 Task: Find connections with filter location Hamilton with filter topic #Consultingwith filter profile language French with filter current company JBM Group with filter school K S Institute of Technology, BANGALORE with filter industry Meat Products Manufacturing with filter service category Bankruptcy Law with filter keywords title Continuous Improvement Lead
Action: Mouse moved to (670, 75)
Screenshot: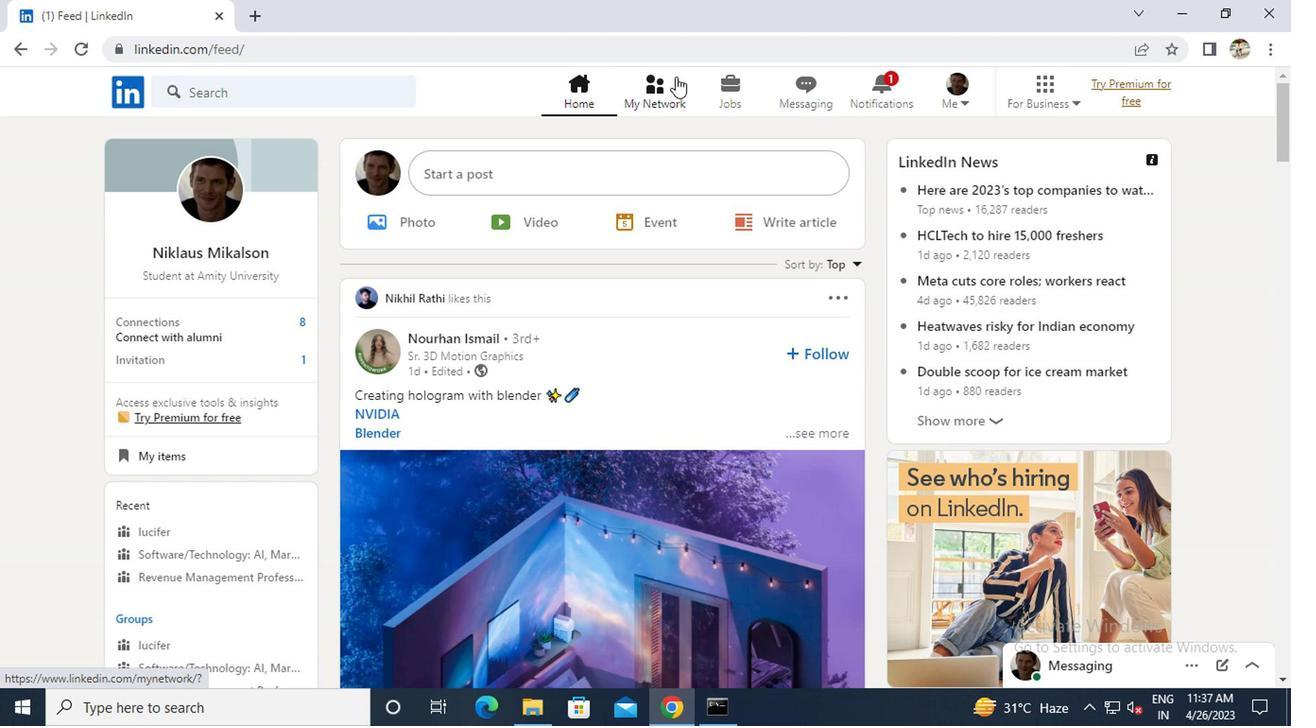 
Action: Mouse pressed left at (670, 75)
Screenshot: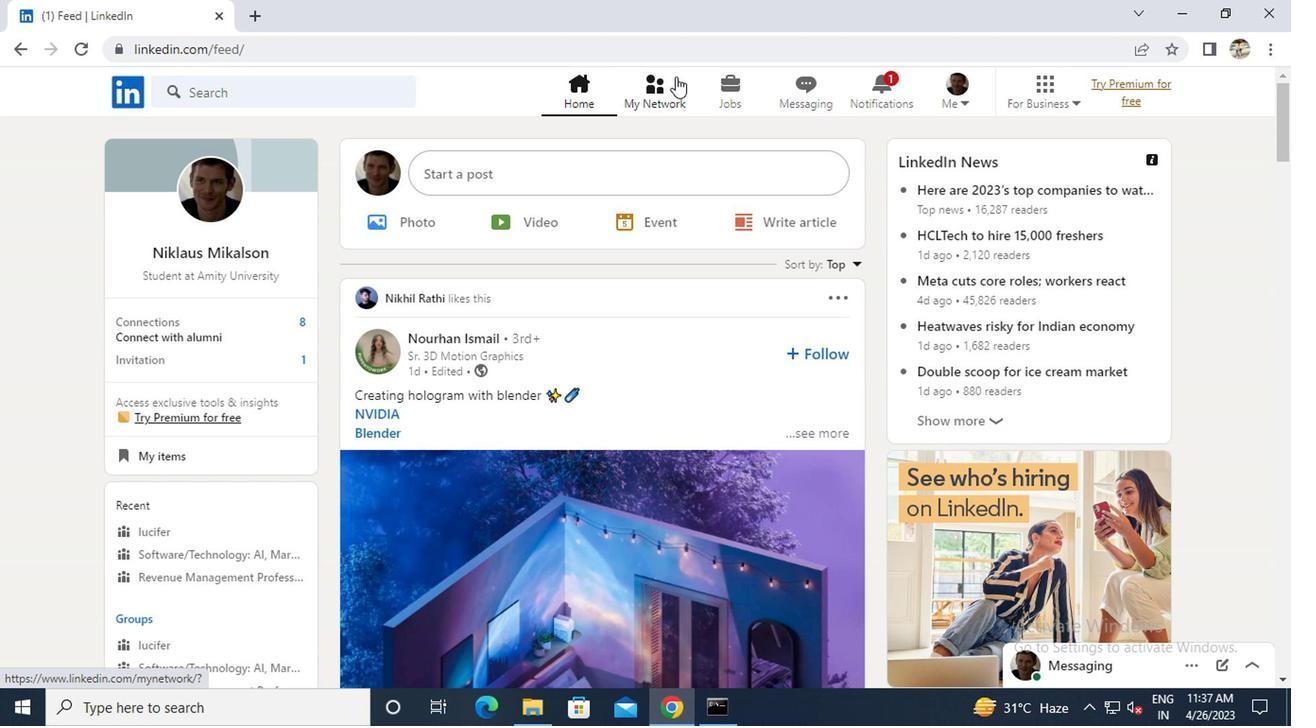 
Action: Mouse moved to (205, 194)
Screenshot: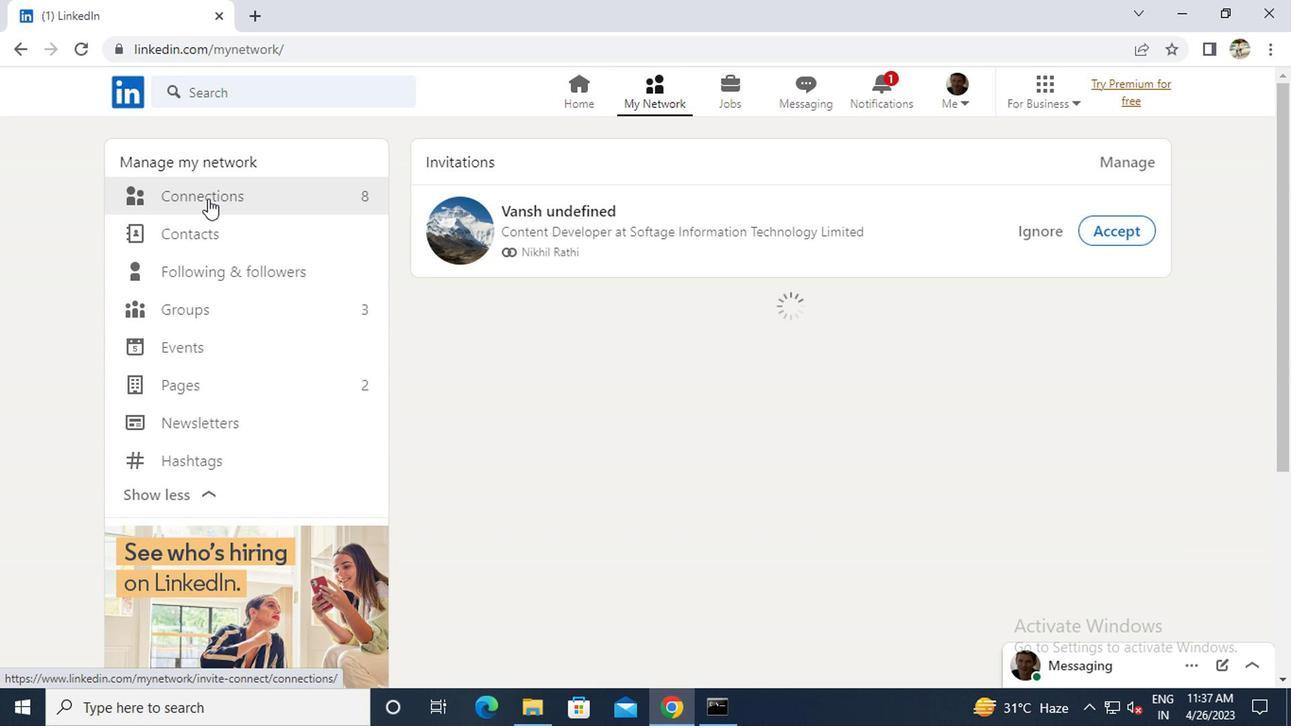 
Action: Mouse pressed left at (205, 194)
Screenshot: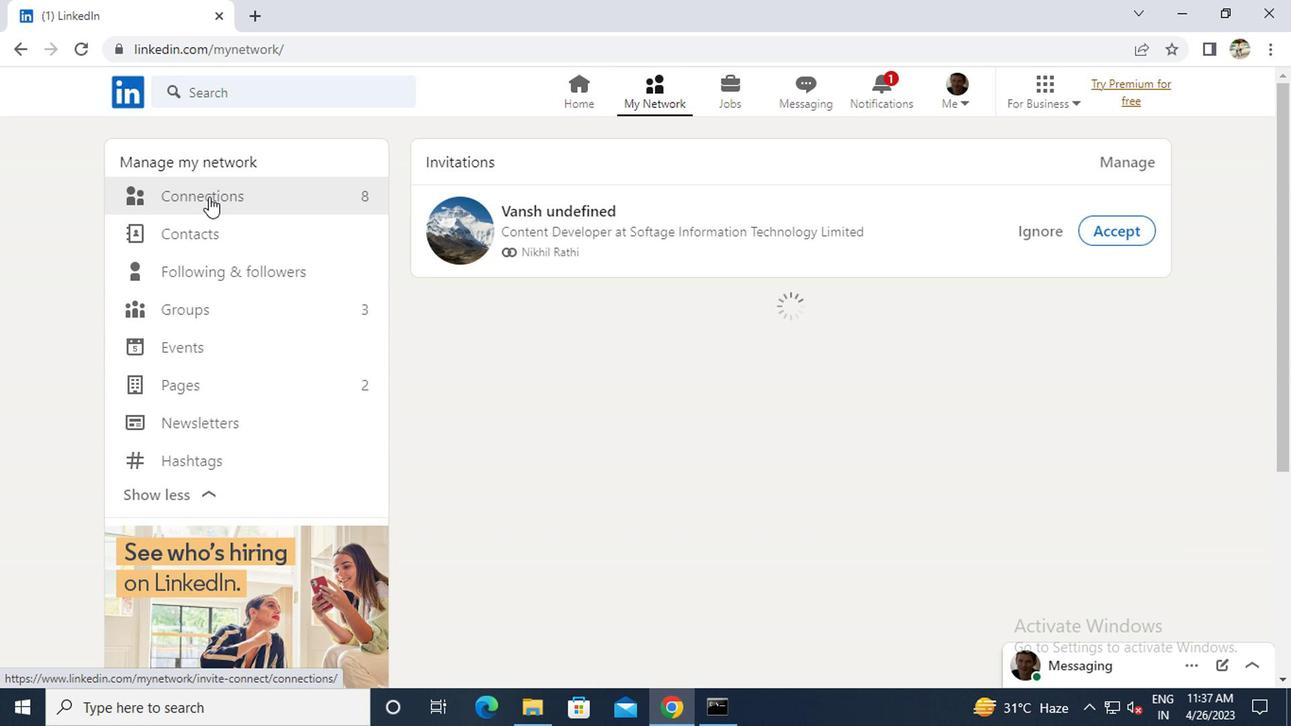 
Action: Mouse moved to (740, 191)
Screenshot: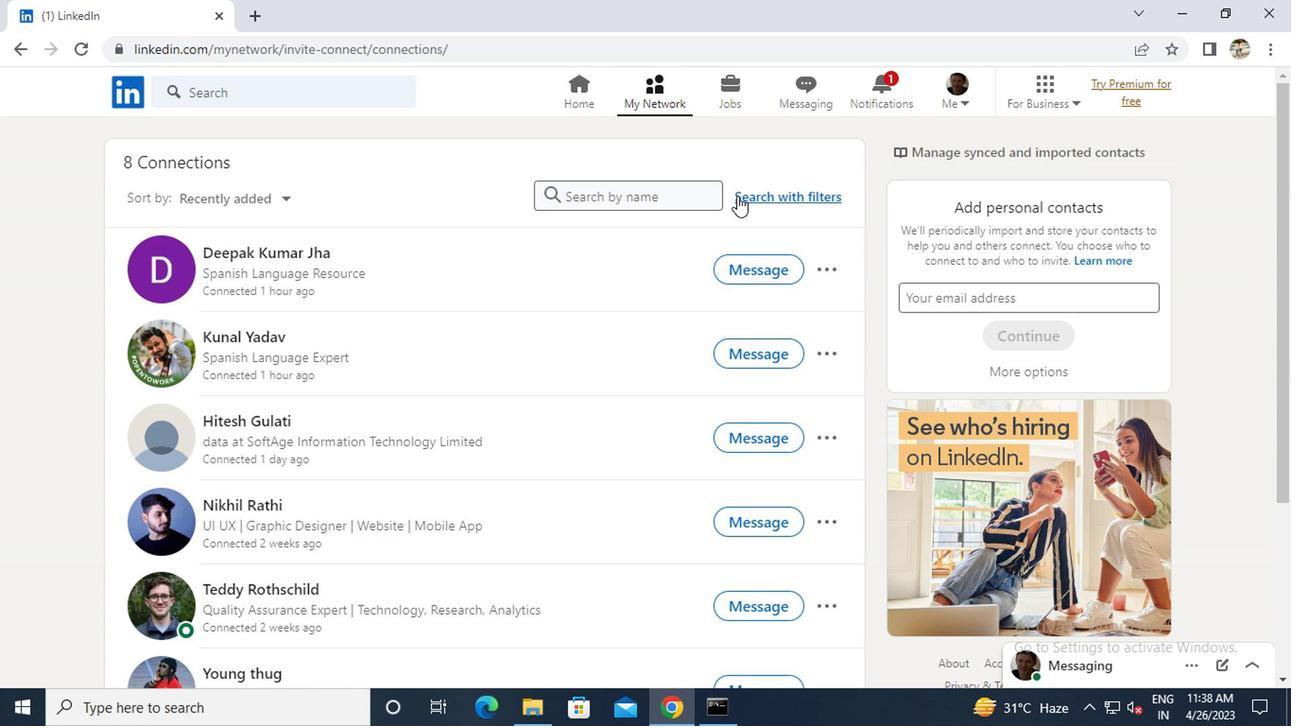 
Action: Mouse pressed left at (740, 191)
Screenshot: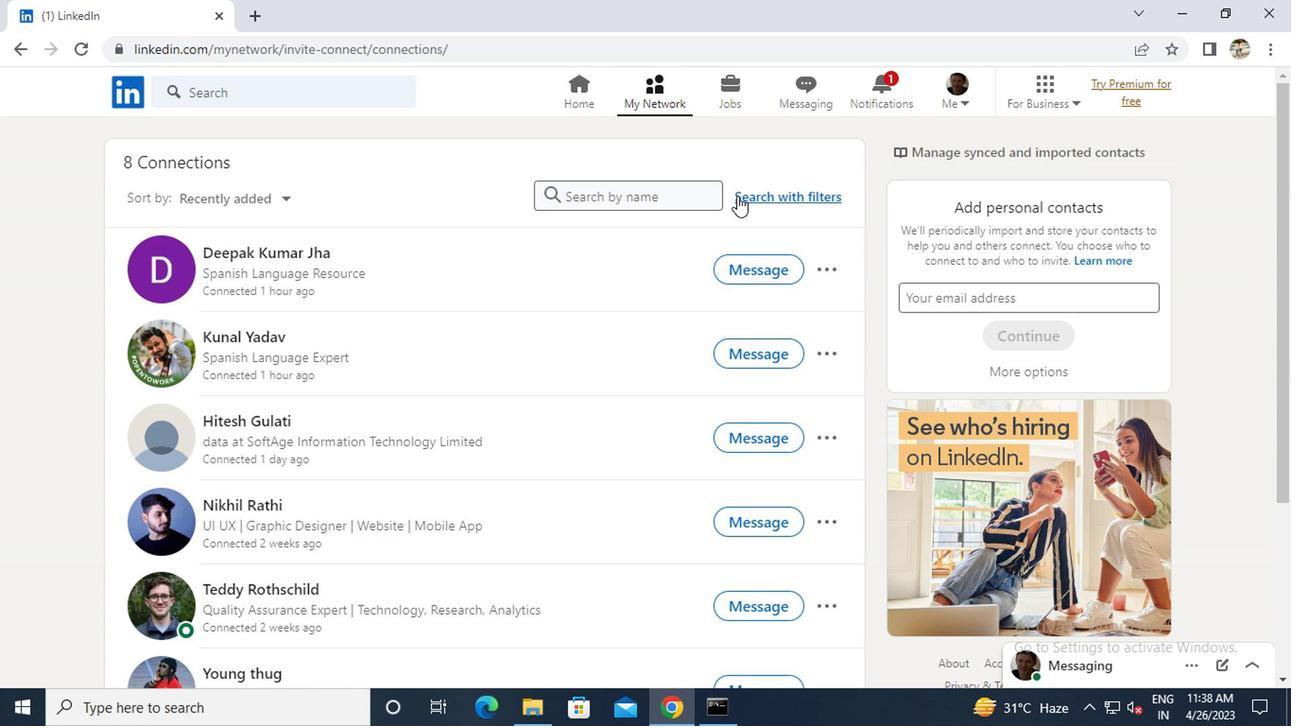 
Action: Mouse moved to (612, 139)
Screenshot: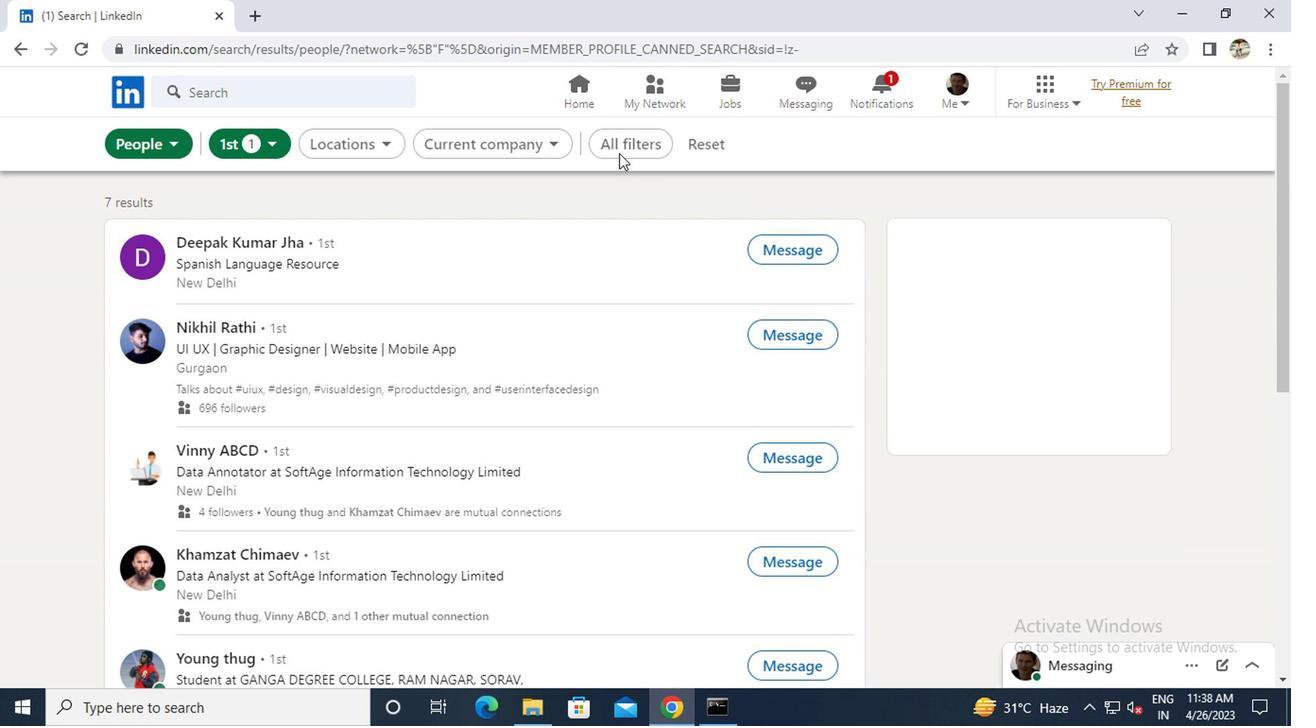 
Action: Mouse pressed left at (612, 139)
Screenshot: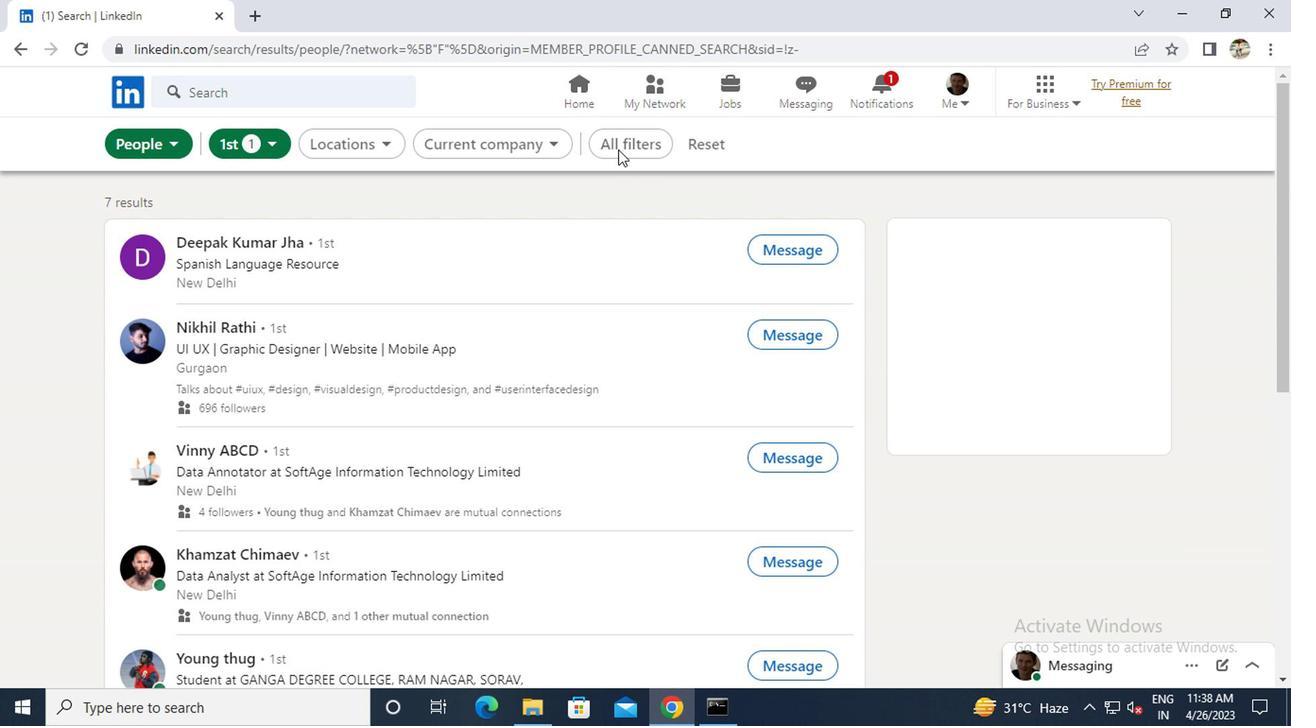 
Action: Mouse moved to (936, 333)
Screenshot: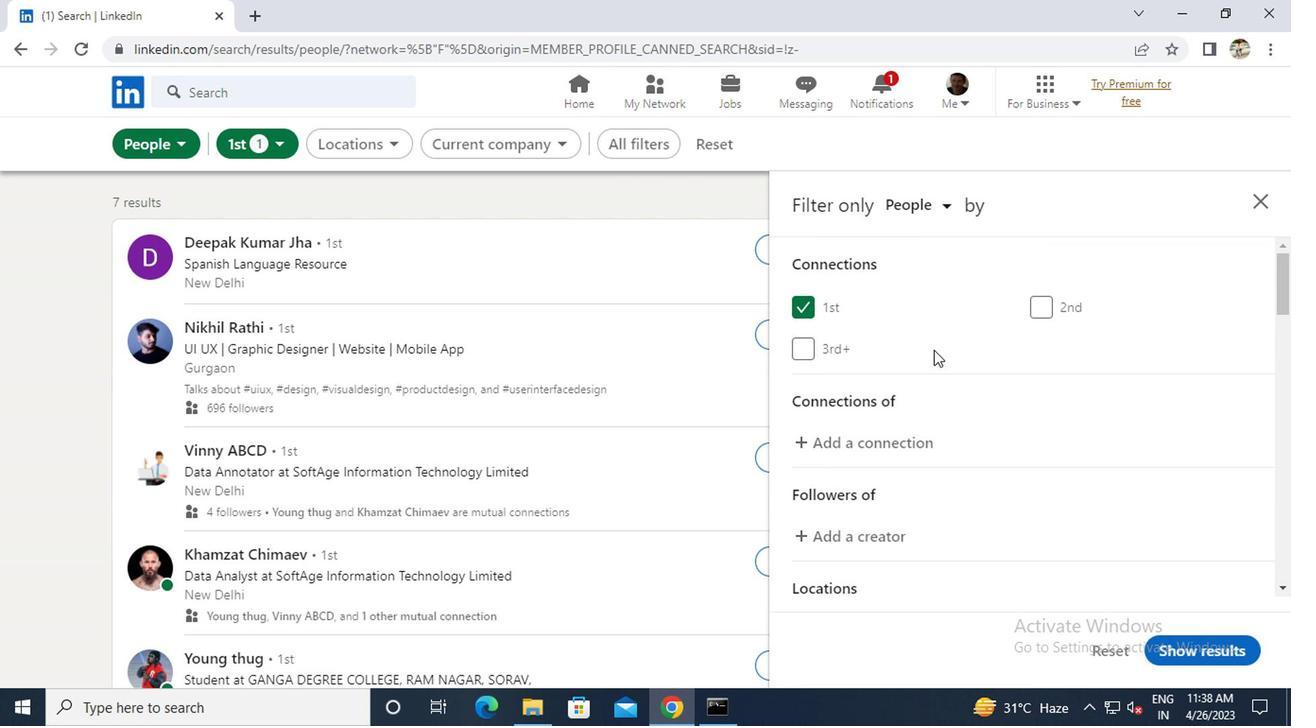 
Action: Mouse scrolled (936, 331) with delta (0, -1)
Screenshot: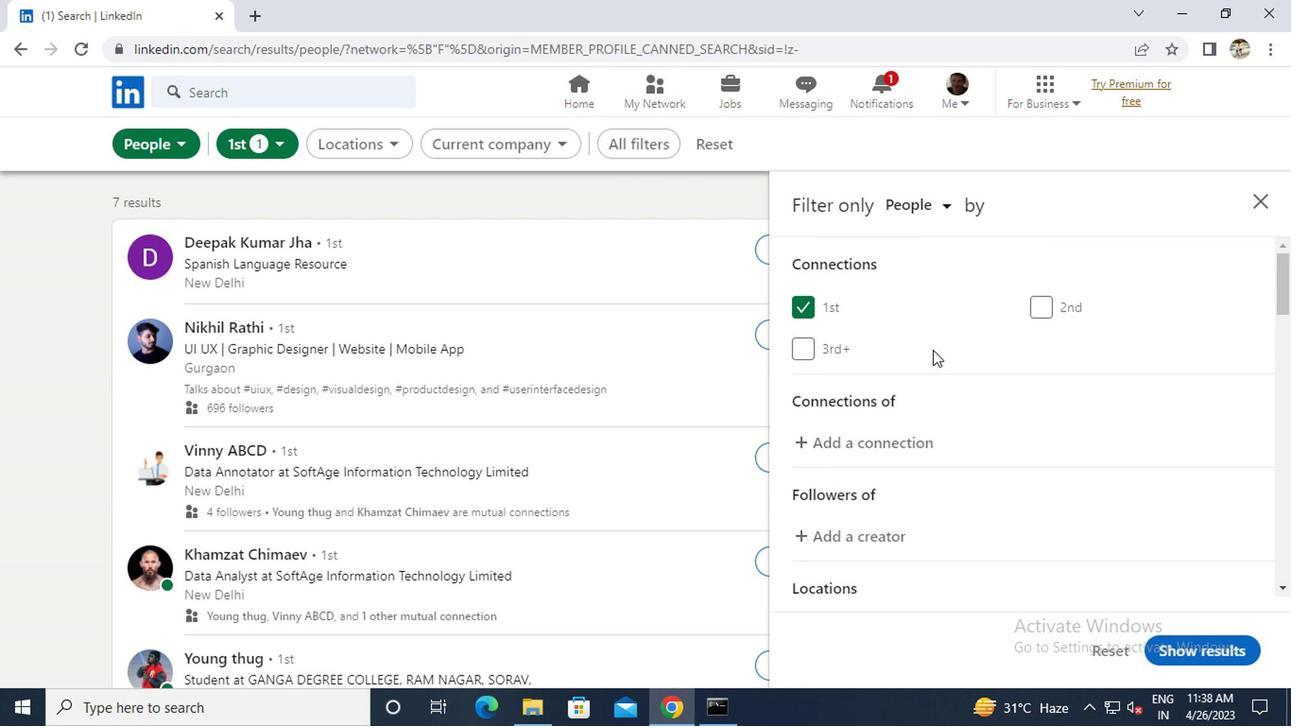 
Action: Mouse scrolled (936, 331) with delta (0, -1)
Screenshot: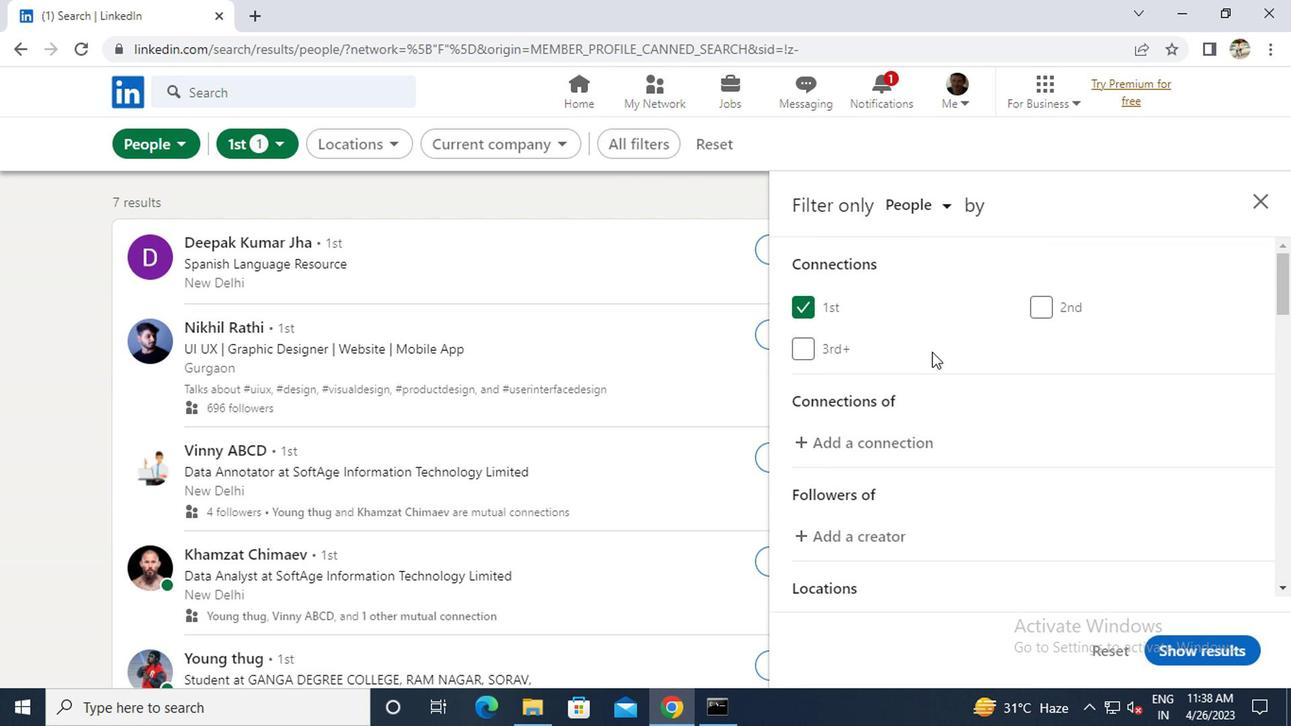 
Action: Mouse scrolled (936, 331) with delta (0, -1)
Screenshot: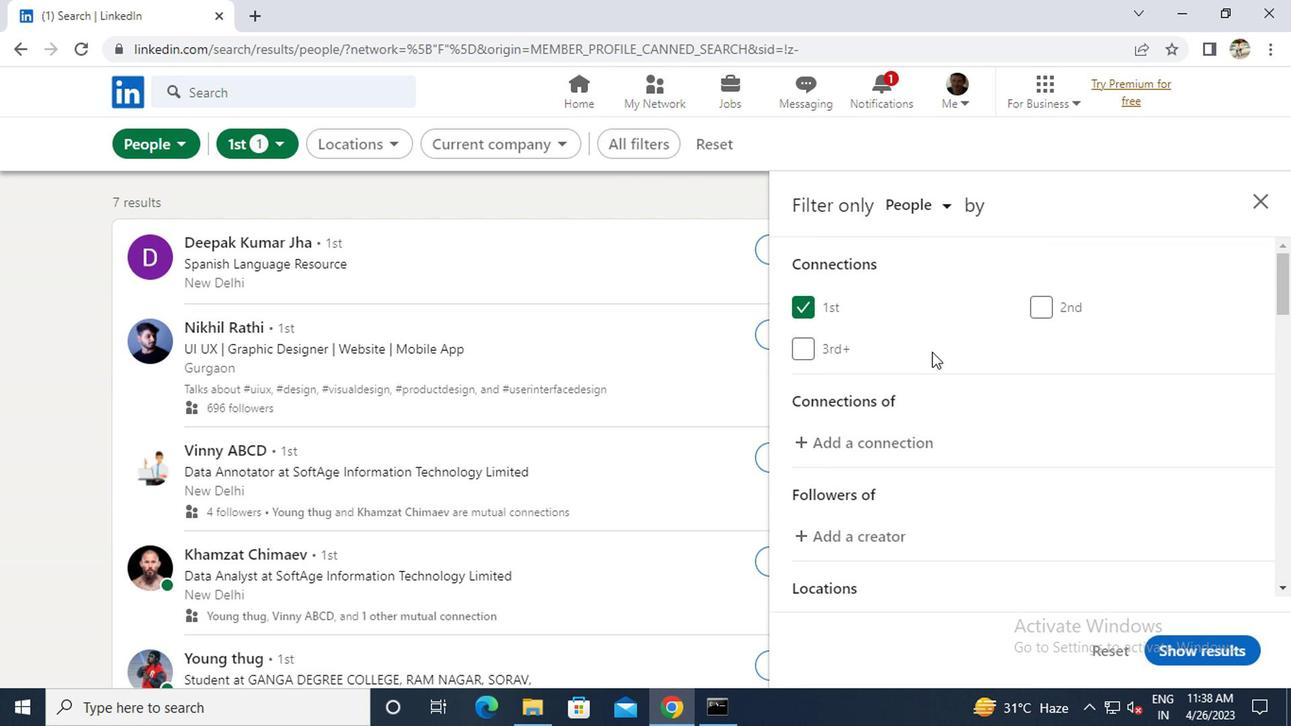 
Action: Mouse moved to (1040, 431)
Screenshot: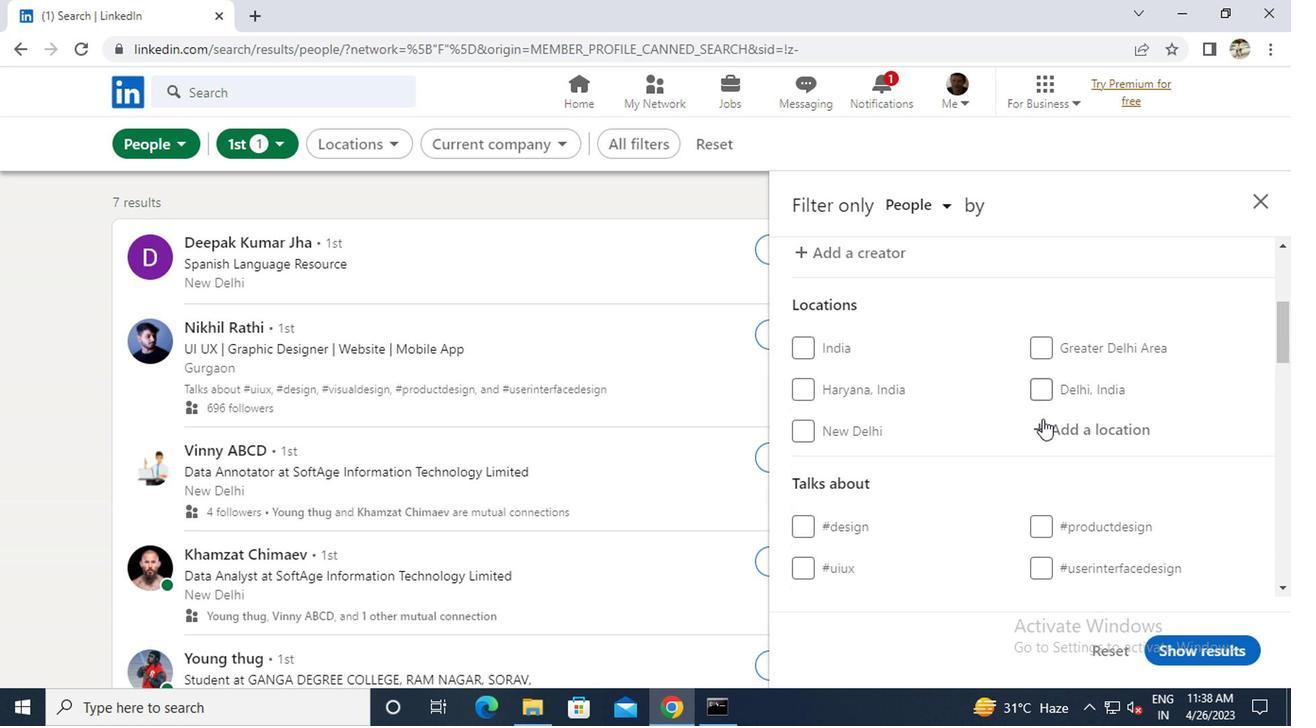 
Action: Mouse pressed left at (1040, 431)
Screenshot: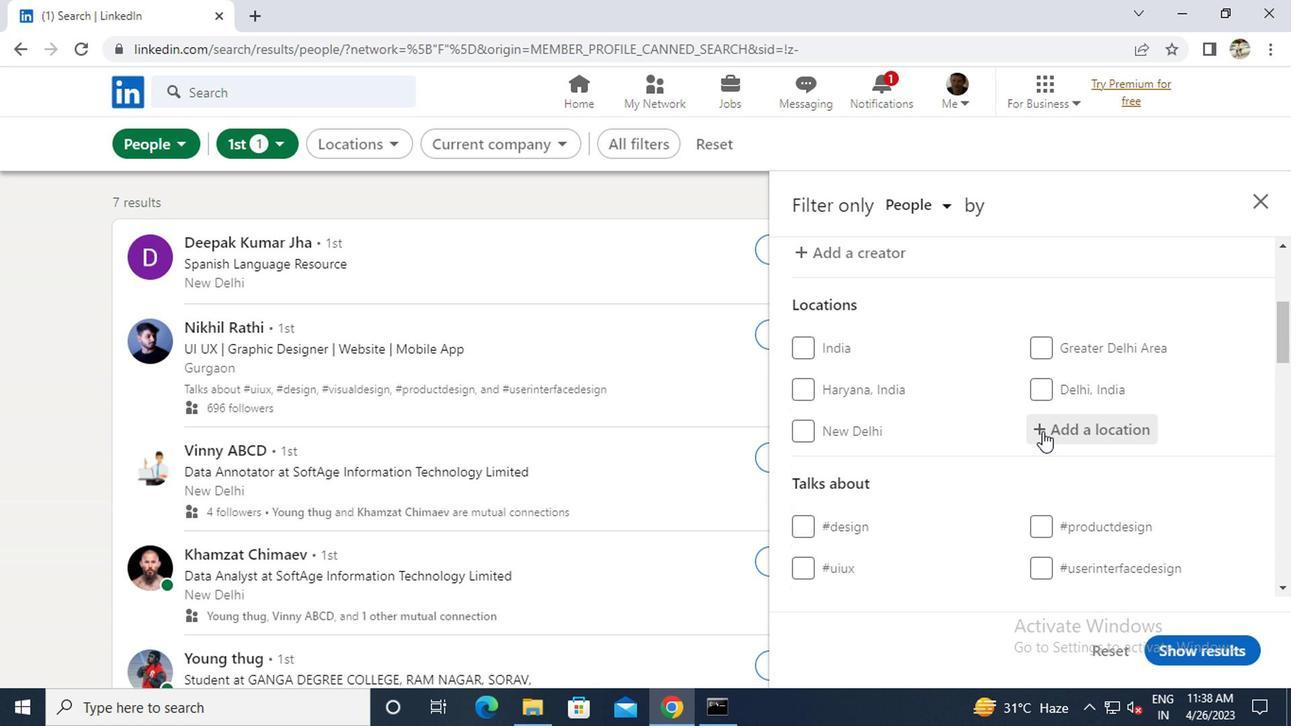 
Action: Key pressed <Key.caps_lock>h<Key.caps_lock>a
Screenshot: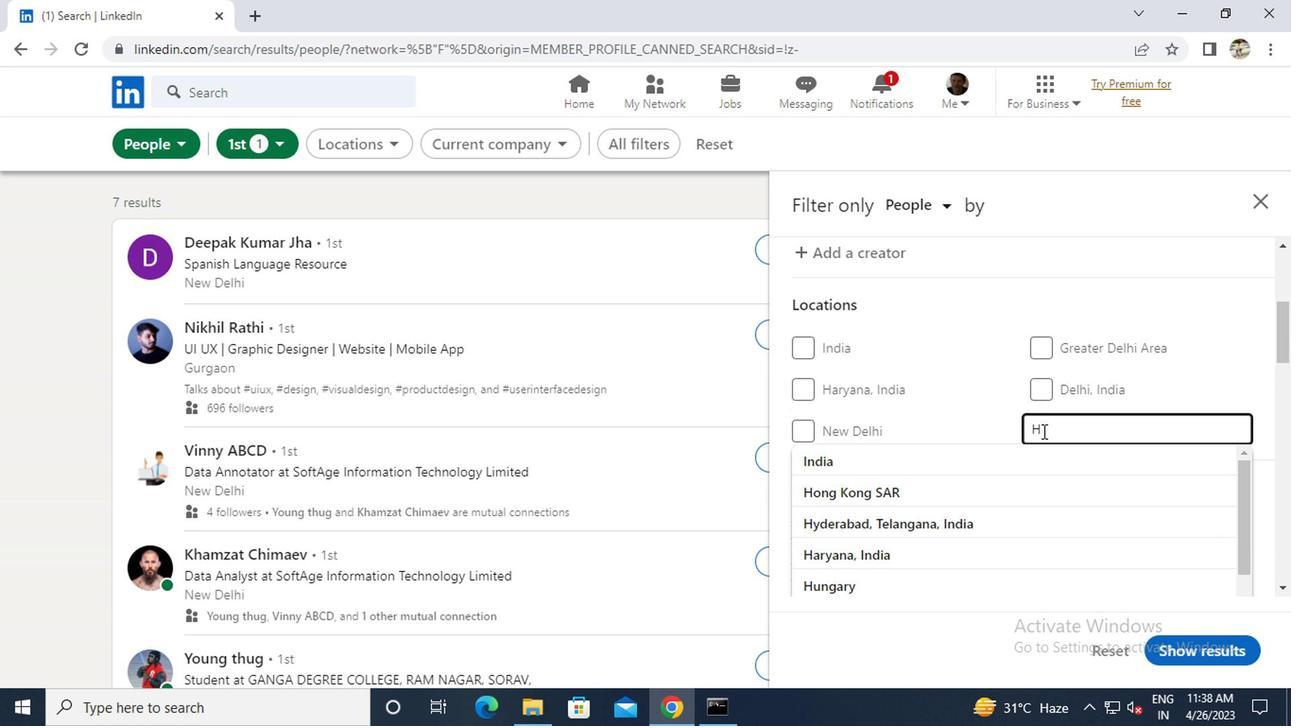 
Action: Mouse moved to (1083, 402)
Screenshot: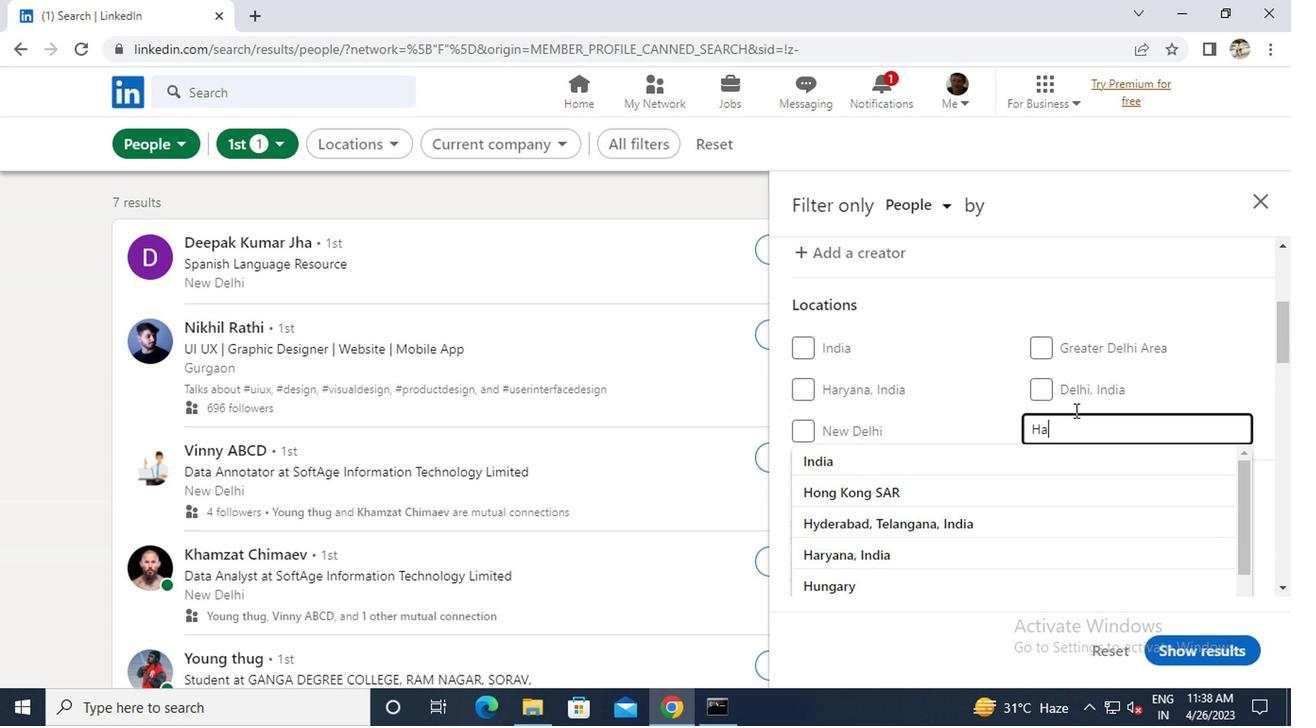 
Action: Key pressed milton
Screenshot: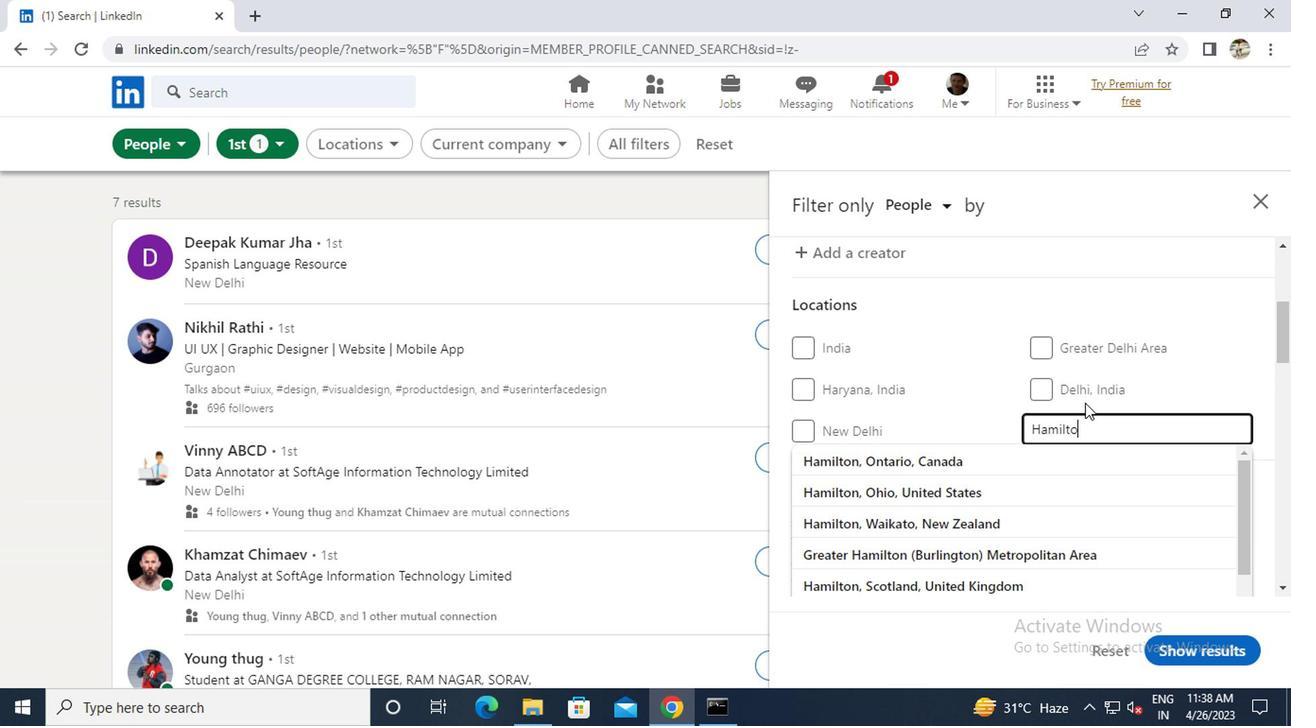 
Action: Mouse moved to (1110, 401)
Screenshot: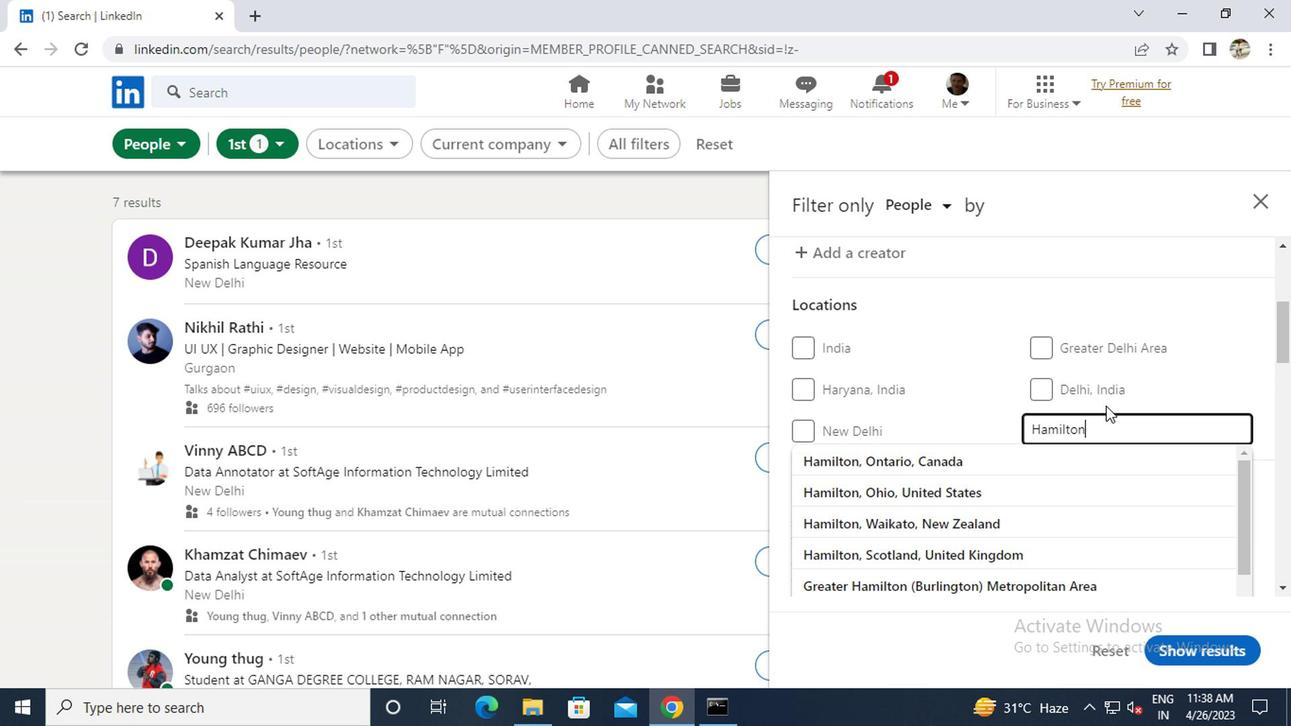 
Action: Key pressed <Key.enter>
Screenshot: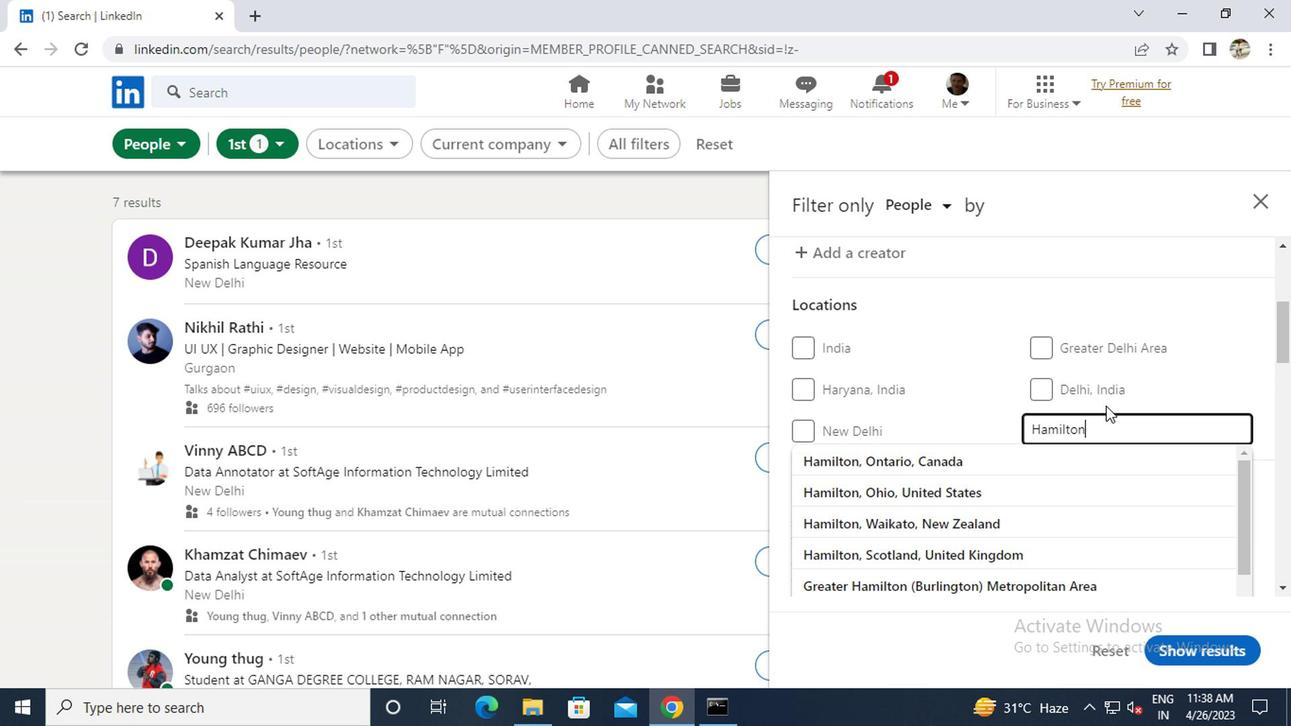 
Action: Mouse moved to (1080, 403)
Screenshot: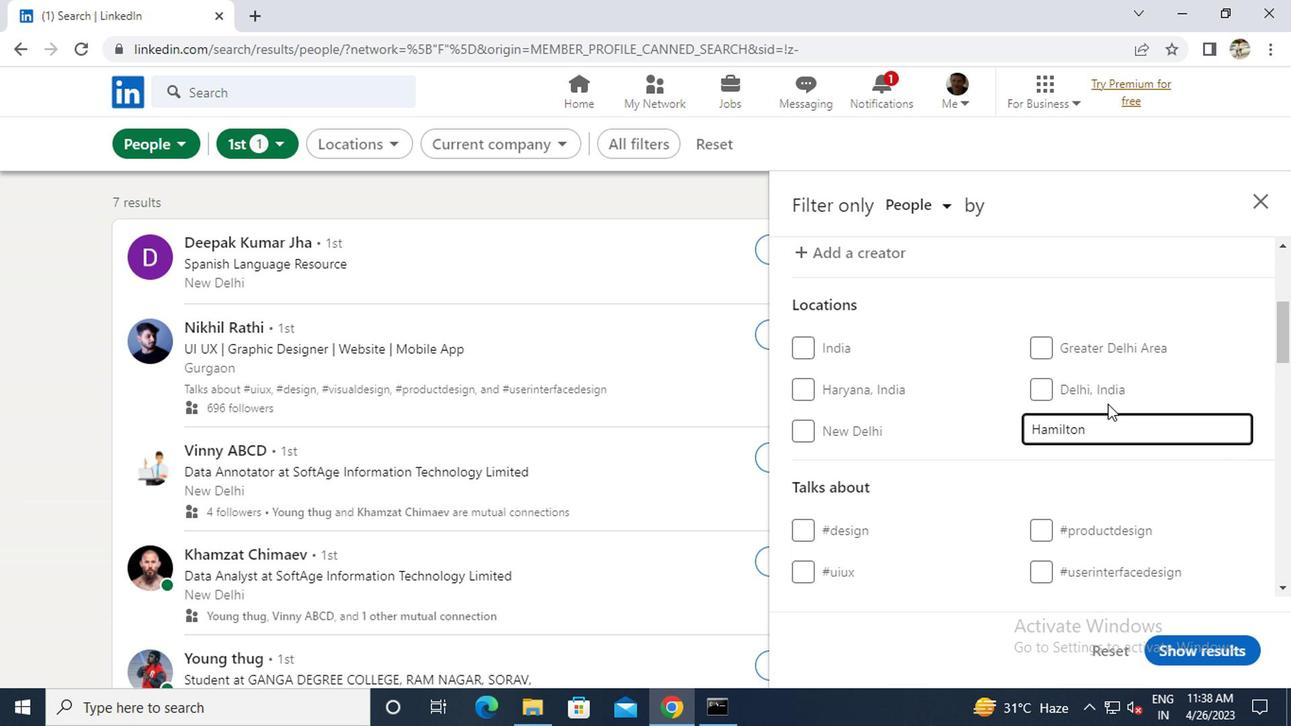 
Action: Mouse scrolled (1080, 402) with delta (0, -1)
Screenshot: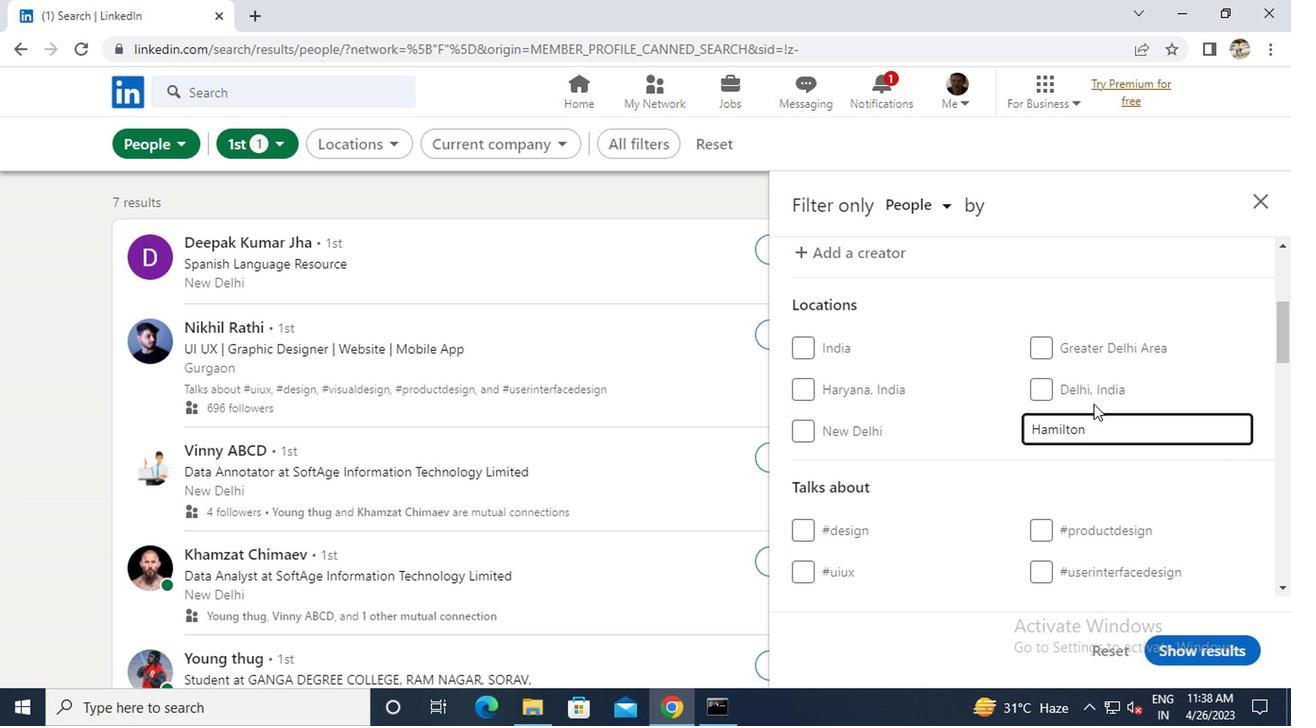 
Action: Mouse moved to (1046, 518)
Screenshot: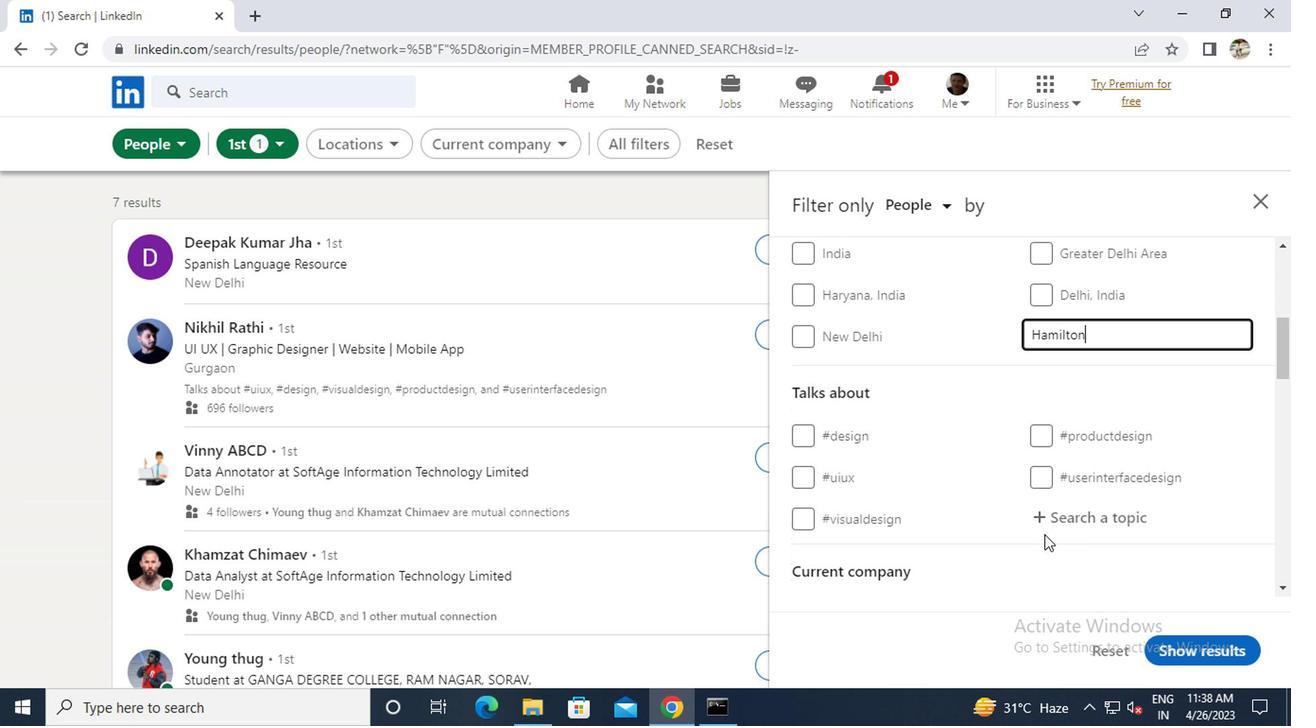 
Action: Mouse pressed left at (1046, 518)
Screenshot: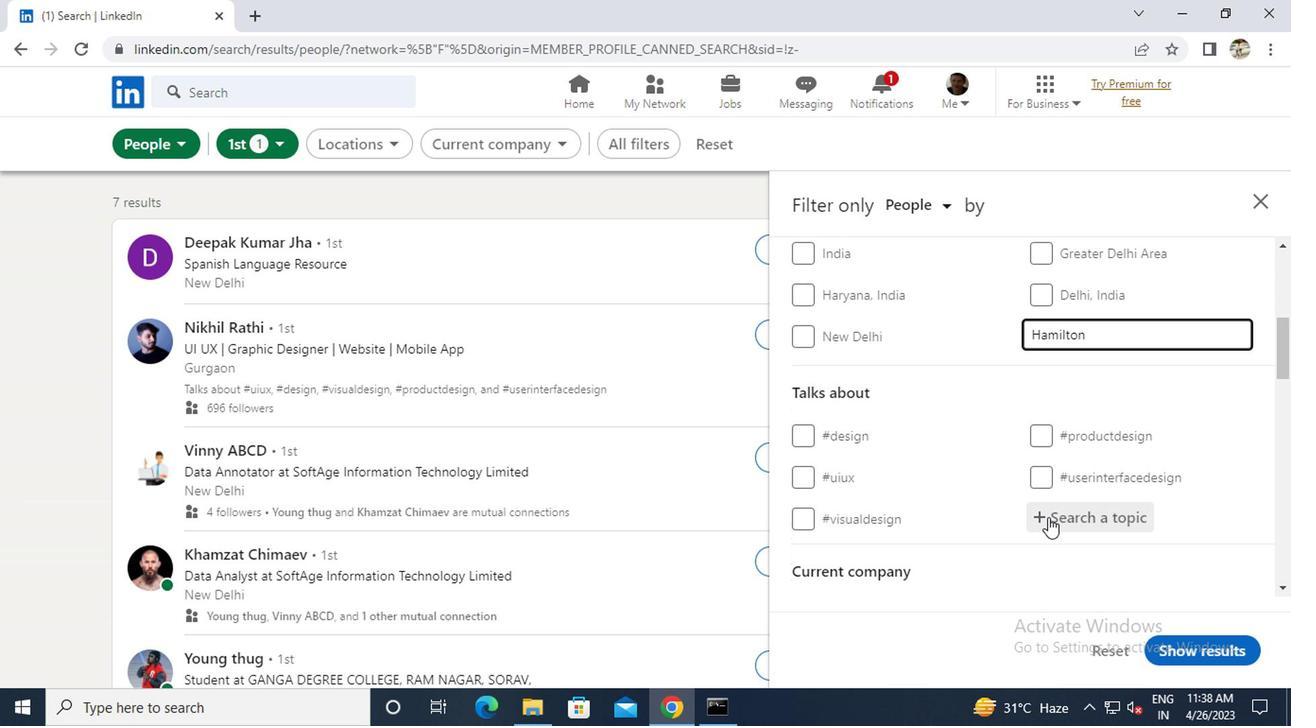 
Action: Mouse moved to (1048, 516)
Screenshot: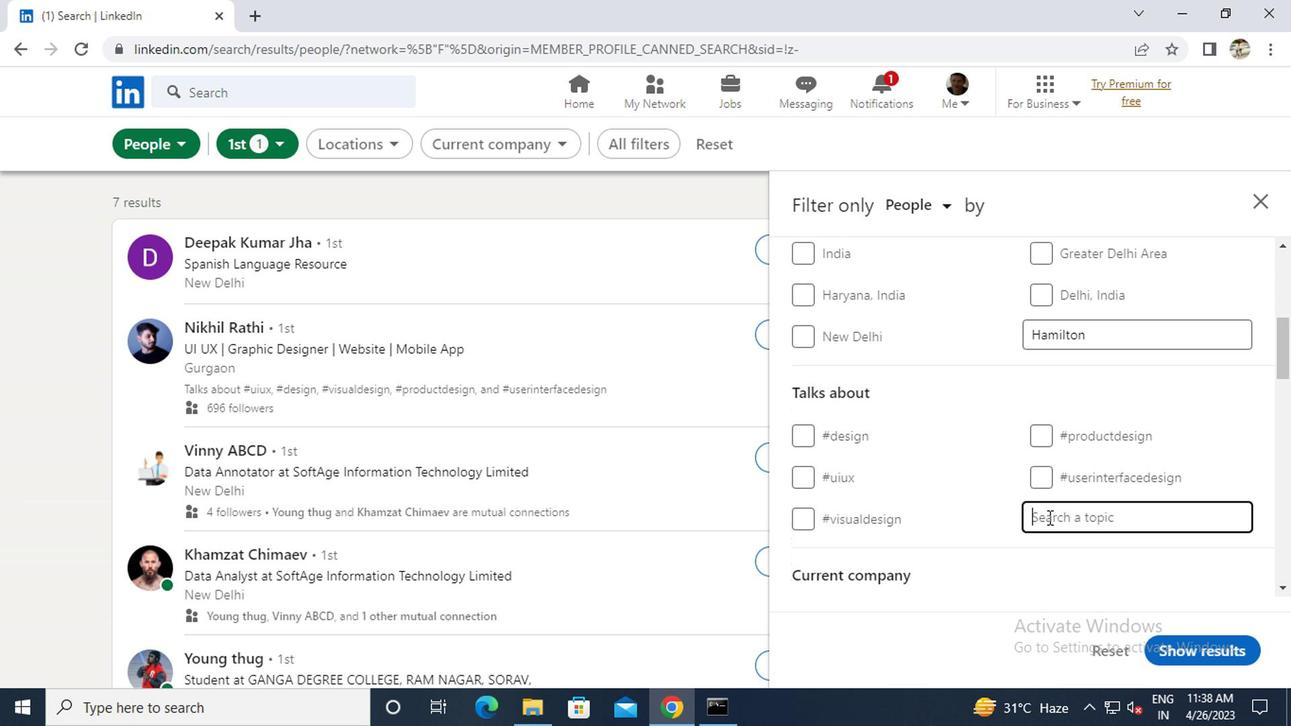 
Action: Key pressed <Key.shift>#<Key.caps_lock>C<Key.caps_lock>ONSULTING
Screenshot: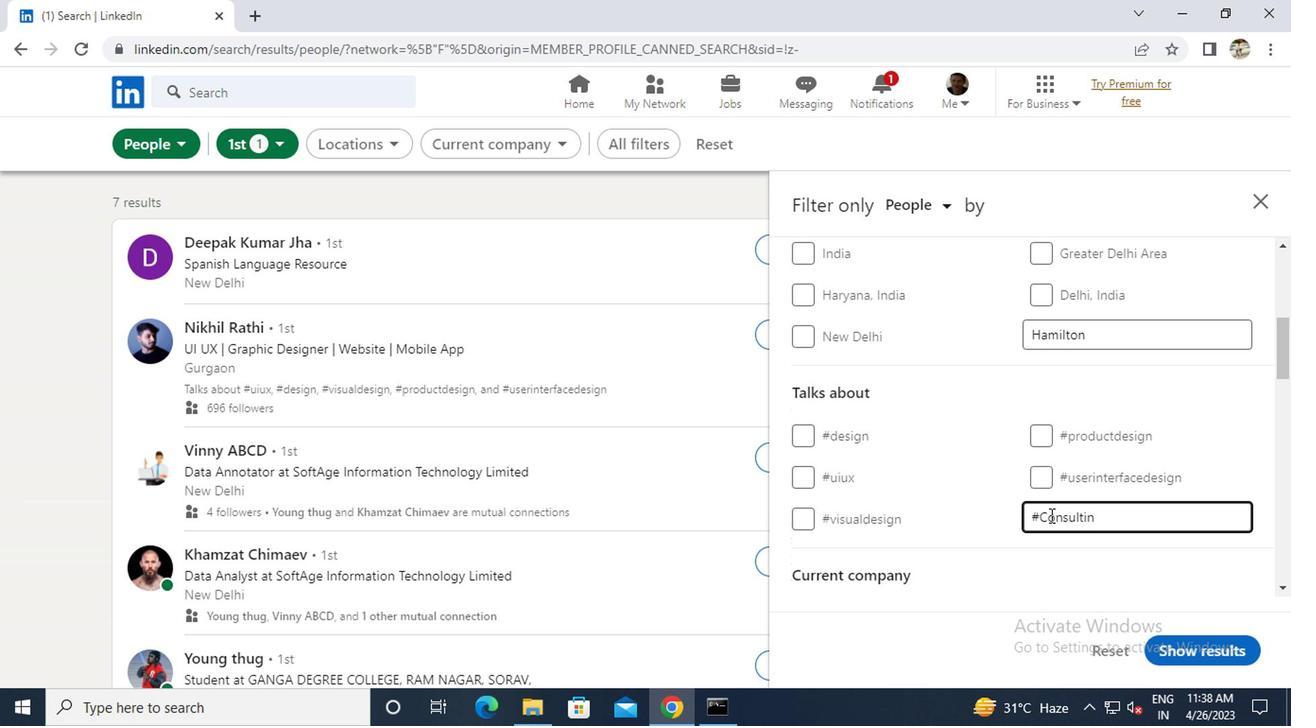 
Action: Mouse moved to (1056, 509)
Screenshot: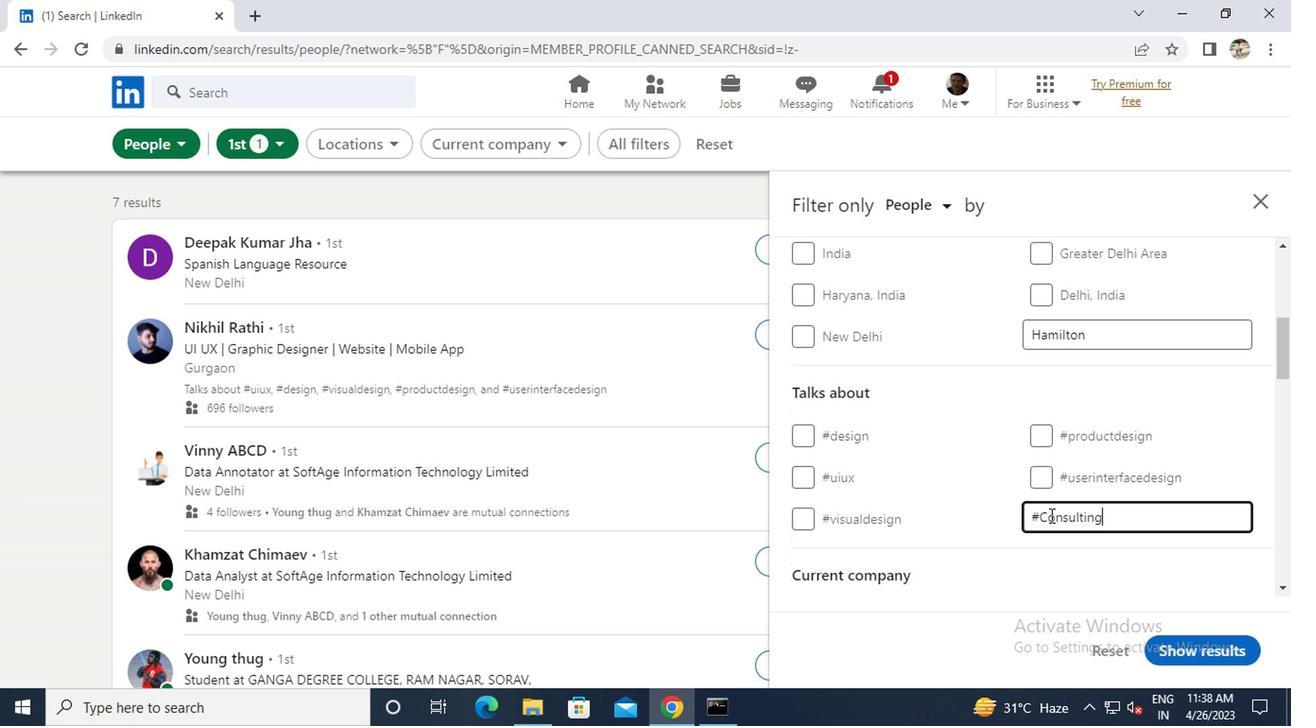 
Action: Mouse scrolled (1056, 508) with delta (0, 0)
Screenshot: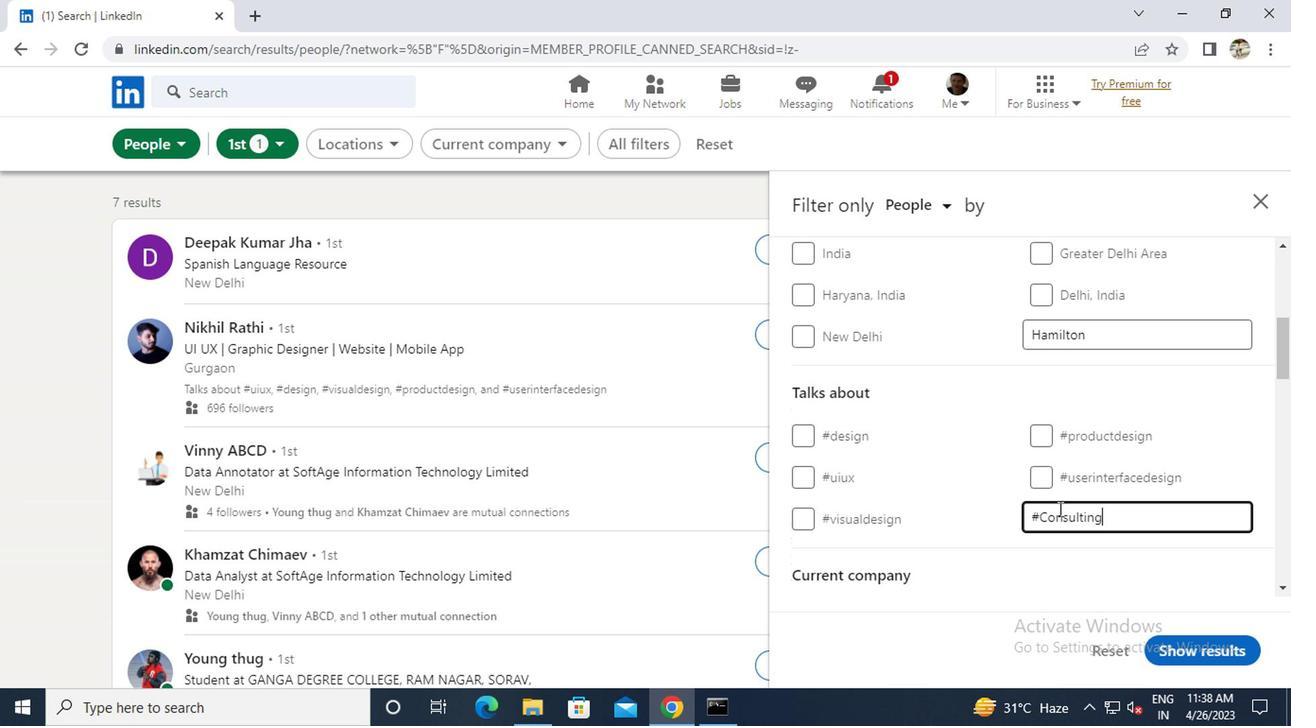 
Action: Mouse scrolled (1056, 508) with delta (0, 0)
Screenshot: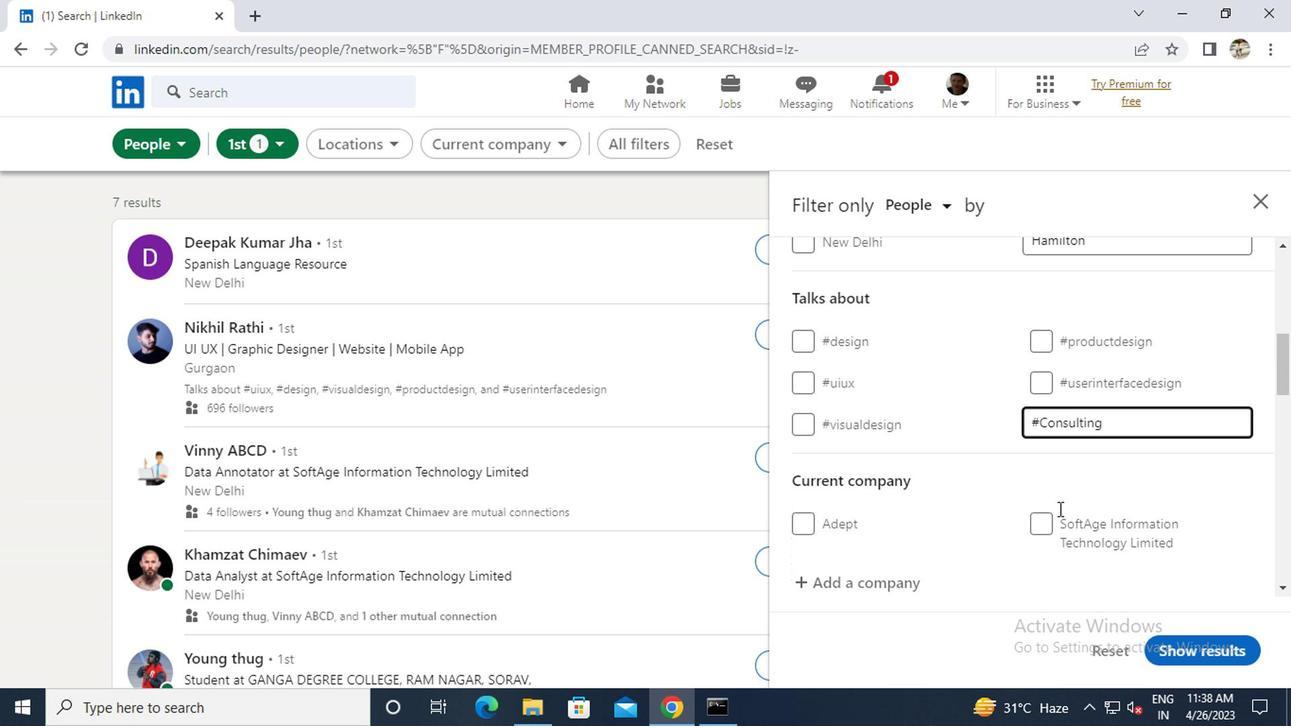 
Action: Mouse scrolled (1056, 508) with delta (0, 0)
Screenshot: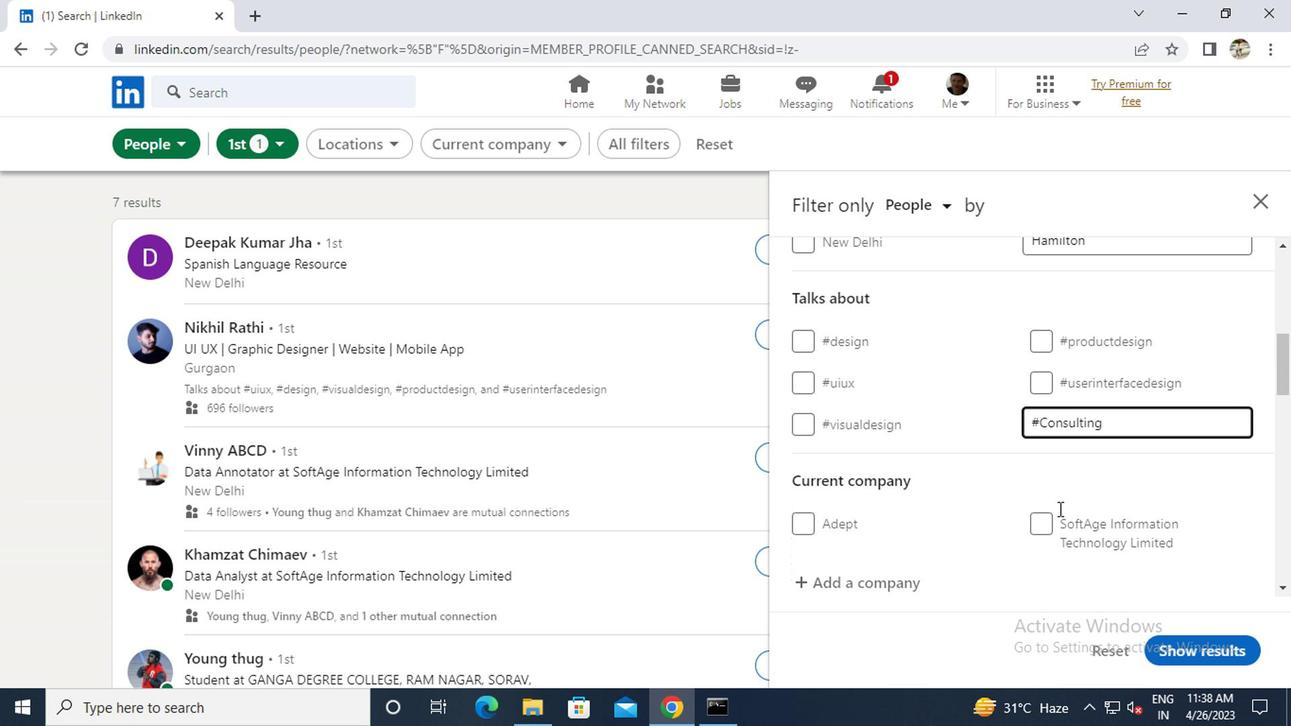 
Action: Mouse scrolled (1056, 508) with delta (0, 0)
Screenshot: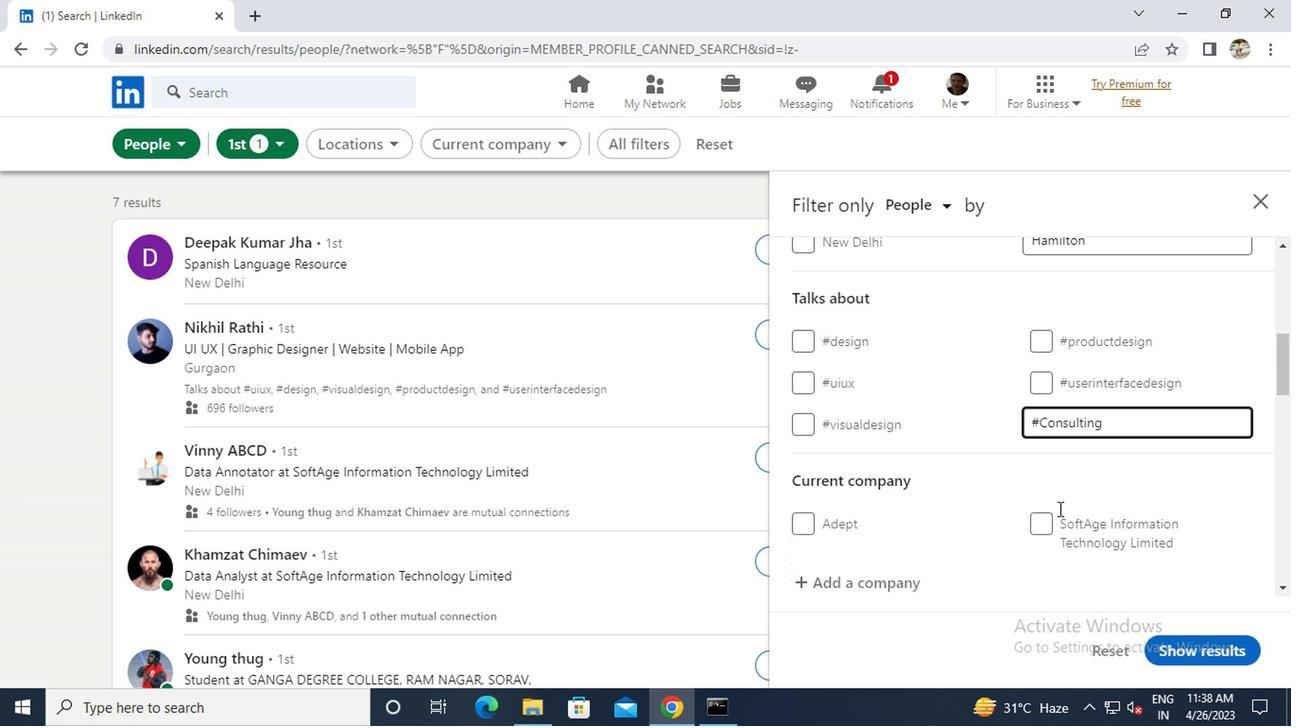 
Action: Mouse scrolled (1056, 508) with delta (0, 0)
Screenshot: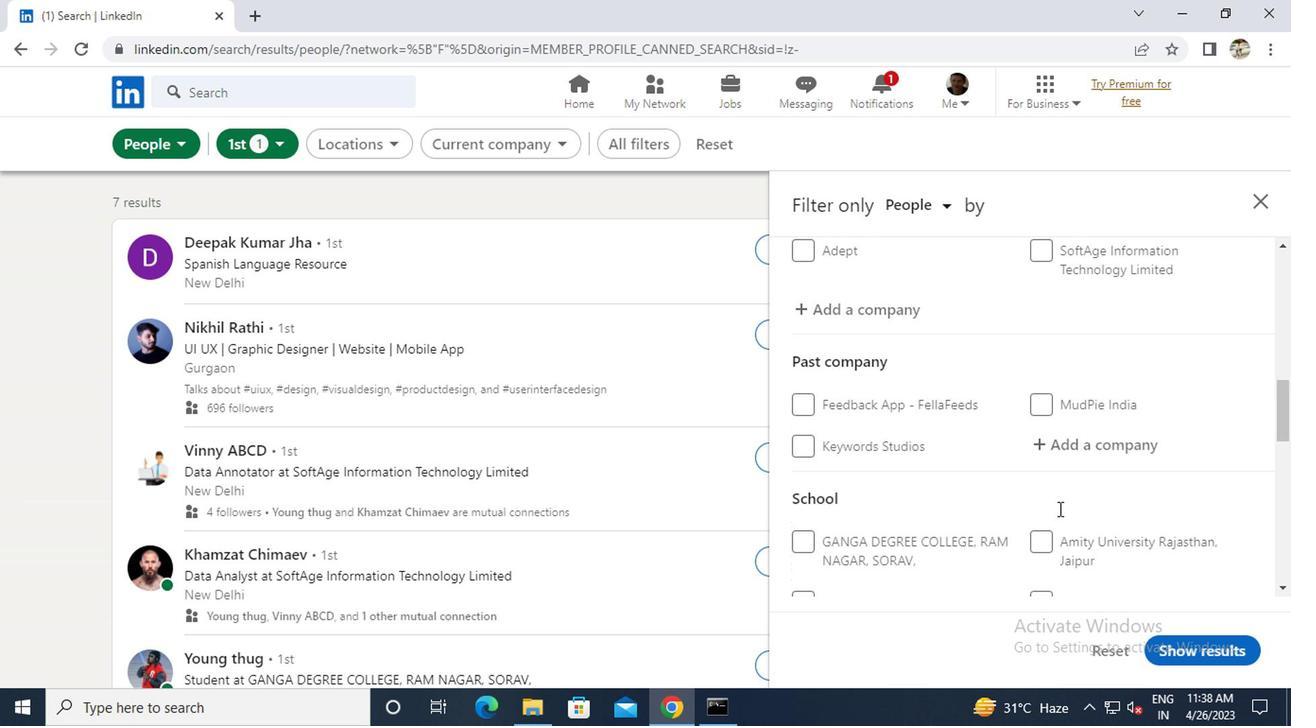 
Action: Mouse scrolled (1056, 508) with delta (0, 0)
Screenshot: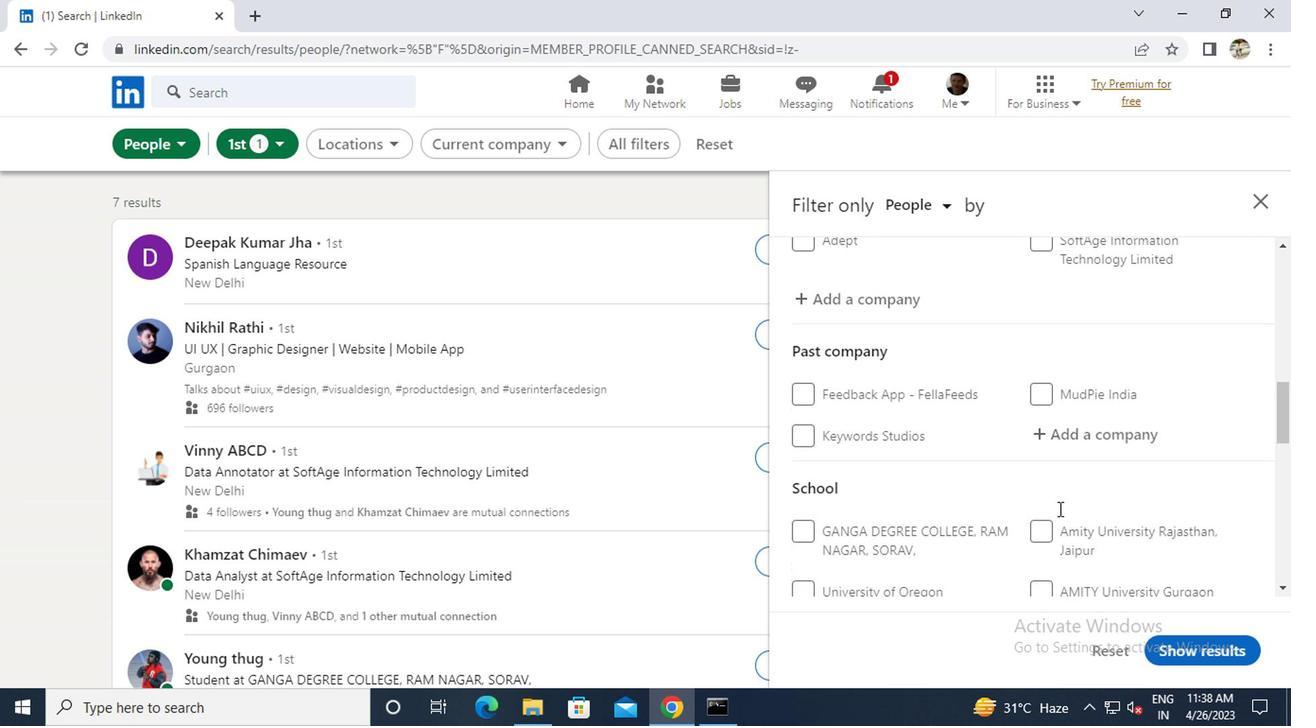 
Action: Mouse scrolled (1056, 508) with delta (0, 0)
Screenshot: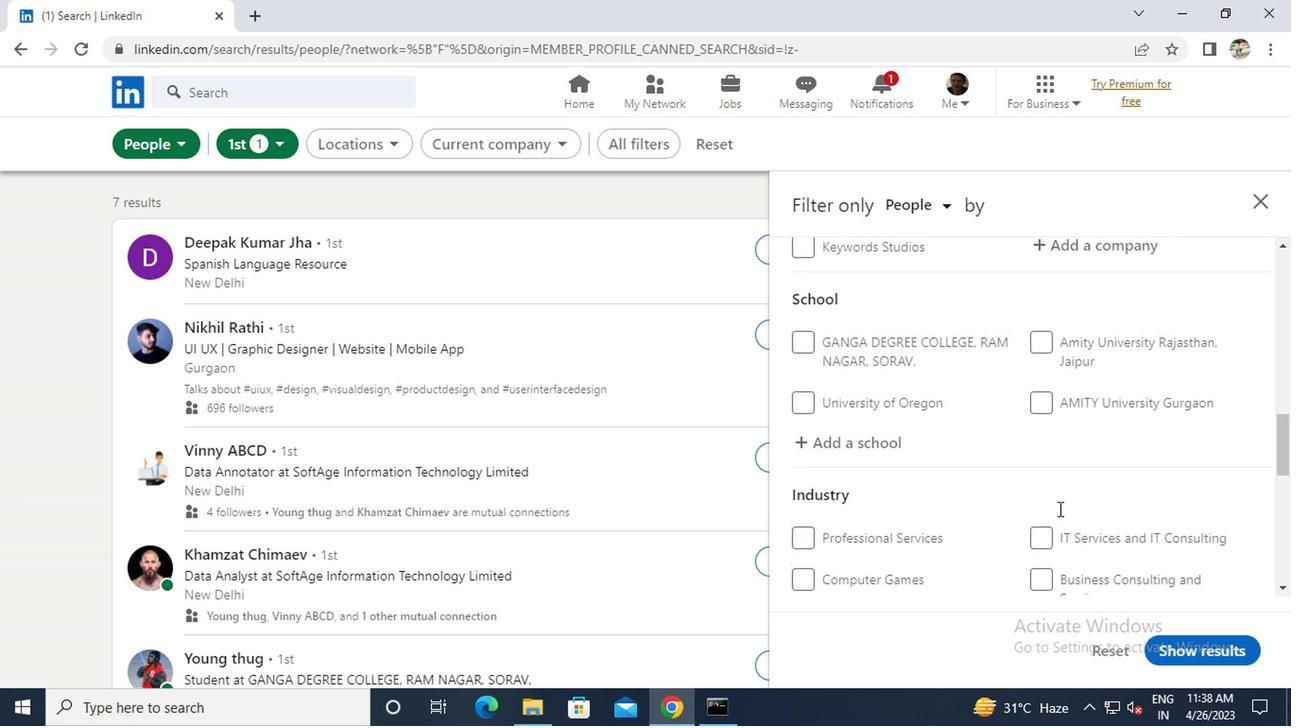 
Action: Mouse scrolled (1056, 508) with delta (0, 0)
Screenshot: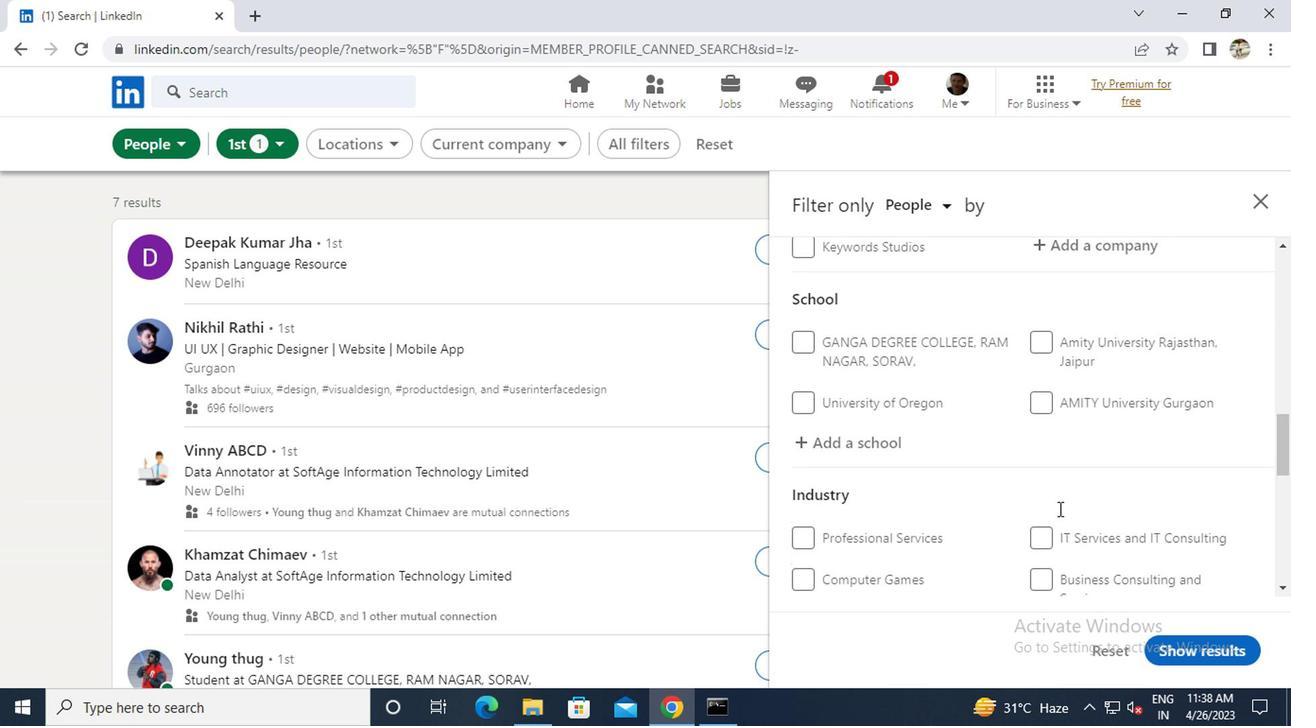 
Action: Mouse scrolled (1056, 508) with delta (0, 0)
Screenshot: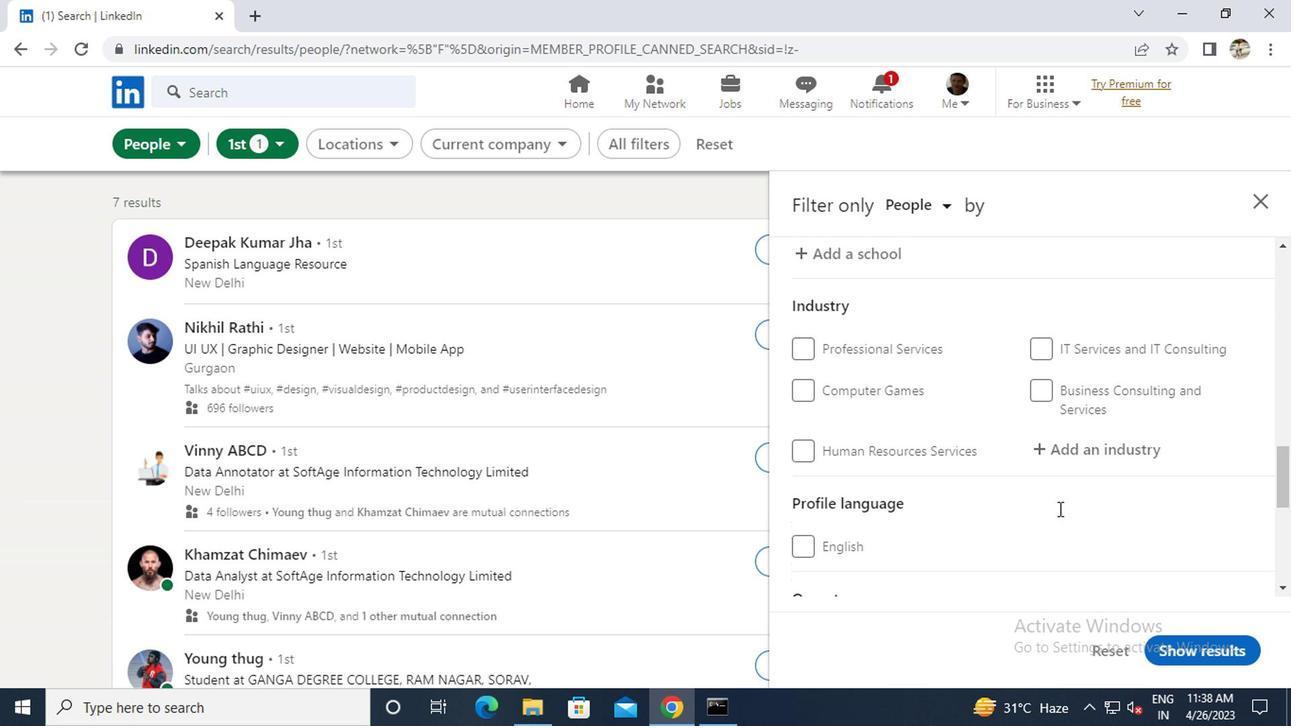 
Action: Mouse scrolled (1056, 510) with delta (0, 1)
Screenshot: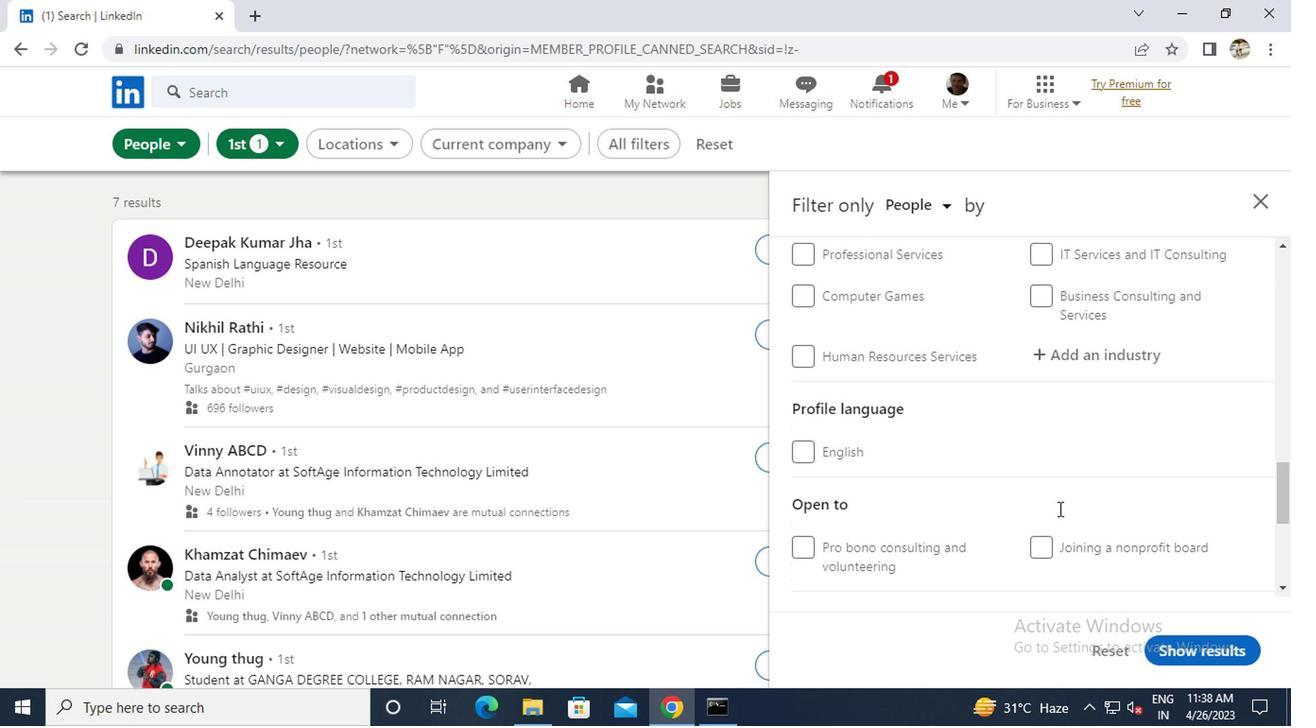 
Action: Mouse moved to (1056, 509)
Screenshot: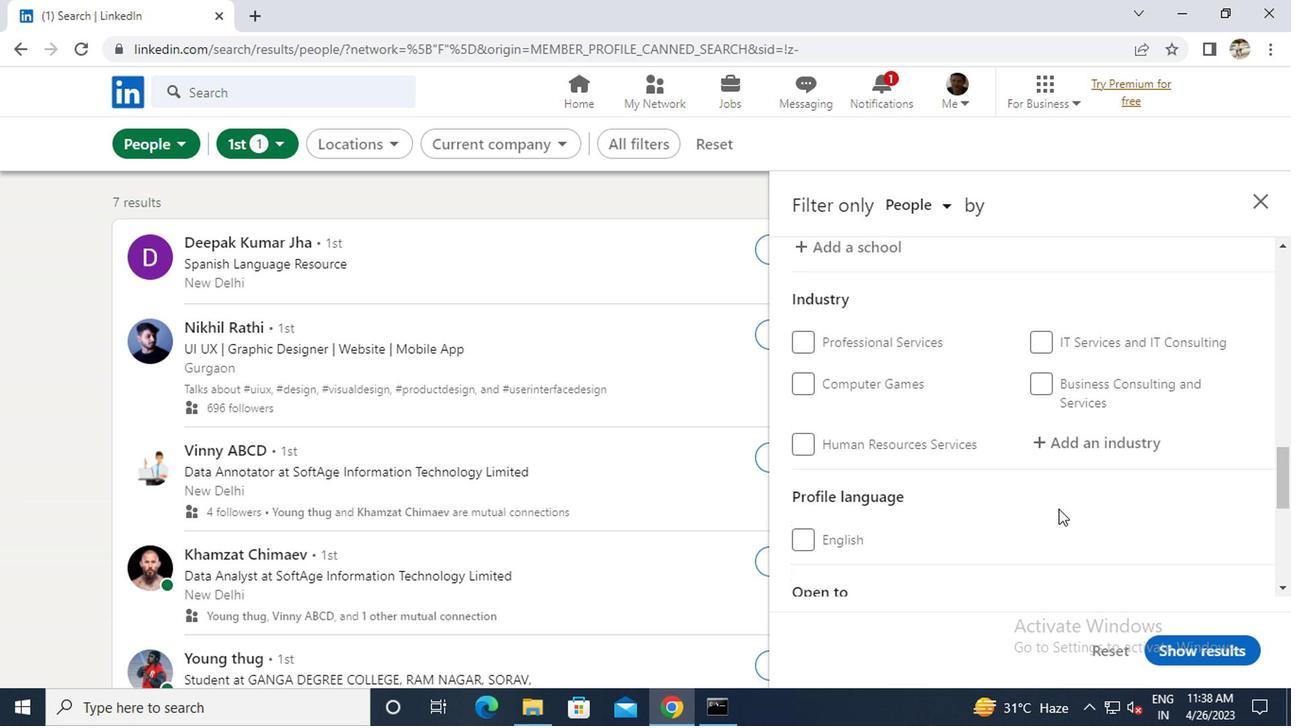
Action: Mouse scrolled (1056, 510) with delta (0, 1)
Screenshot: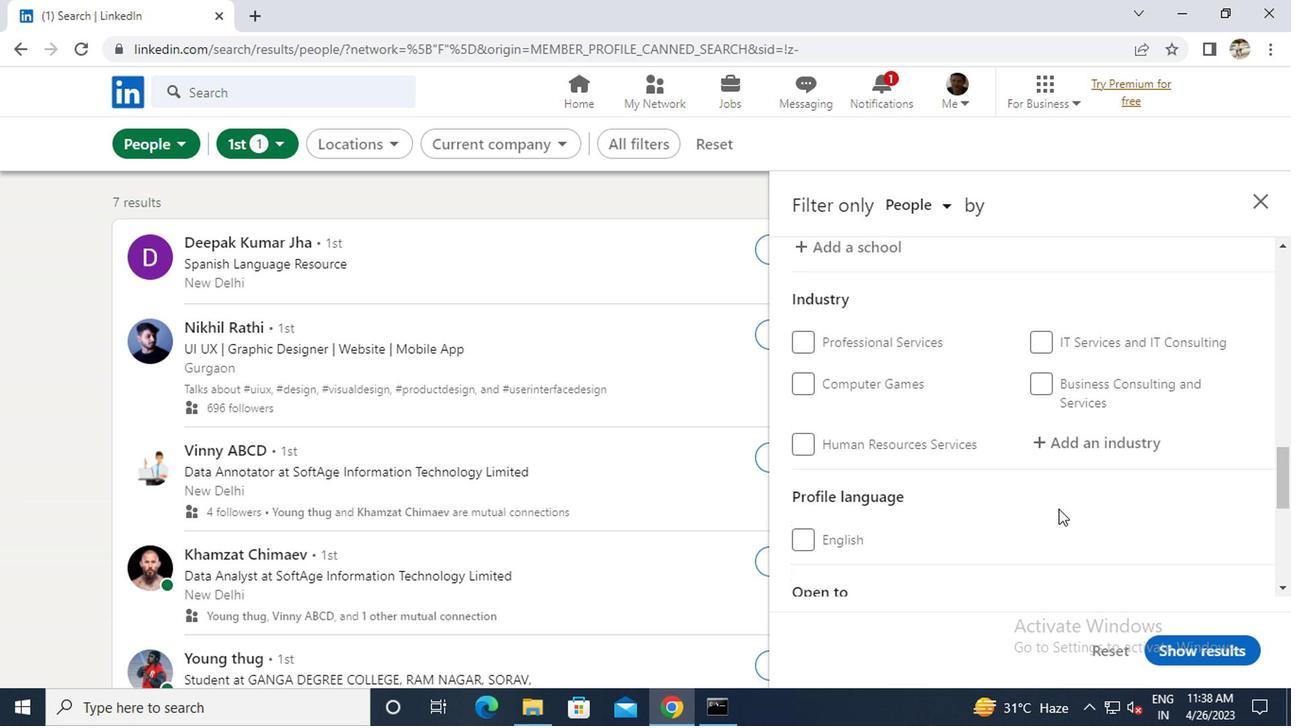 
Action: Mouse scrolled (1056, 510) with delta (0, 1)
Screenshot: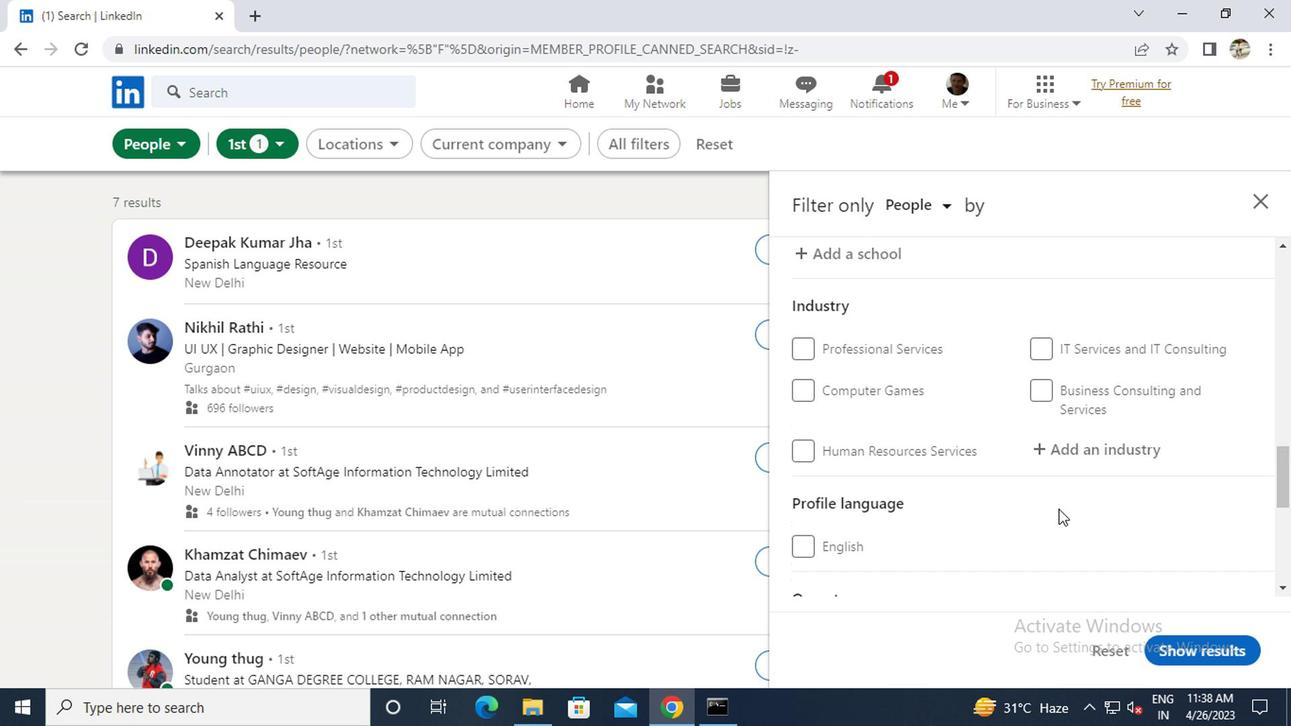 
Action: Mouse scrolled (1056, 510) with delta (0, 1)
Screenshot: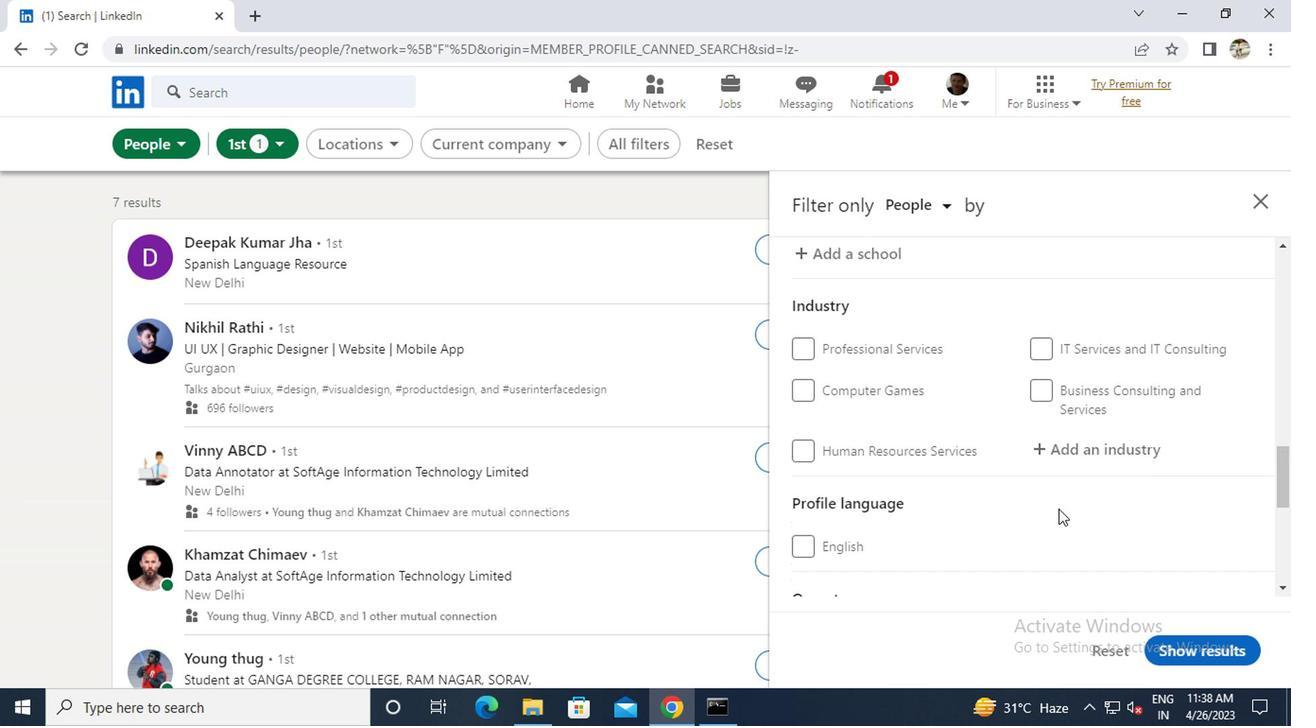 
Action: Mouse moved to (1056, 508)
Screenshot: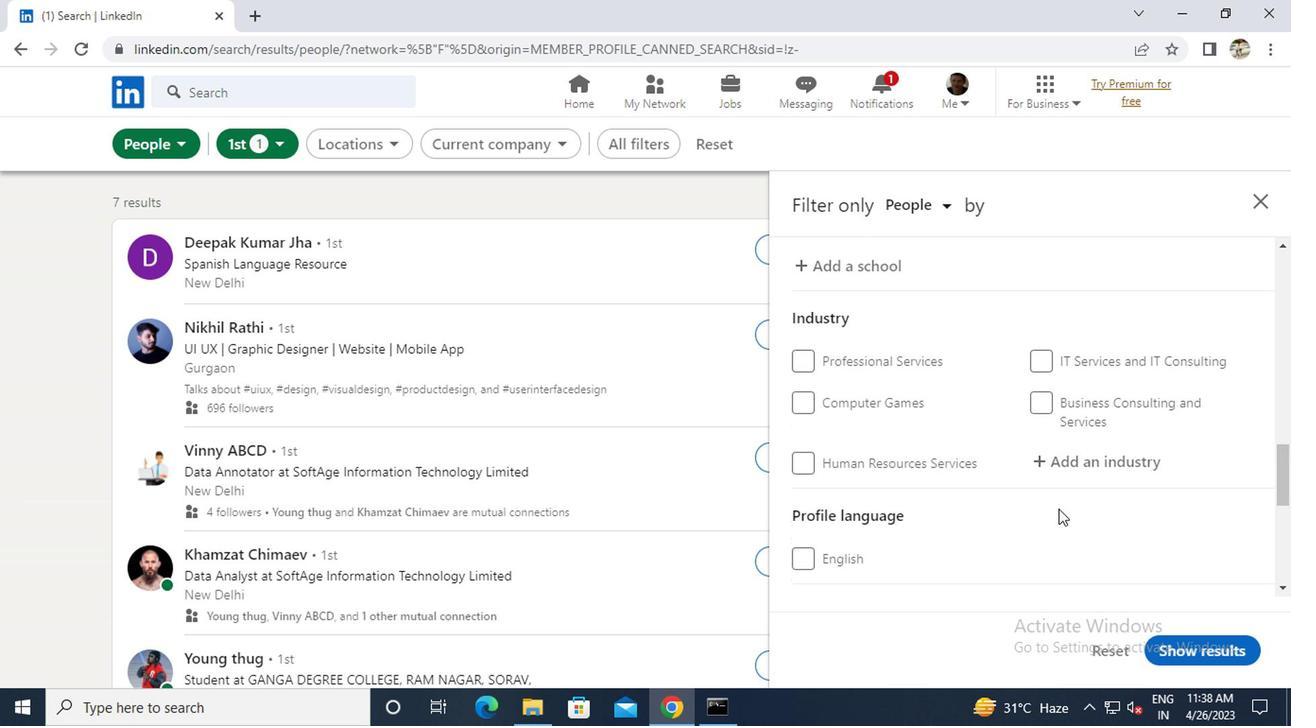 
Action: Mouse scrolled (1056, 509) with delta (0, 0)
Screenshot: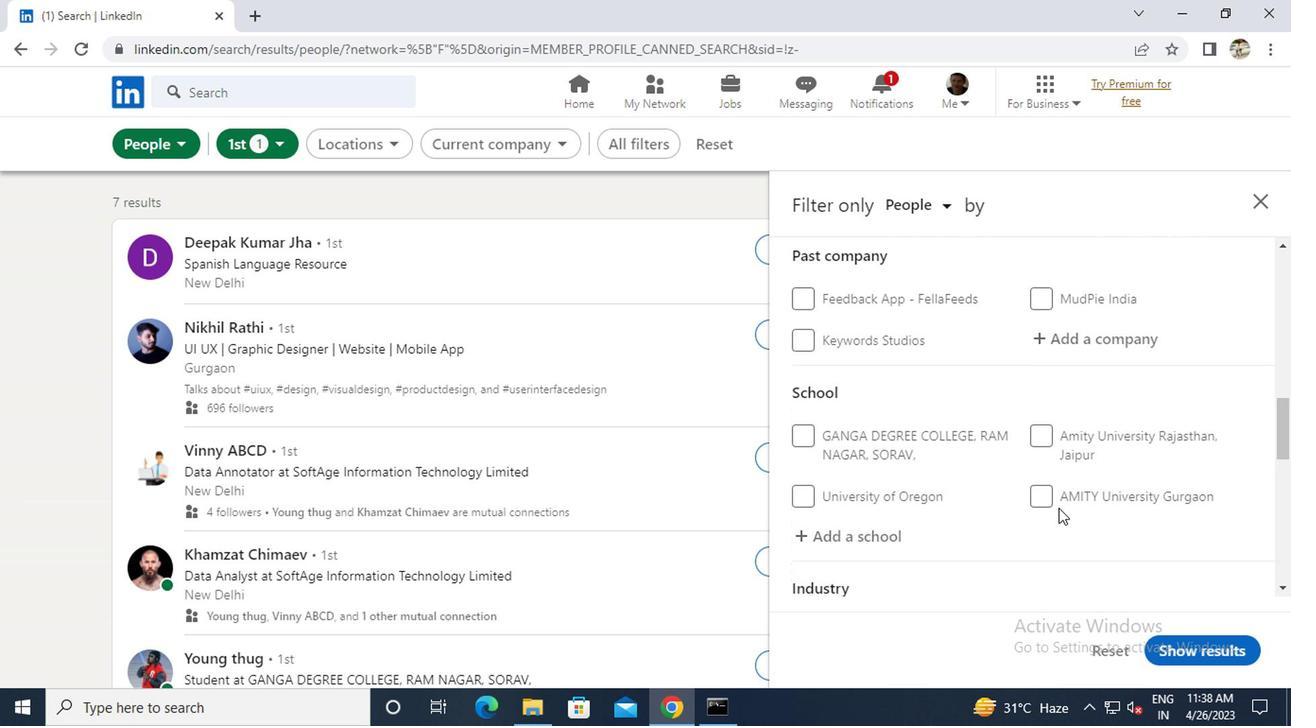 
Action: Mouse scrolled (1056, 509) with delta (0, 0)
Screenshot: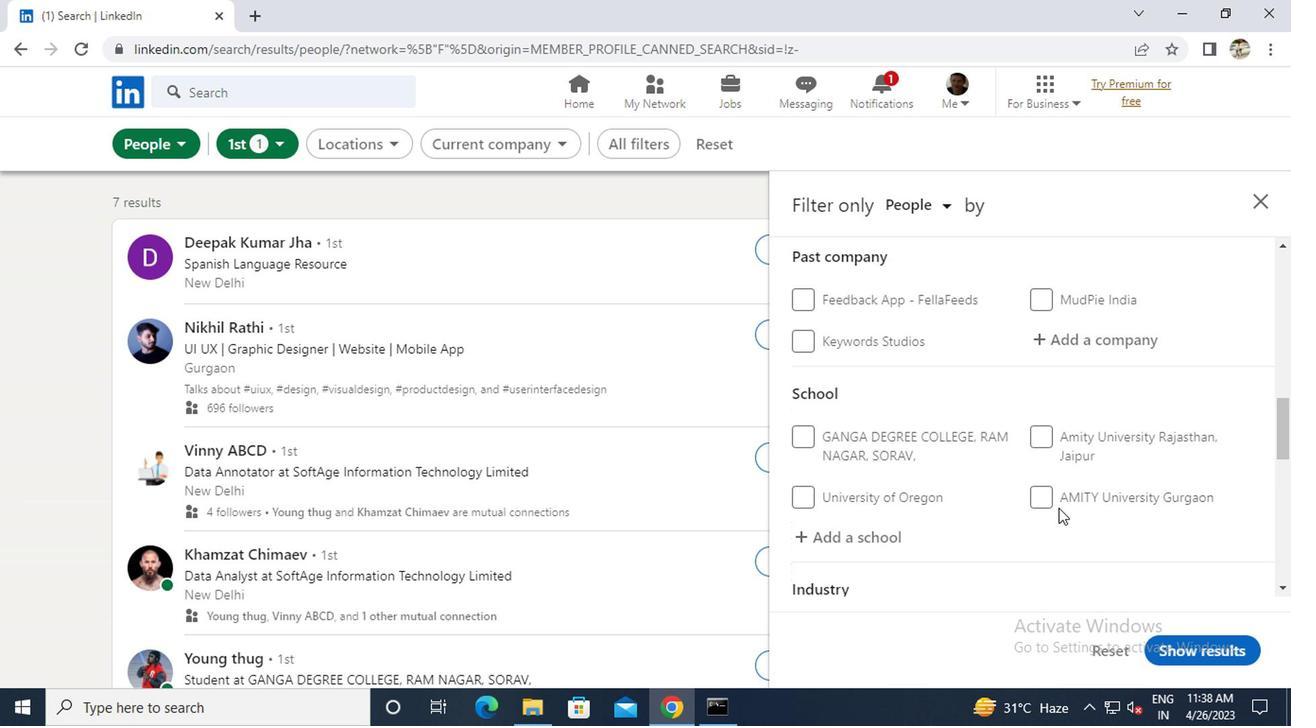 
Action: Mouse scrolled (1056, 509) with delta (0, 0)
Screenshot: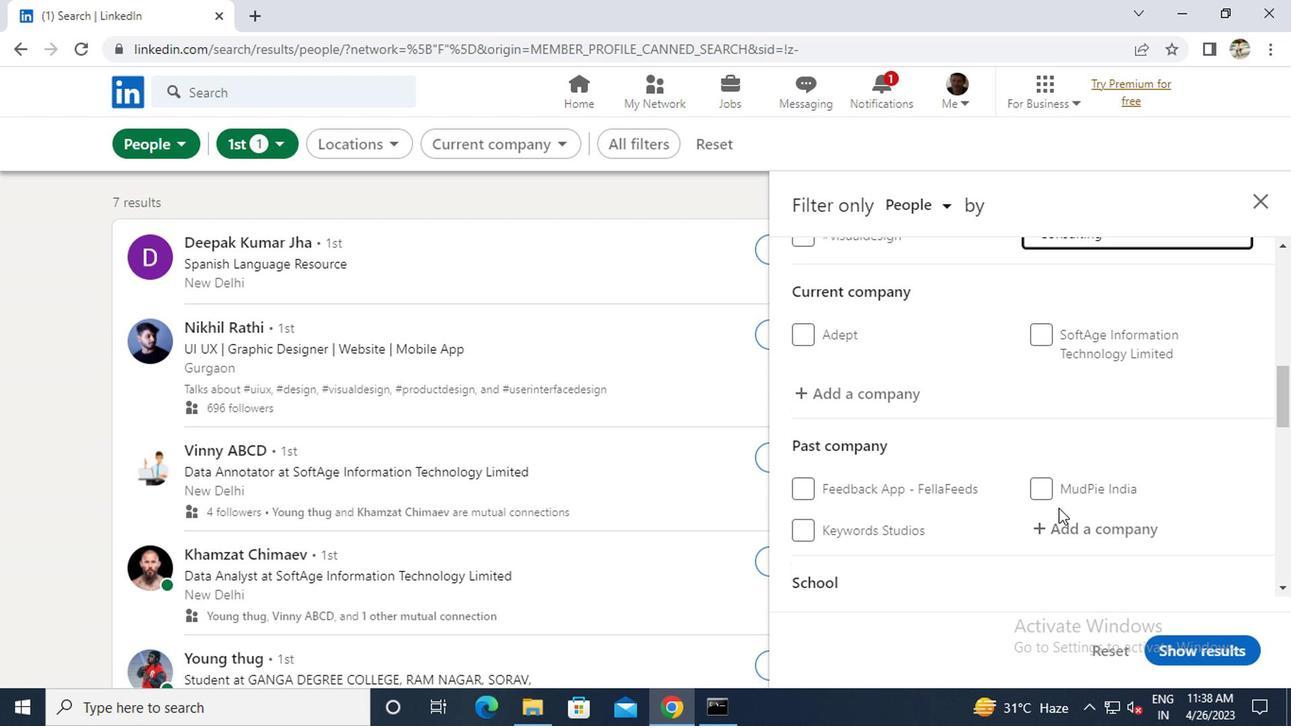 
Action: Mouse moved to (888, 488)
Screenshot: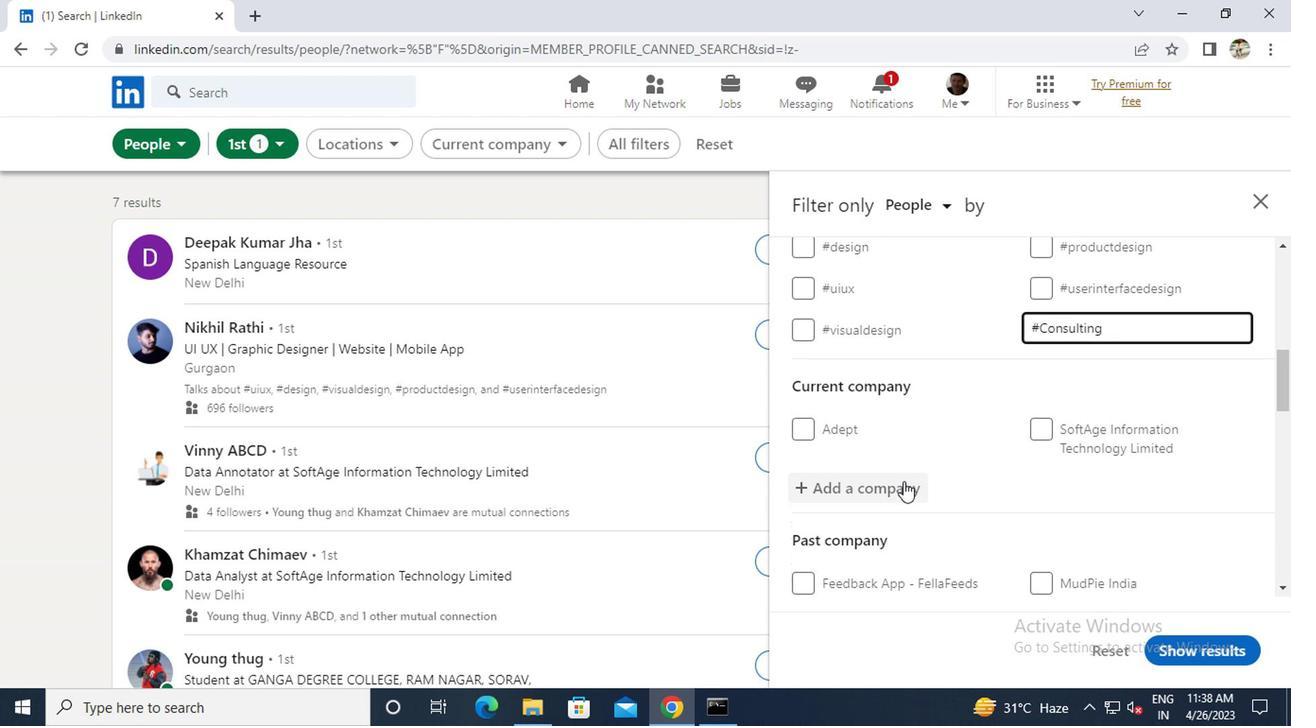 
Action: Mouse pressed left at (888, 488)
Screenshot: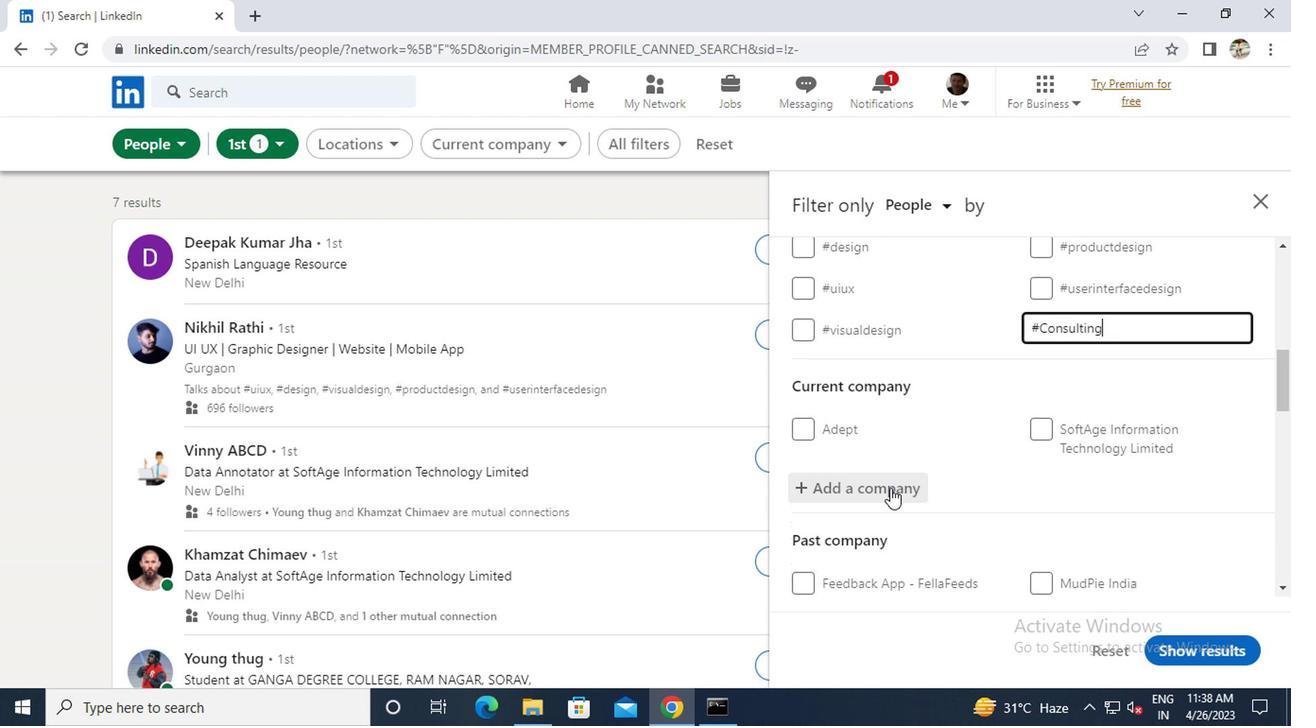 
Action: Key pressed <Key.caps_lock>JBM<Key.space>
Screenshot: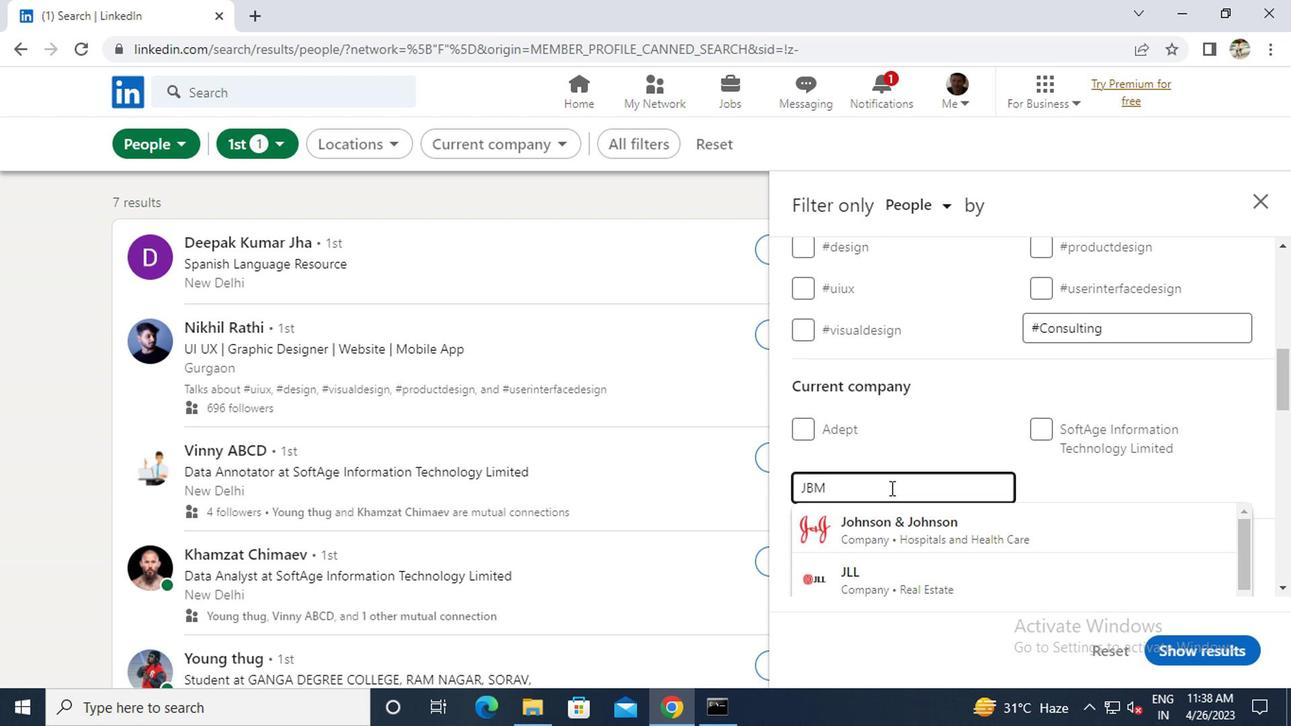 
Action: Mouse moved to (870, 532)
Screenshot: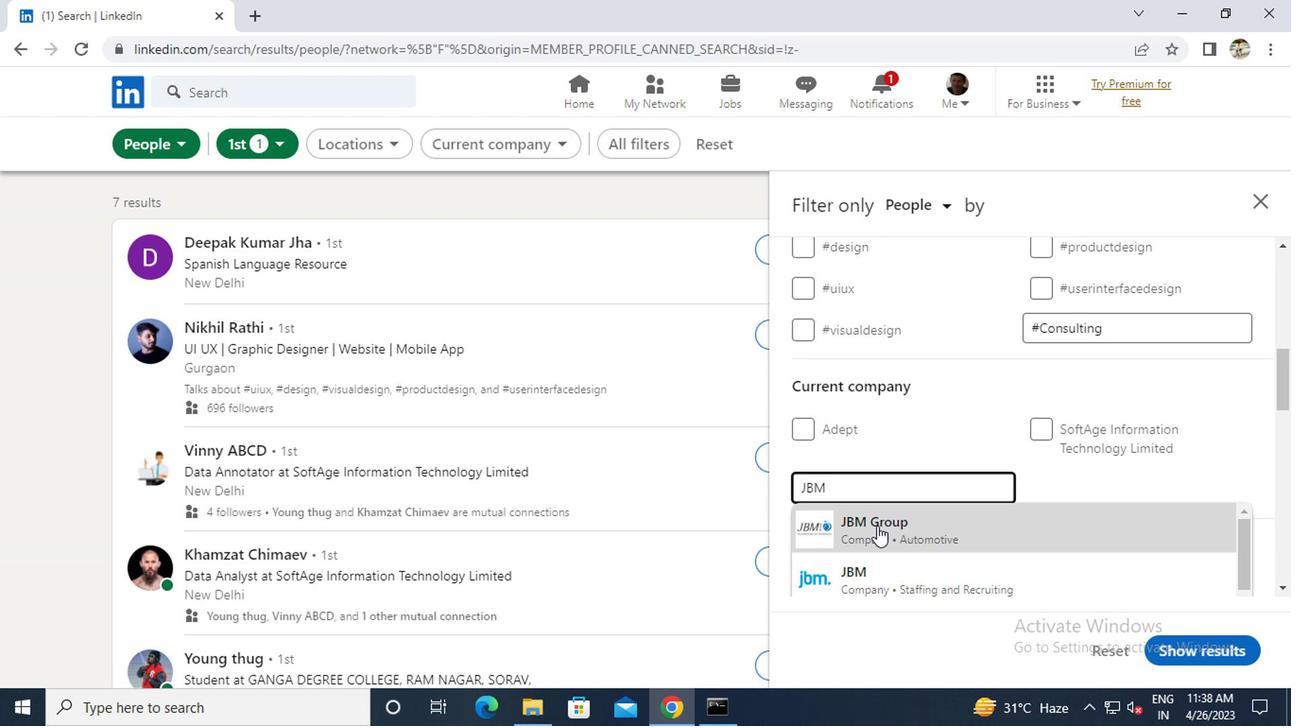
Action: Mouse pressed left at (870, 532)
Screenshot: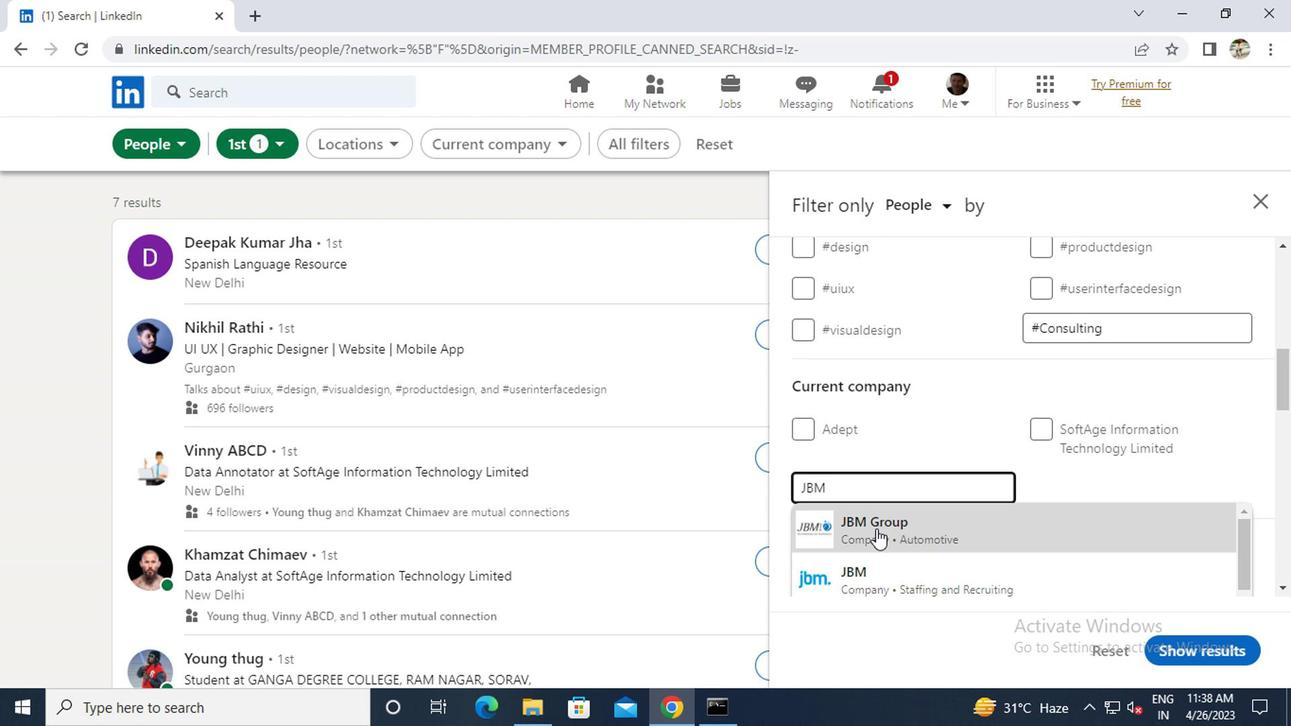 
Action: Mouse moved to (874, 529)
Screenshot: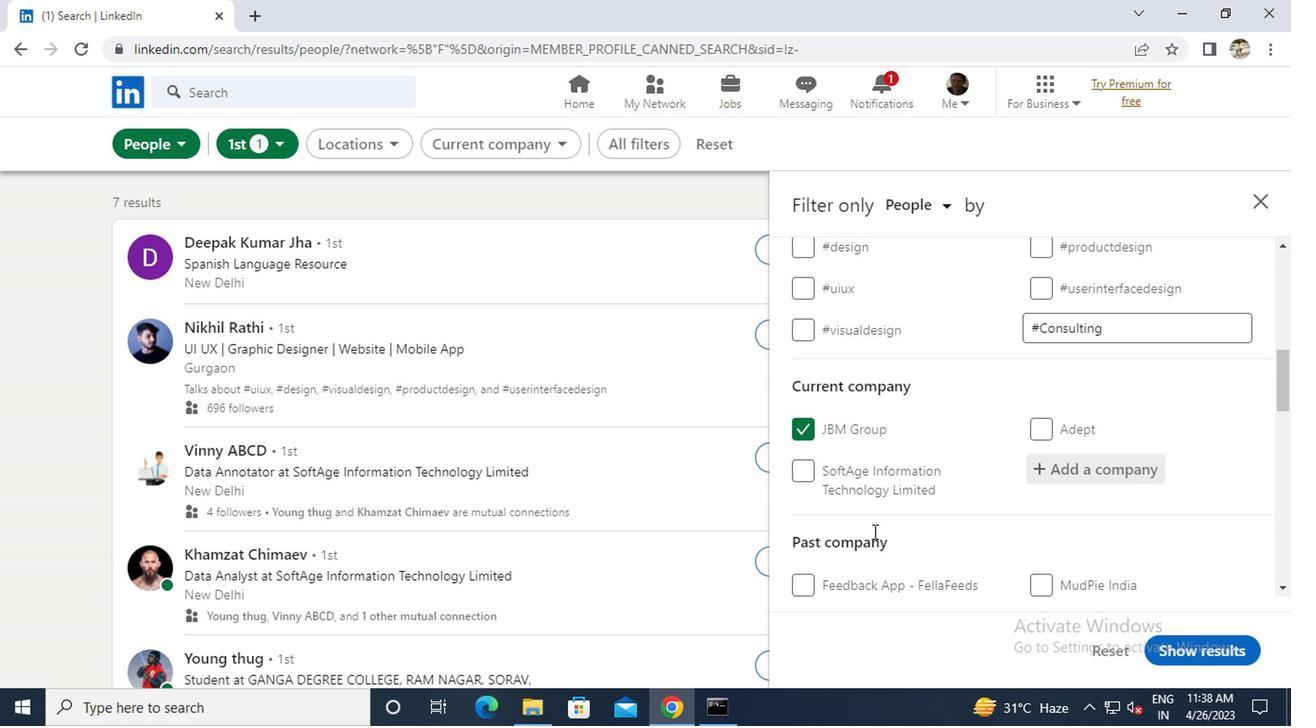 
Action: Mouse scrolled (874, 528) with delta (0, 0)
Screenshot: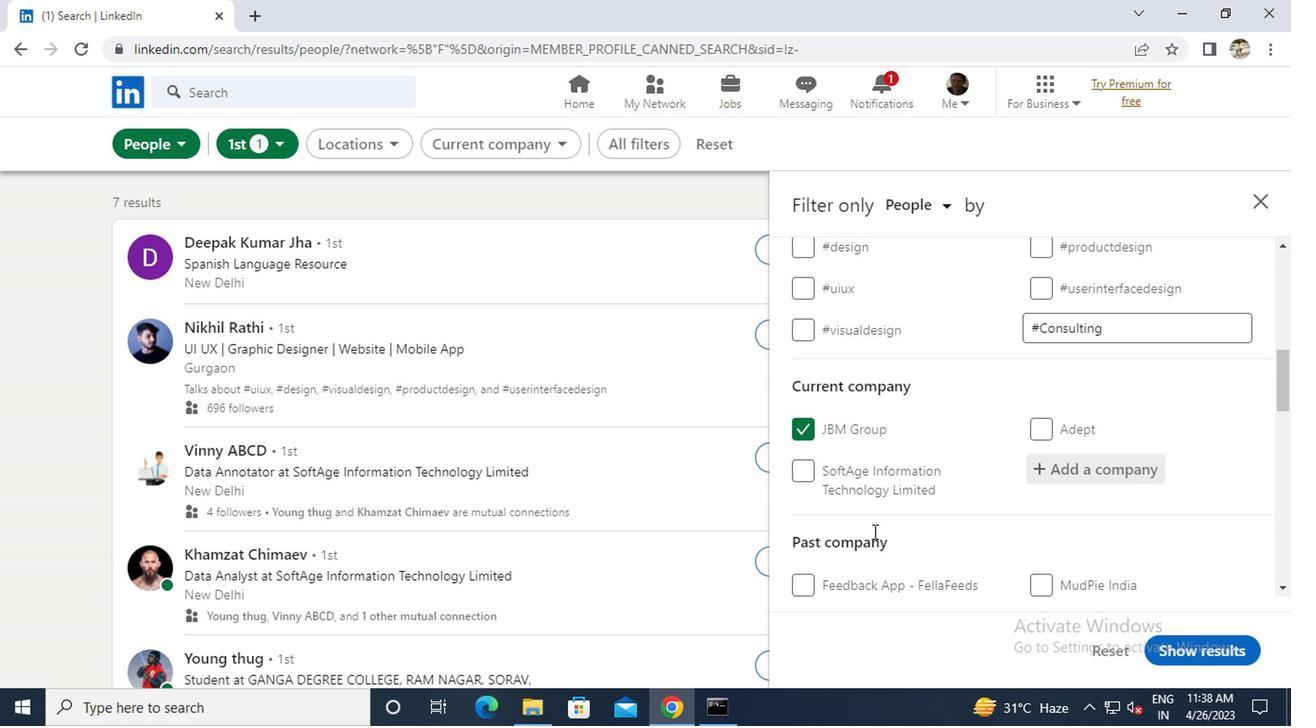 
Action: Mouse moved to (877, 526)
Screenshot: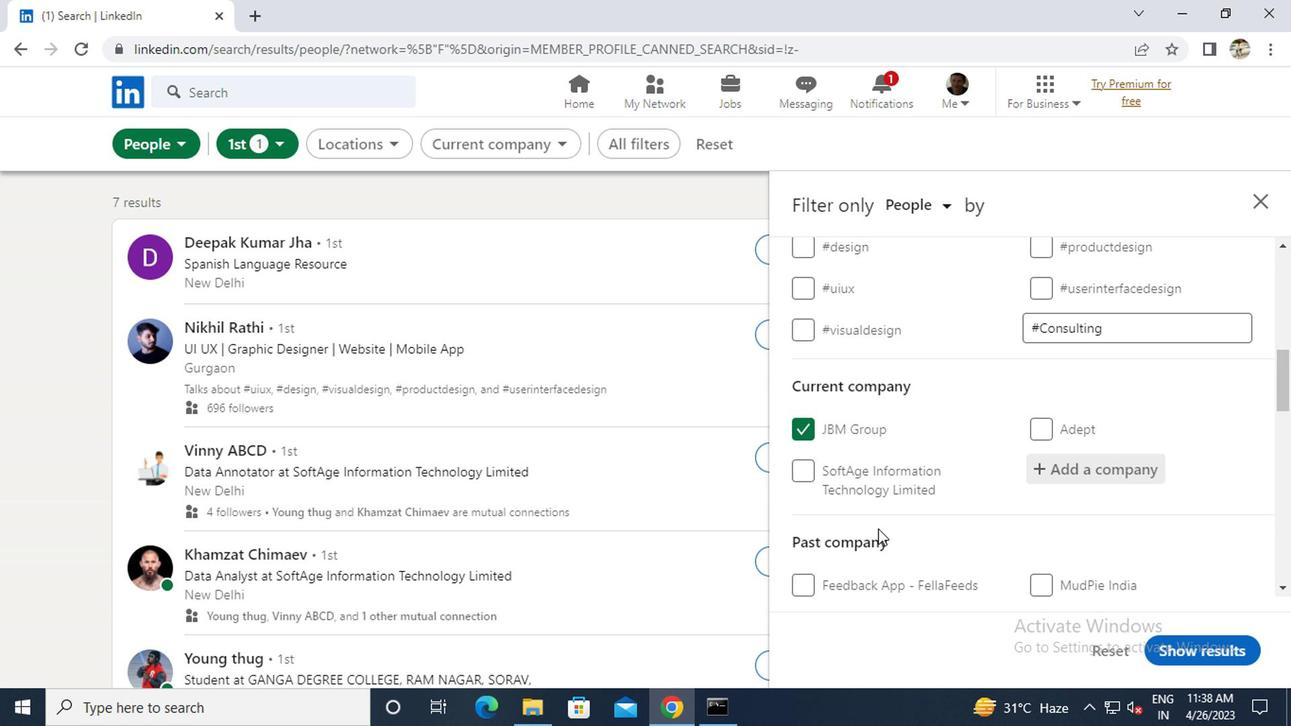 
Action: Mouse scrolled (877, 525) with delta (0, -1)
Screenshot: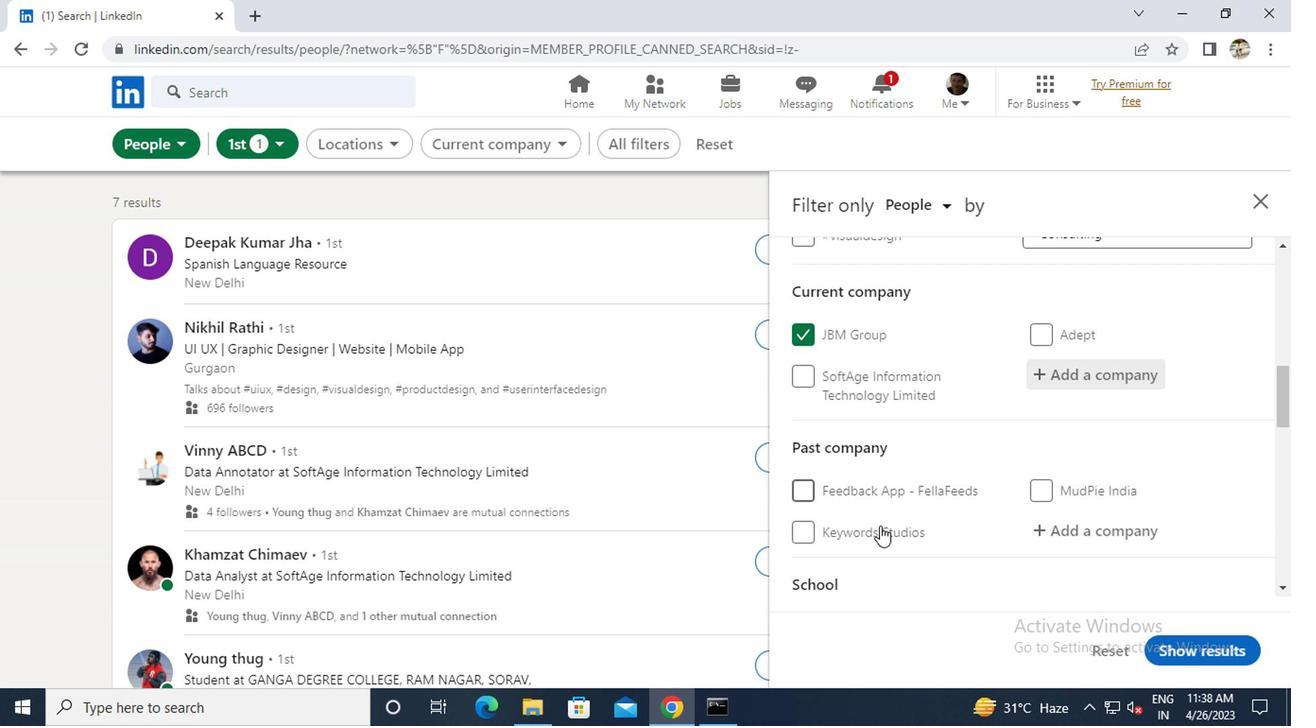 
Action: Mouse scrolled (877, 525) with delta (0, -1)
Screenshot: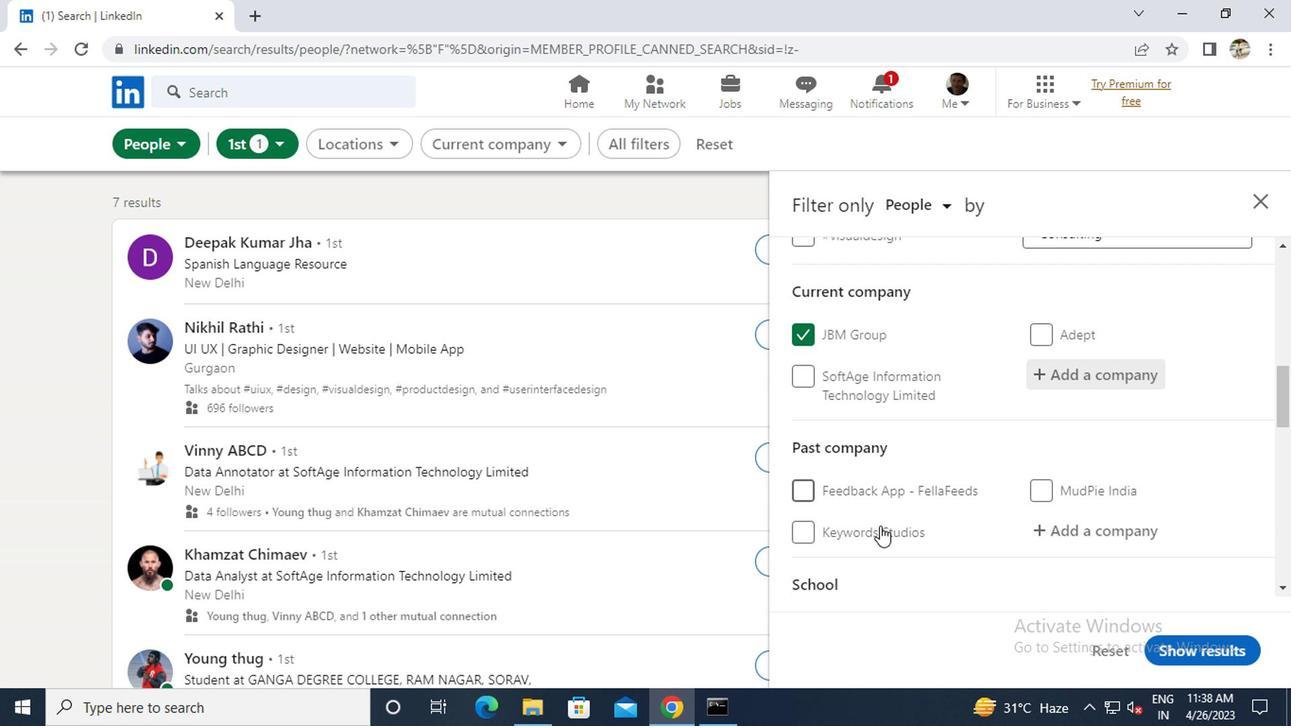 
Action: Mouse moved to (851, 538)
Screenshot: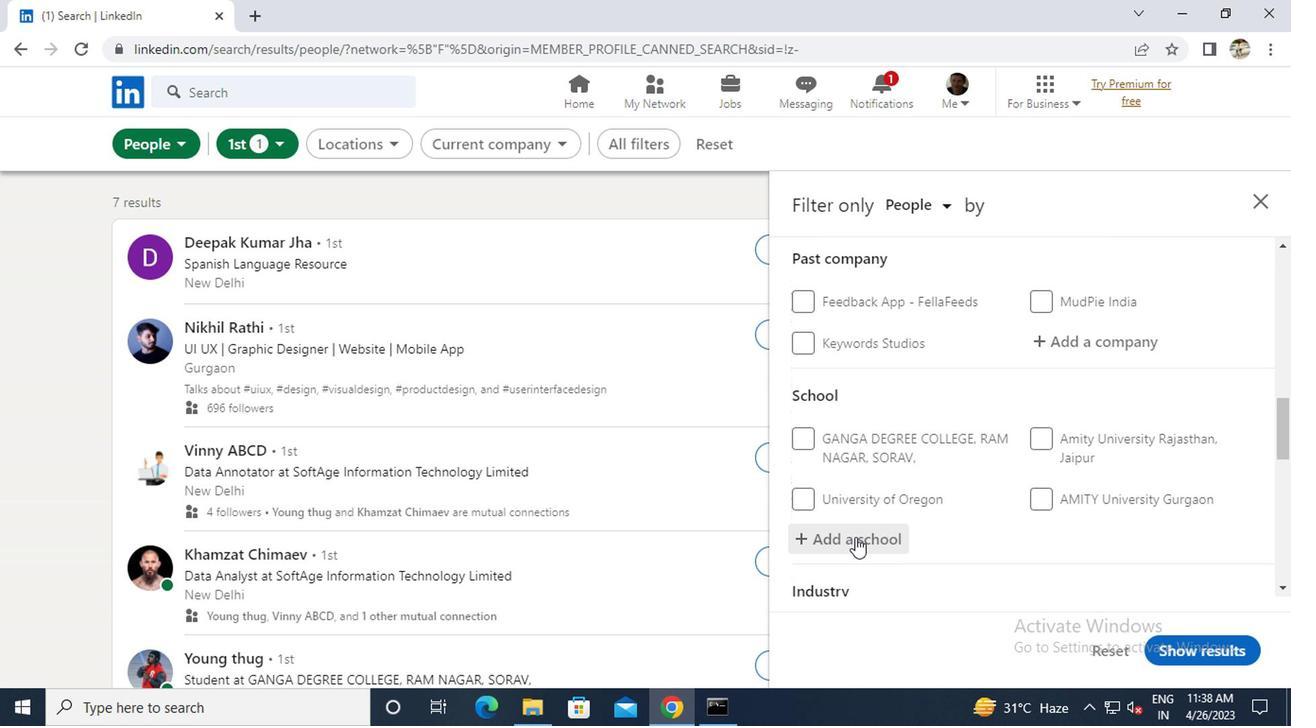 
Action: Mouse pressed left at (851, 538)
Screenshot: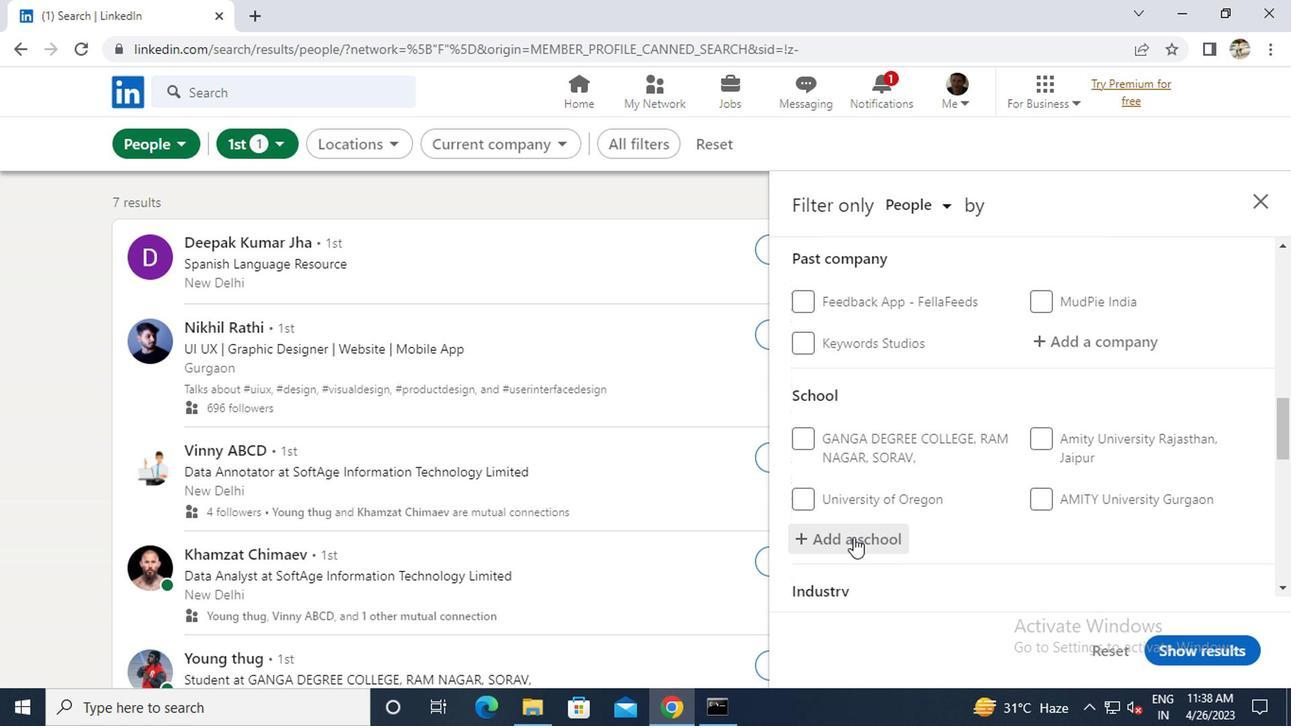 
Action: Key pressed K<Key.space>S<Key.space>
Screenshot: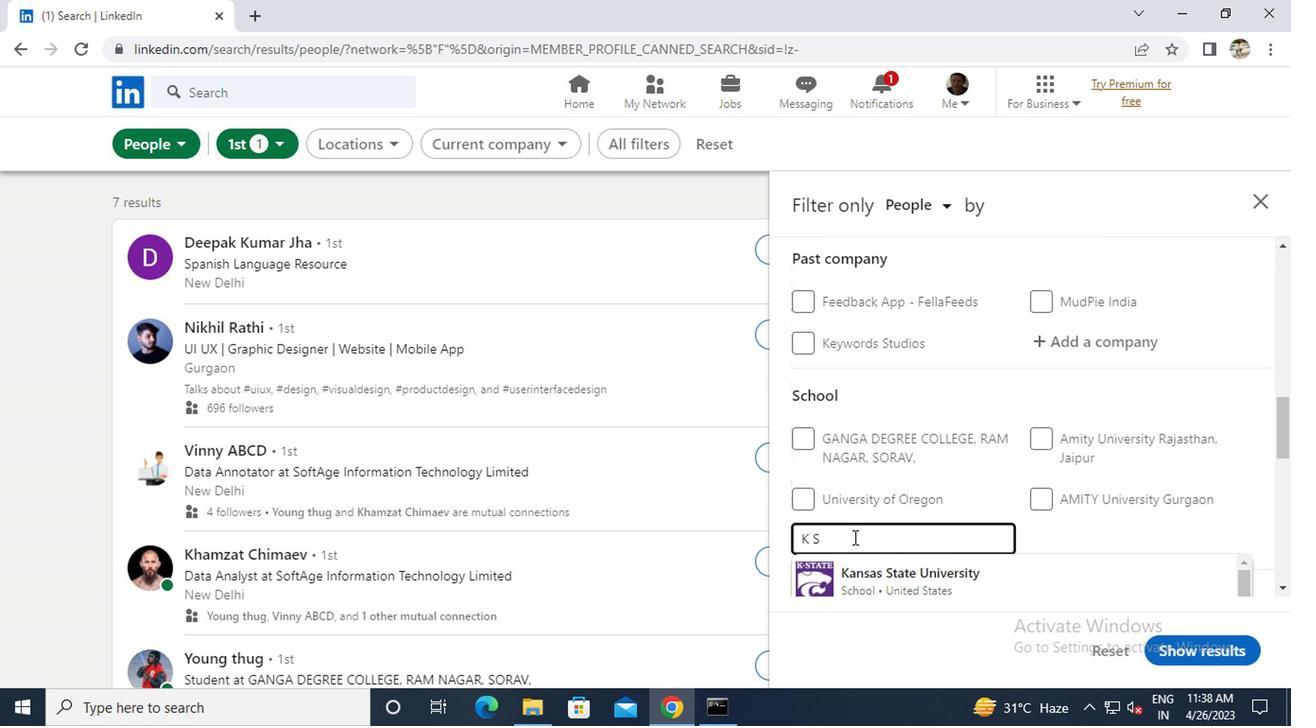 
Action: Mouse moved to (858, 590)
Screenshot: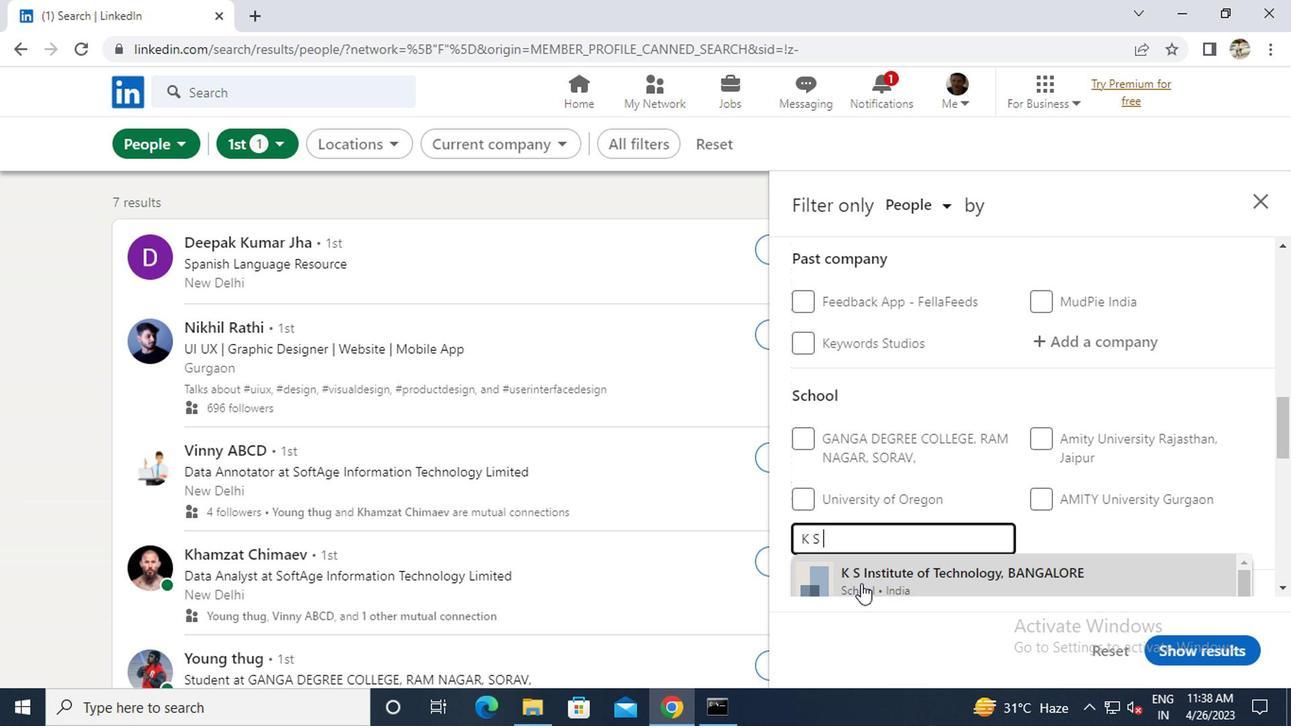 
Action: Mouse pressed left at (858, 590)
Screenshot: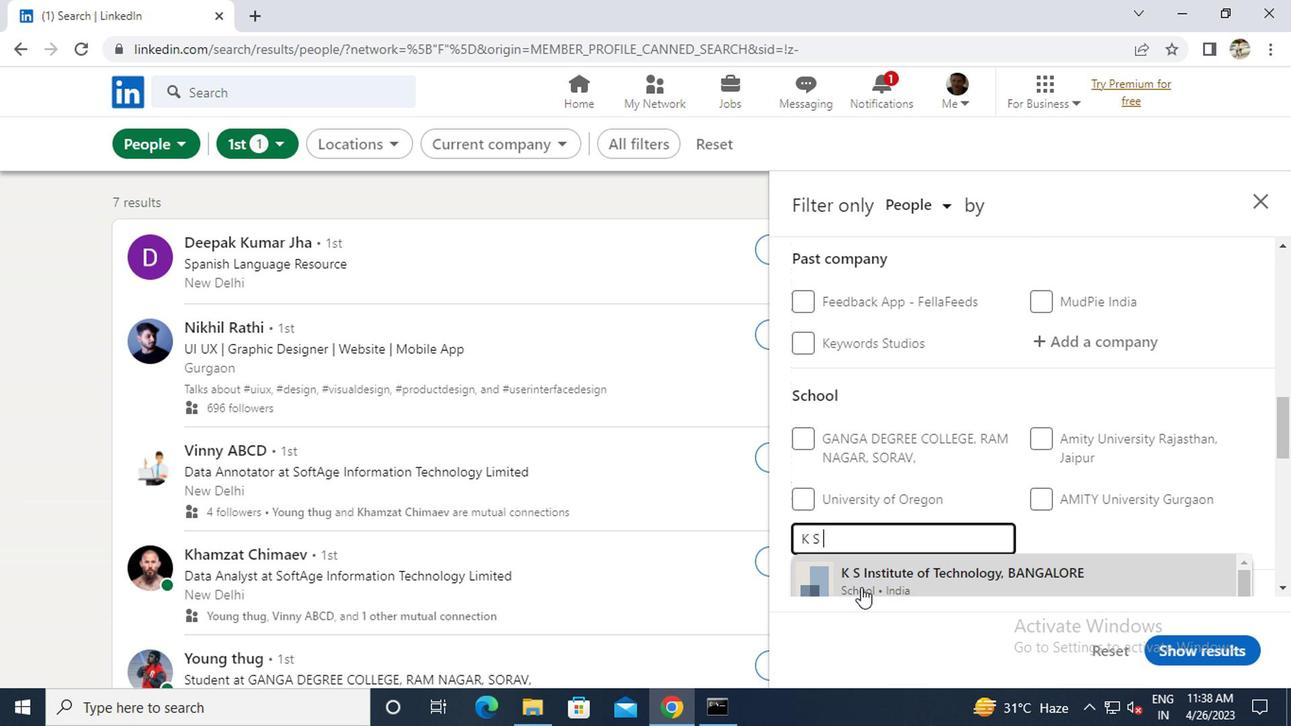 
Action: Mouse moved to (858, 565)
Screenshot: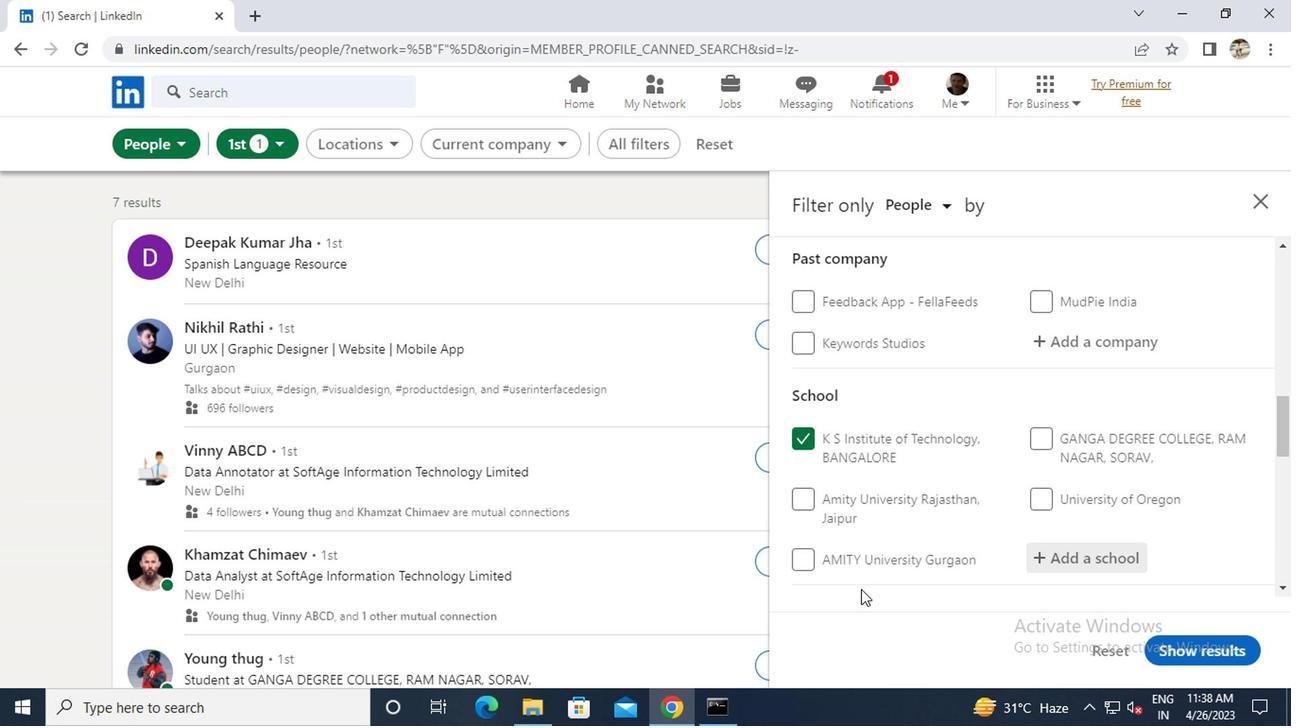 
Action: Mouse scrolled (858, 565) with delta (0, 0)
Screenshot: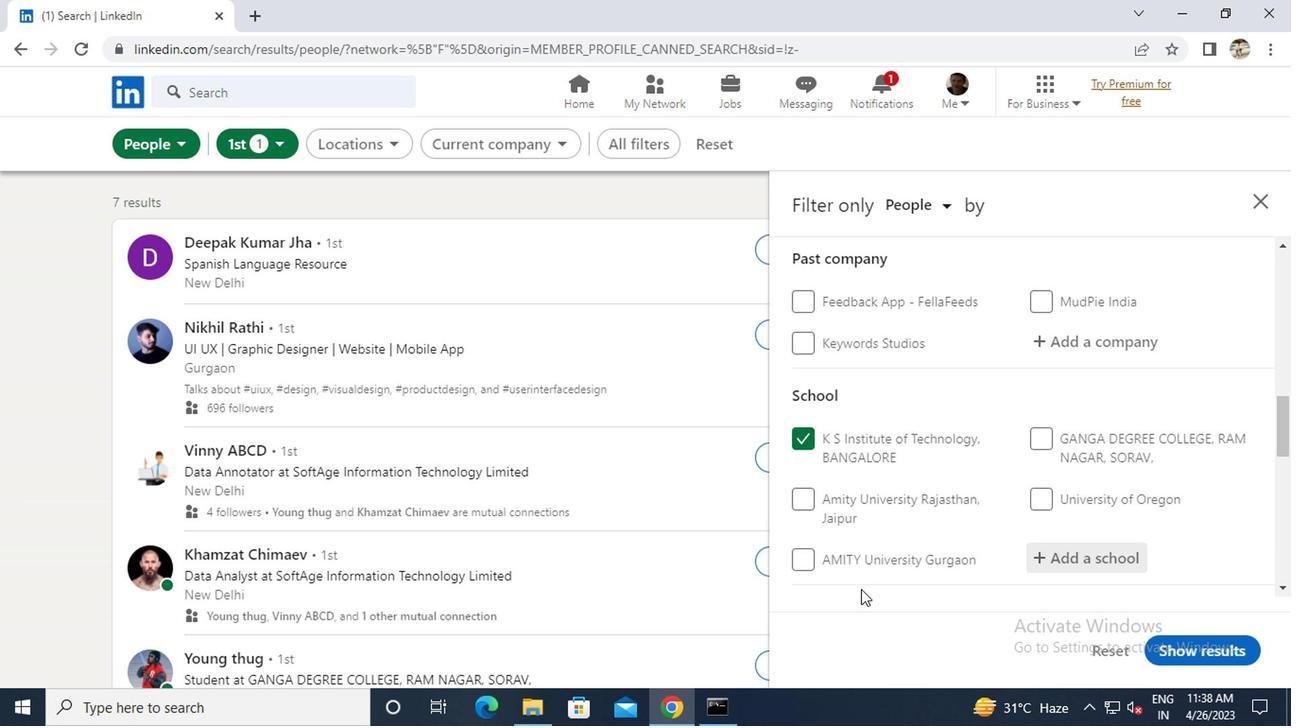 
Action: Mouse moved to (858, 565)
Screenshot: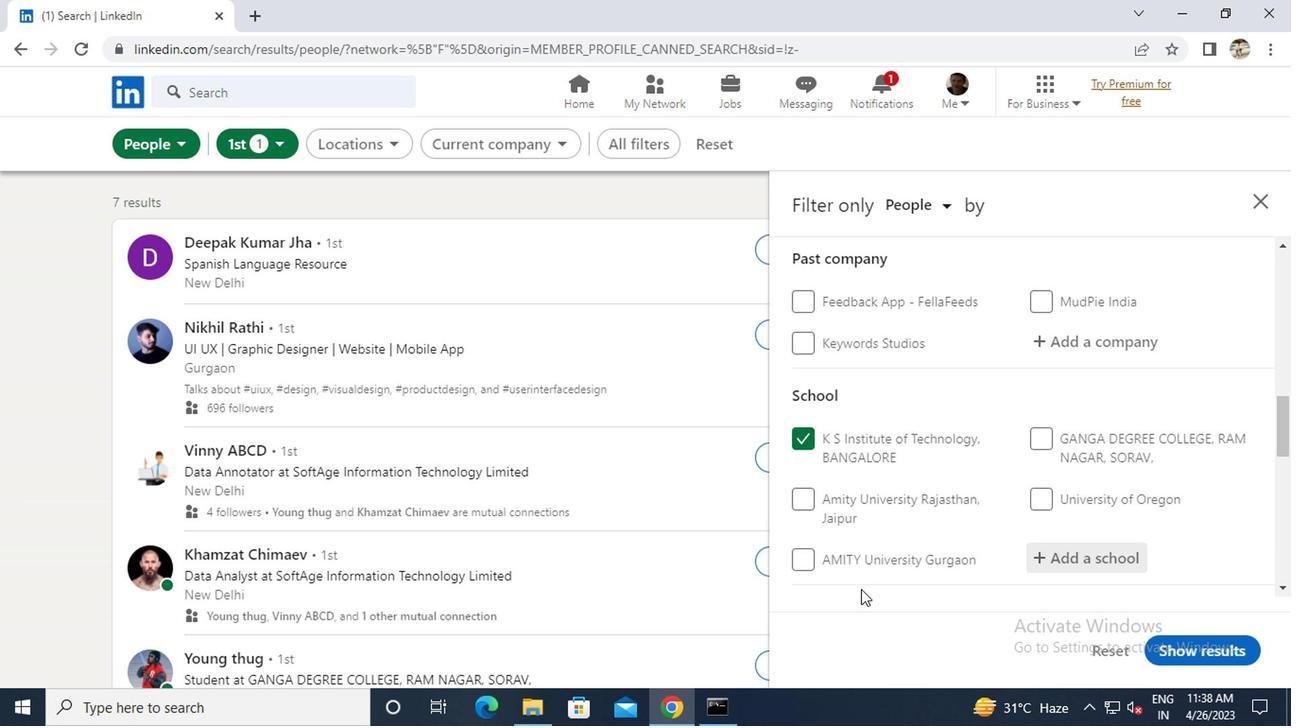 
Action: Mouse scrolled (858, 563) with delta (0, -1)
Screenshot: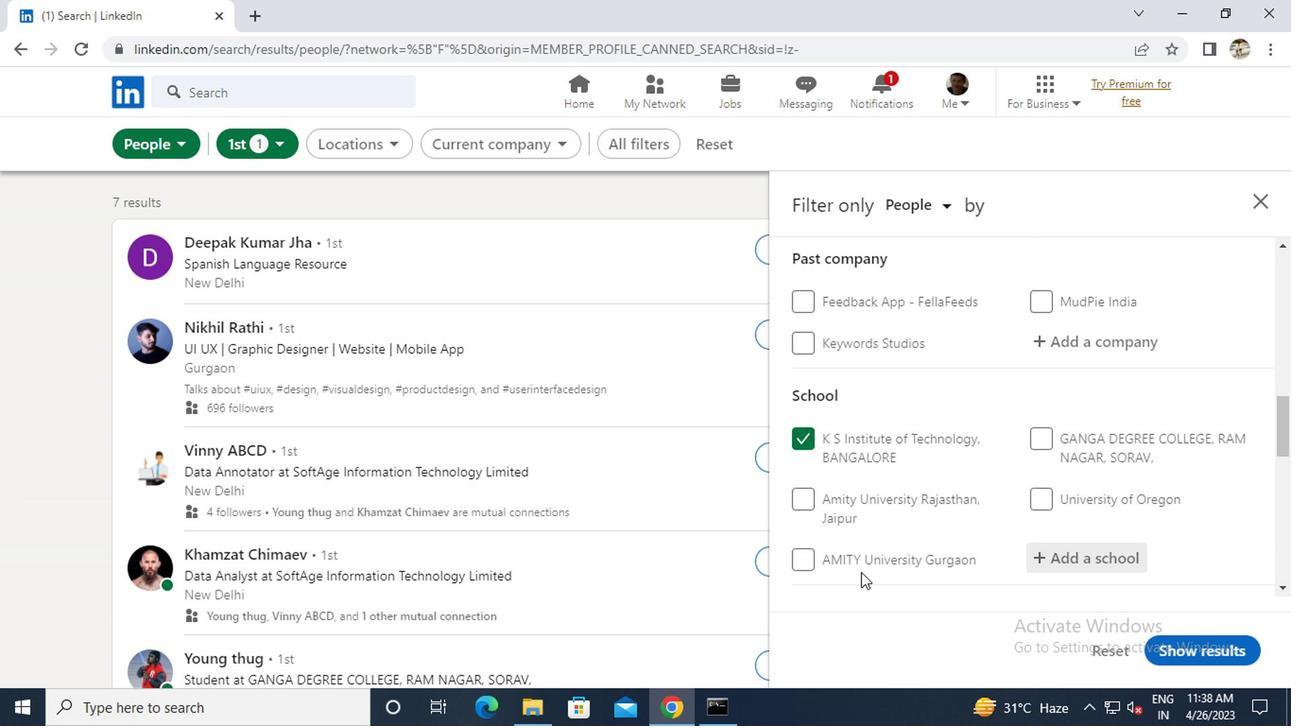 
Action: Mouse moved to (853, 557)
Screenshot: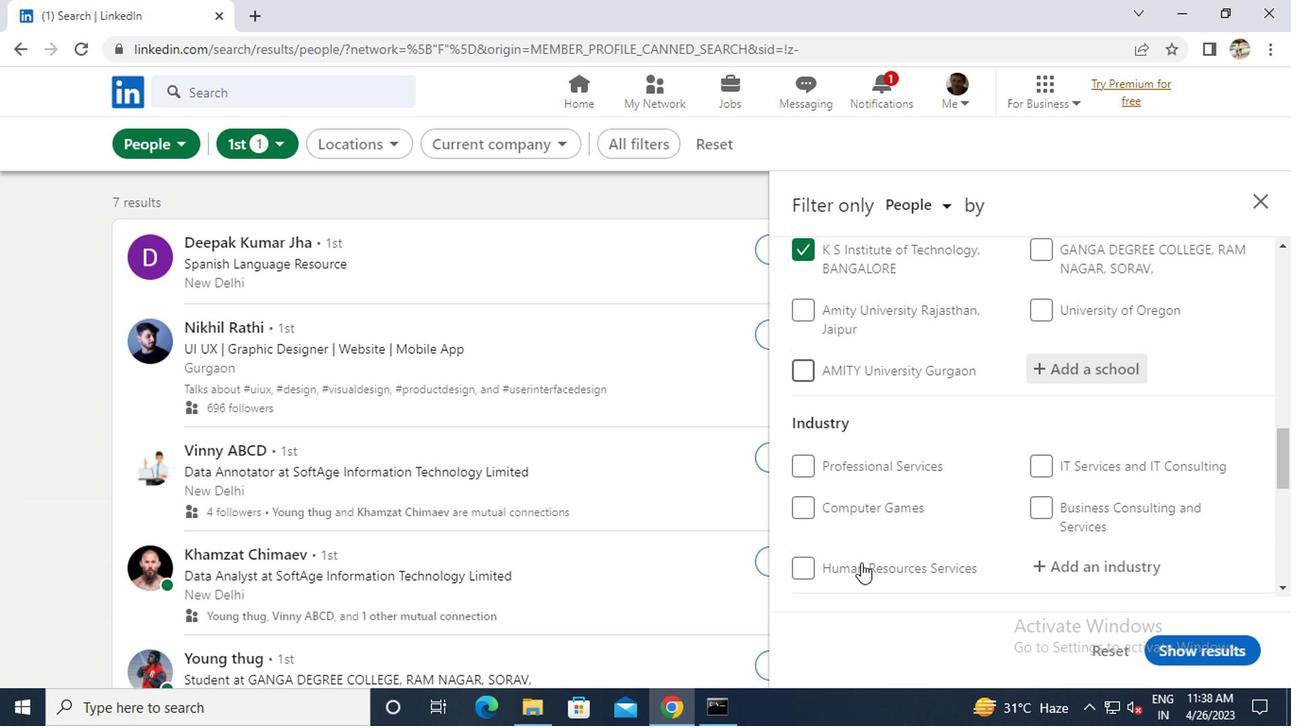 
Action: Mouse scrolled (853, 556) with delta (0, 0)
Screenshot: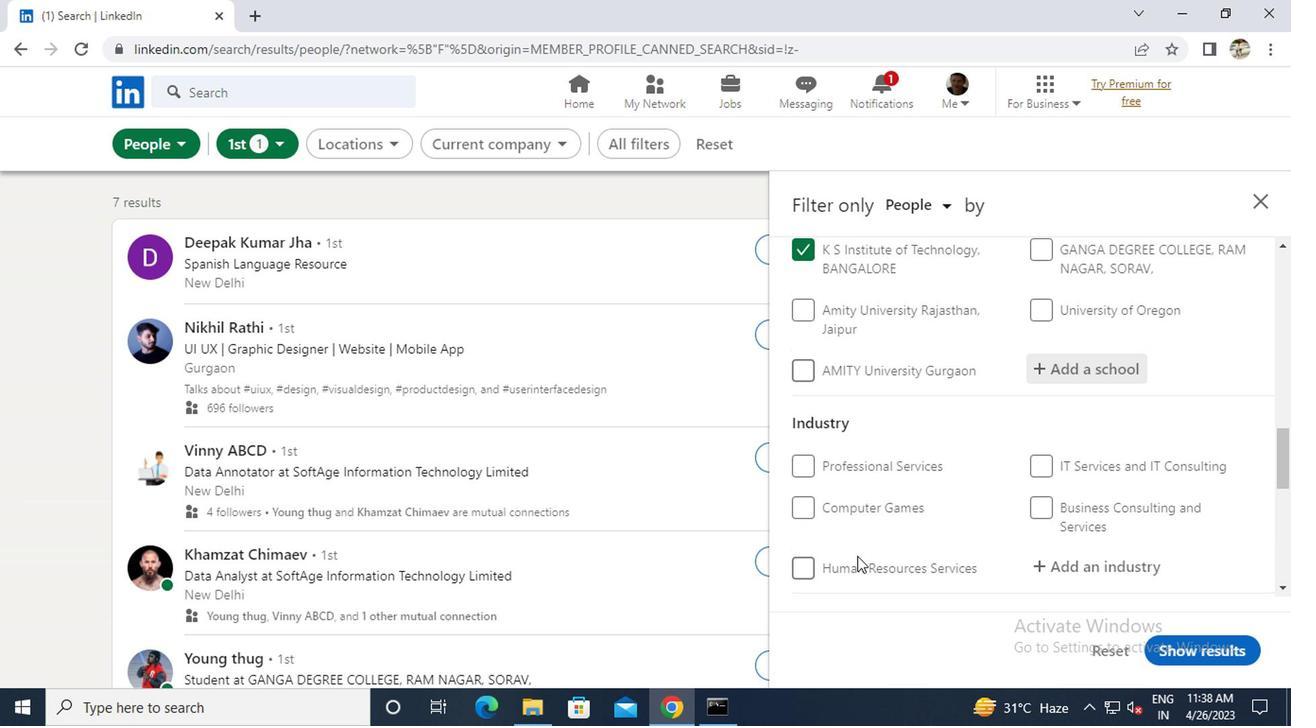 
Action: Mouse moved to (1071, 469)
Screenshot: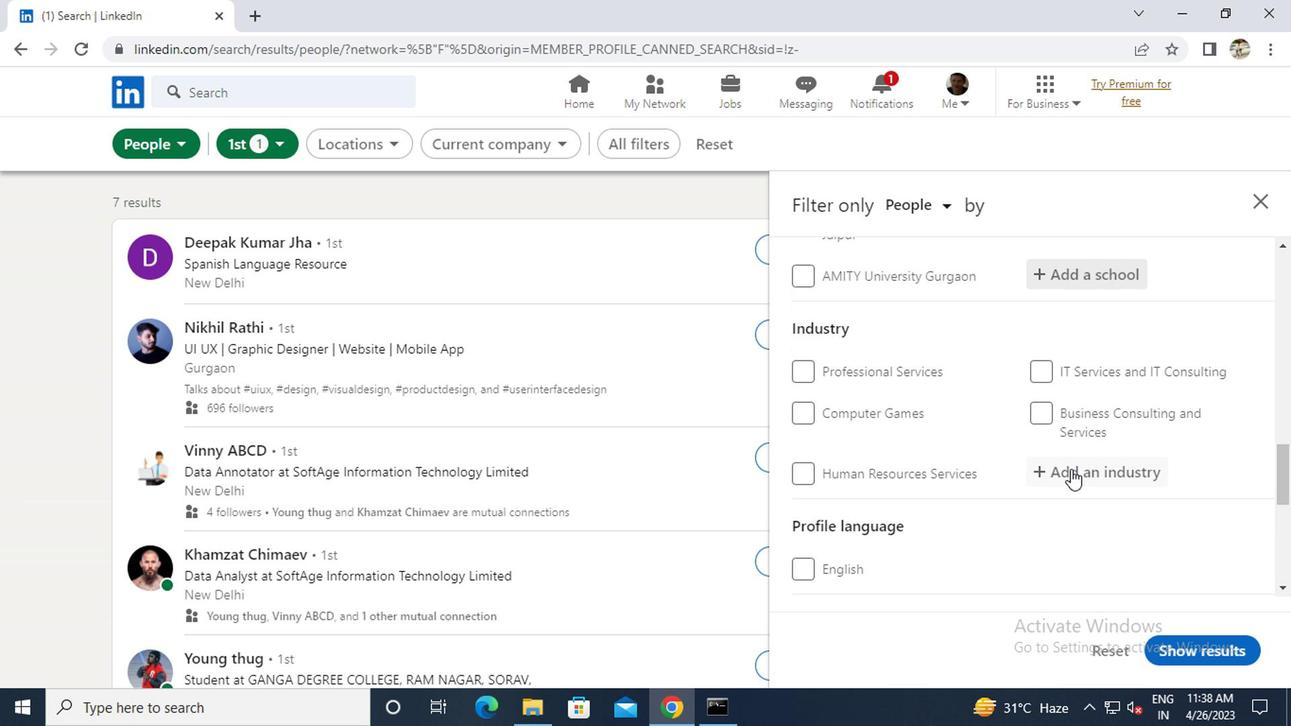 
Action: Mouse pressed left at (1071, 469)
Screenshot: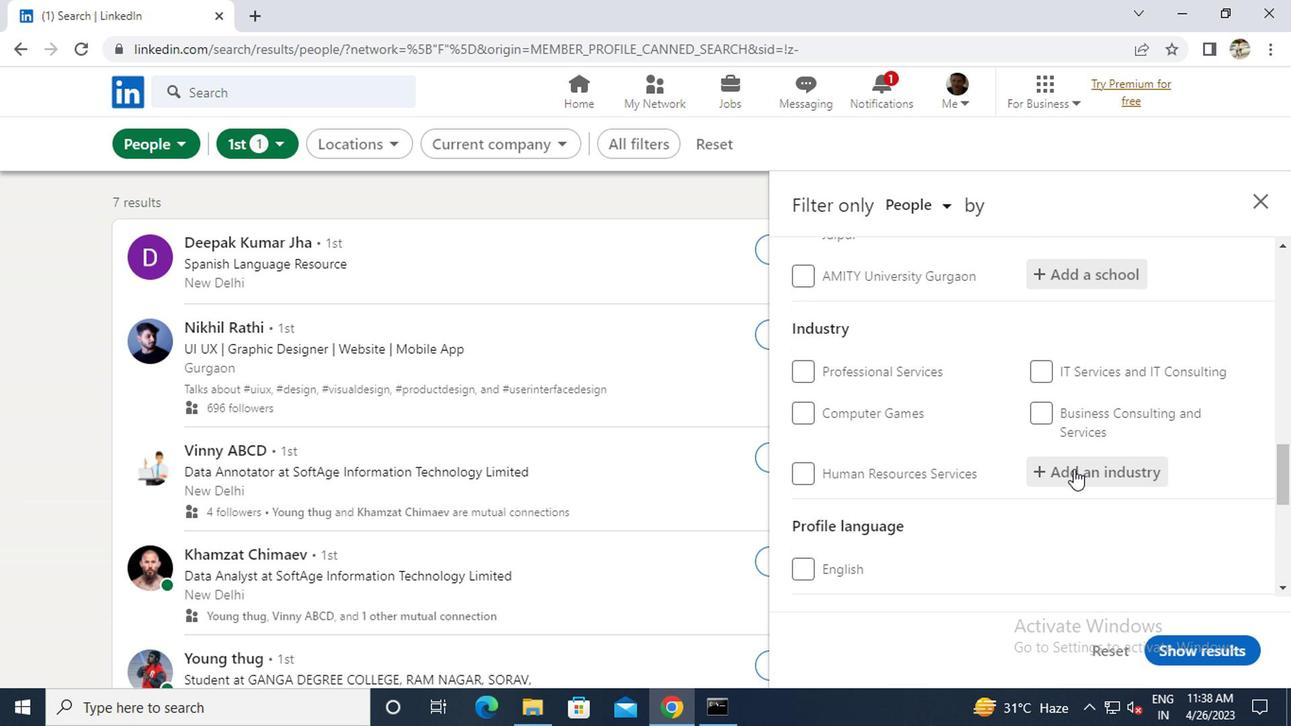 
Action: Mouse moved to (1077, 466)
Screenshot: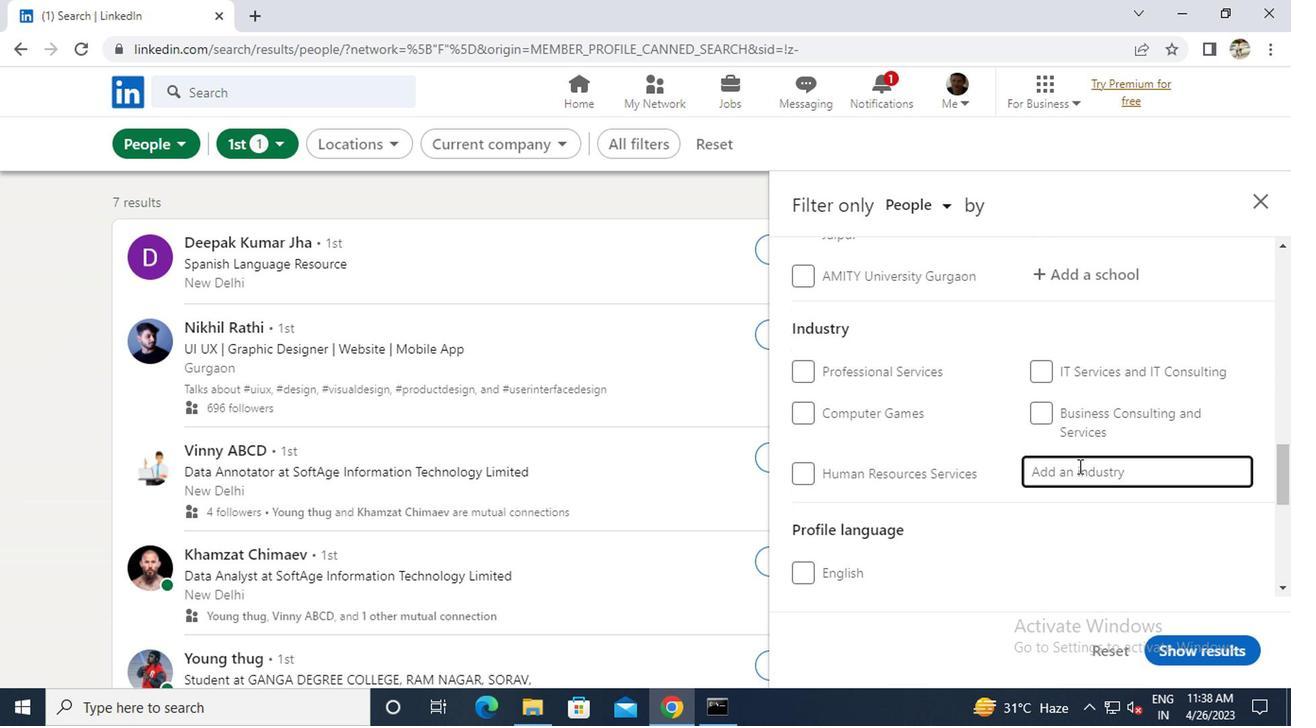 
Action: Key pressed M
Screenshot: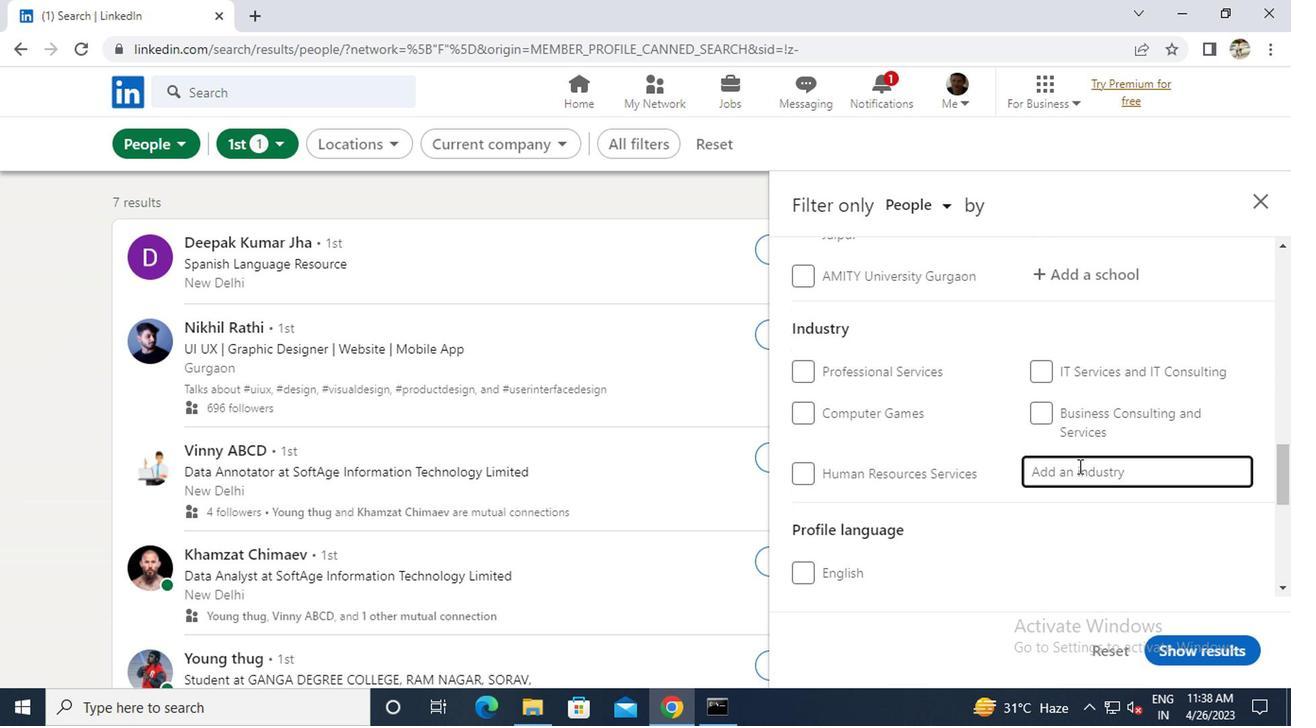 
Action: Mouse moved to (1080, 465)
Screenshot: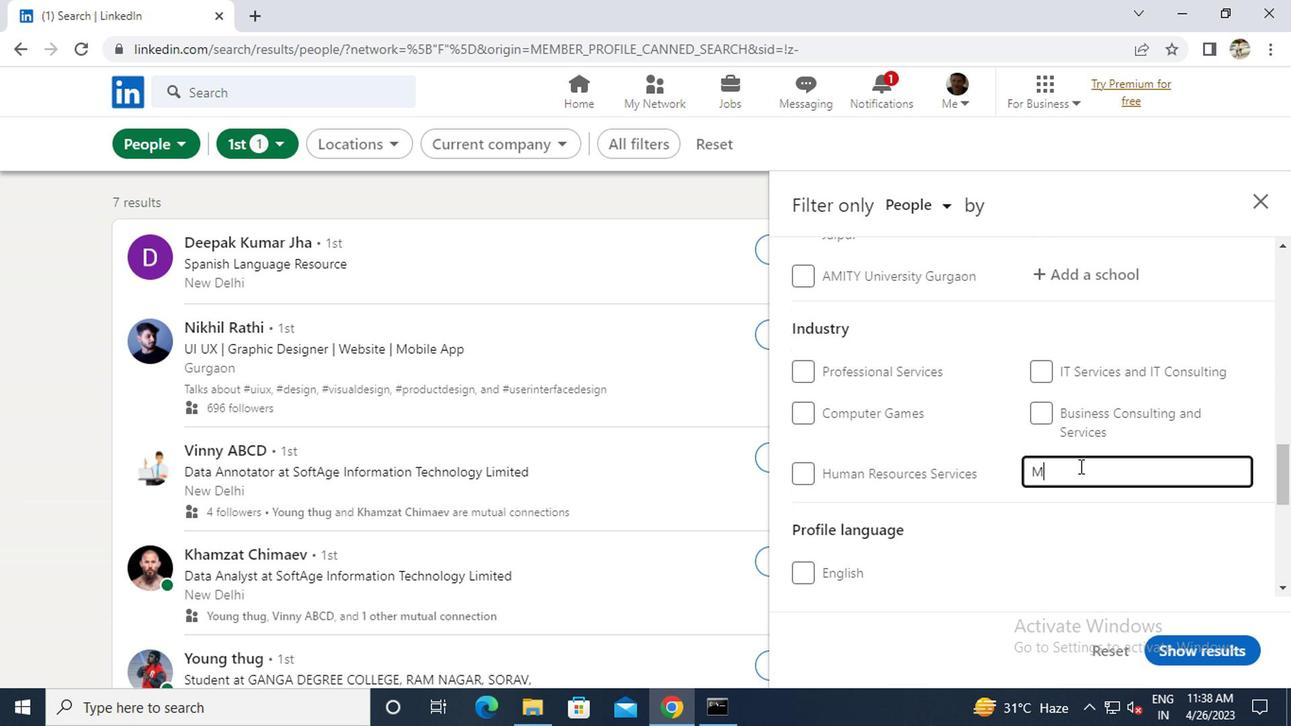 
Action: Key pressed <Key.caps_lock>EA
Screenshot: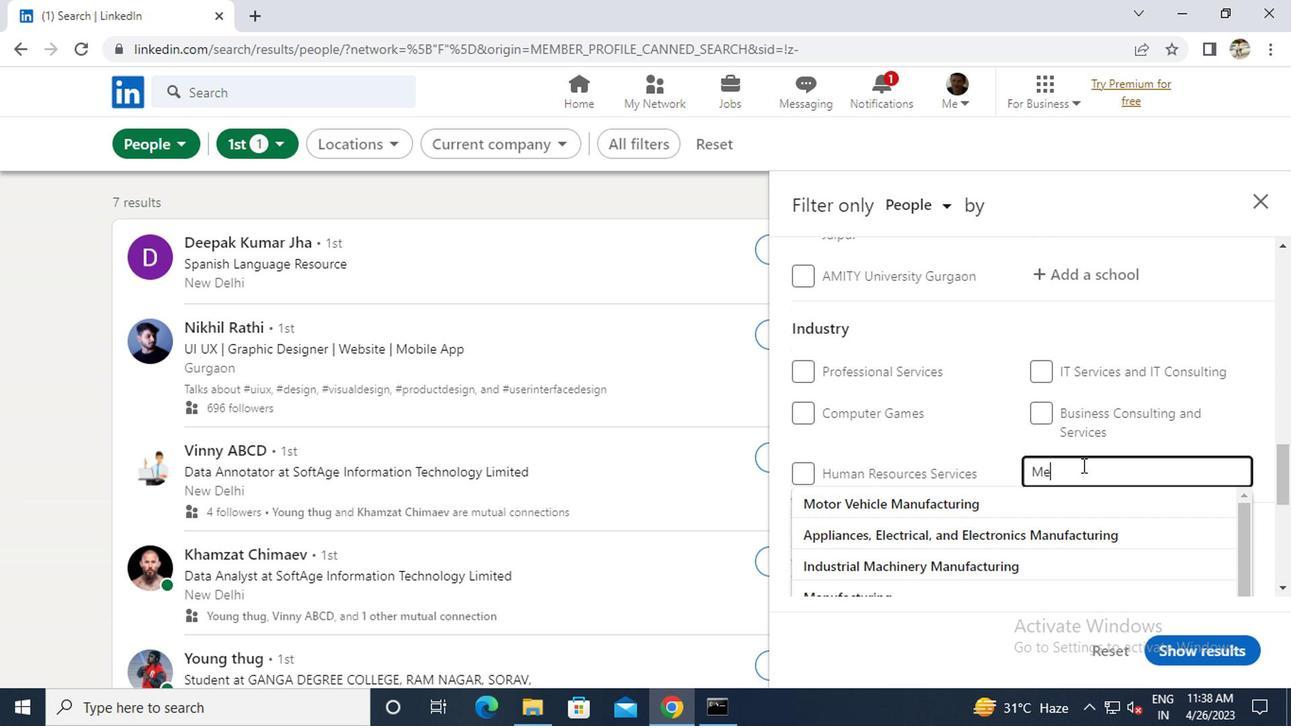 
Action: Mouse moved to (1083, 464)
Screenshot: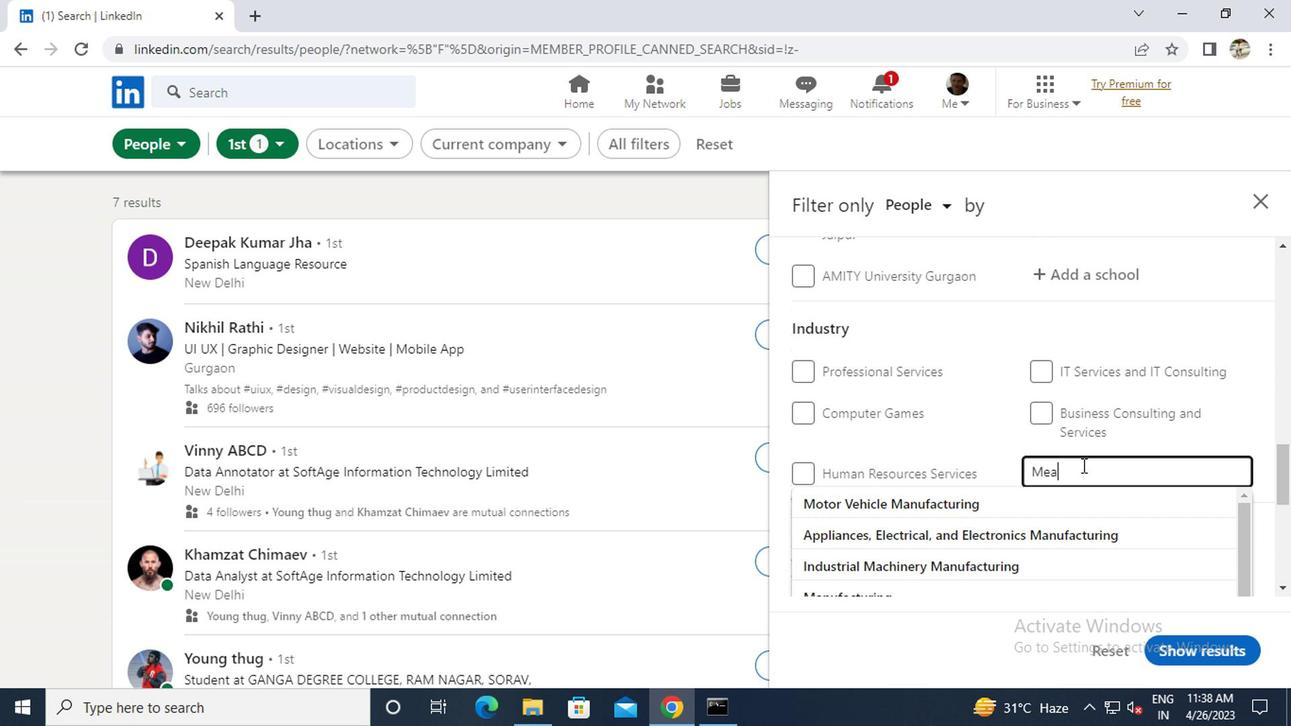 
Action: Key pressed T
Screenshot: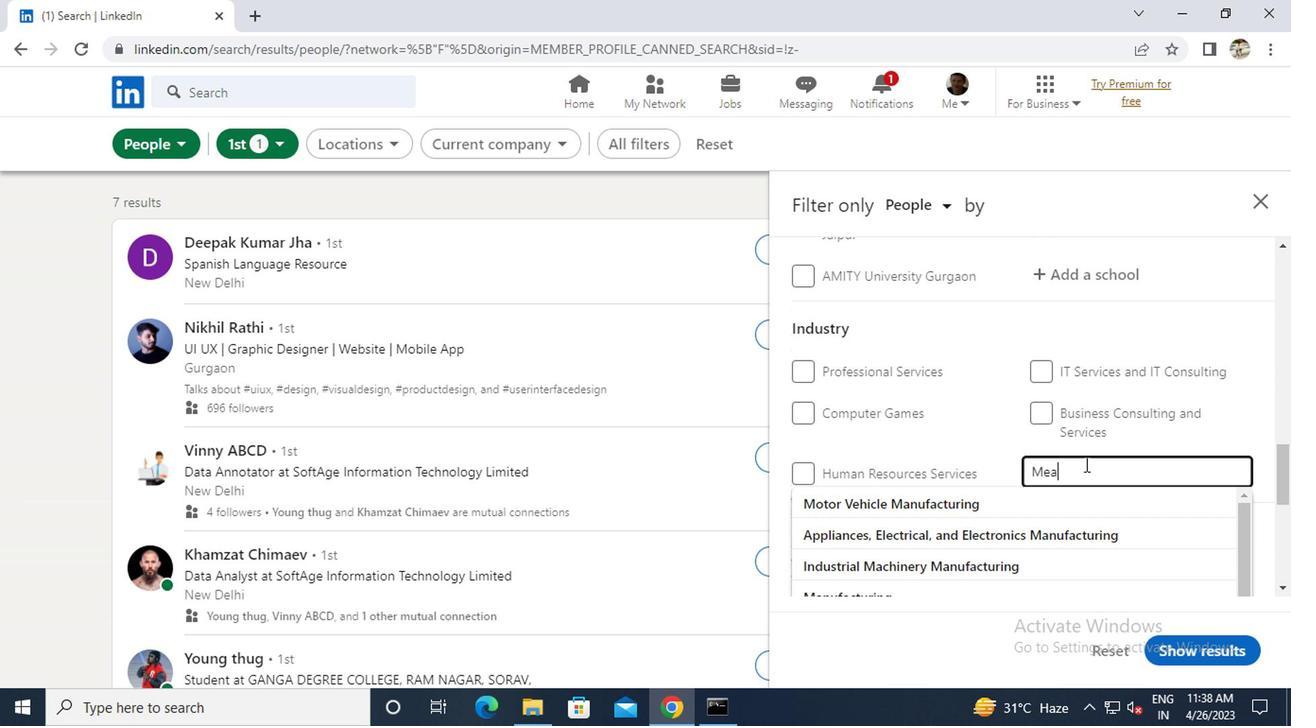 
Action: Mouse moved to (931, 502)
Screenshot: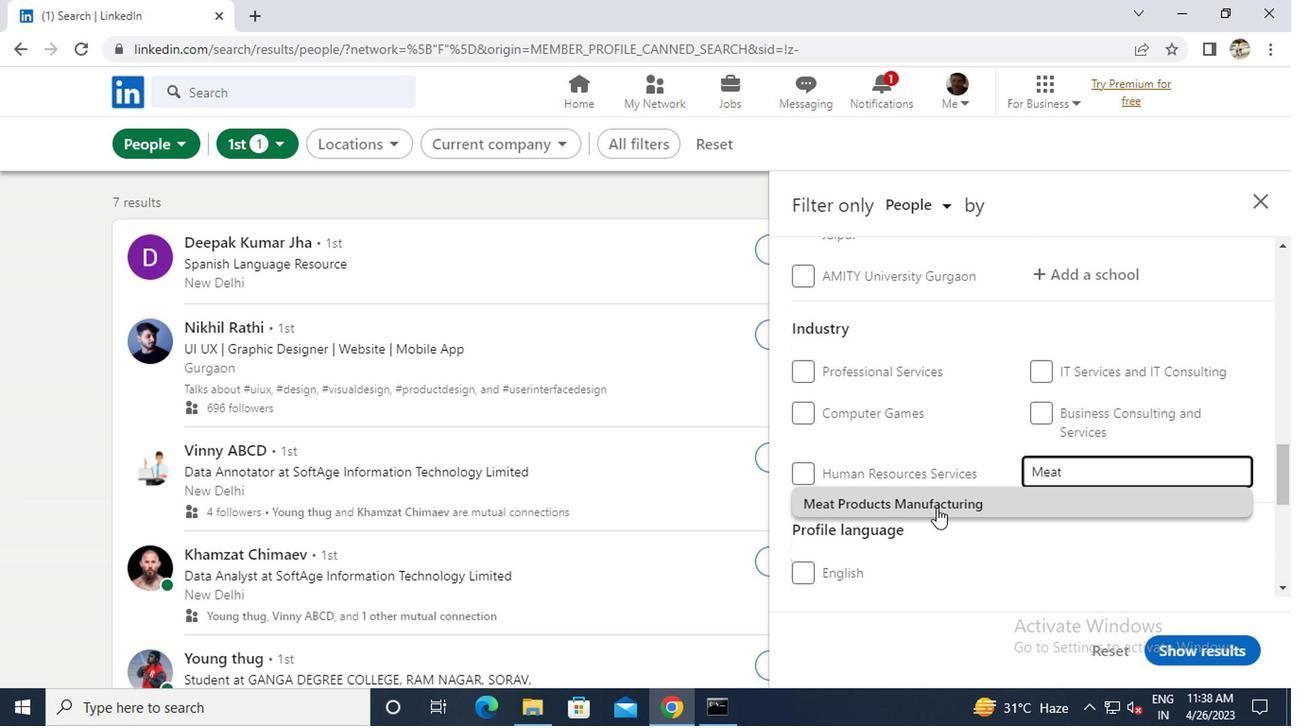 
Action: Mouse pressed left at (931, 502)
Screenshot: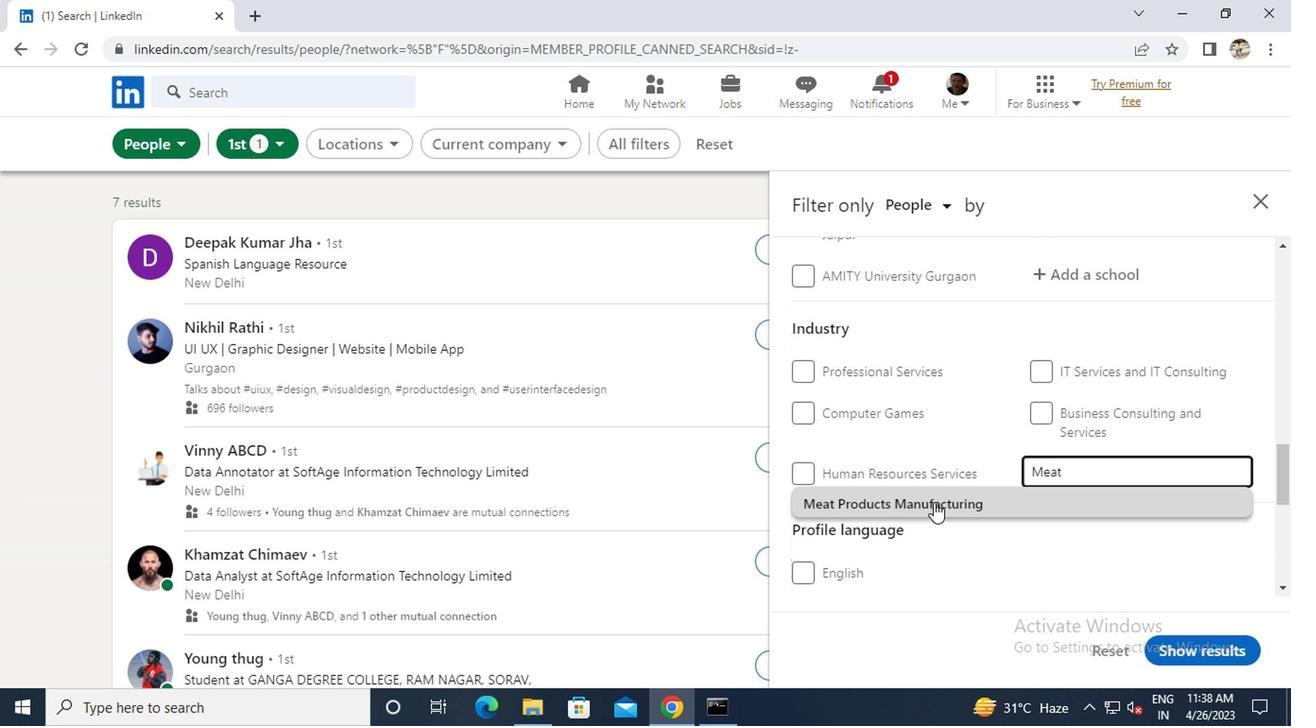 
Action: Mouse moved to (933, 501)
Screenshot: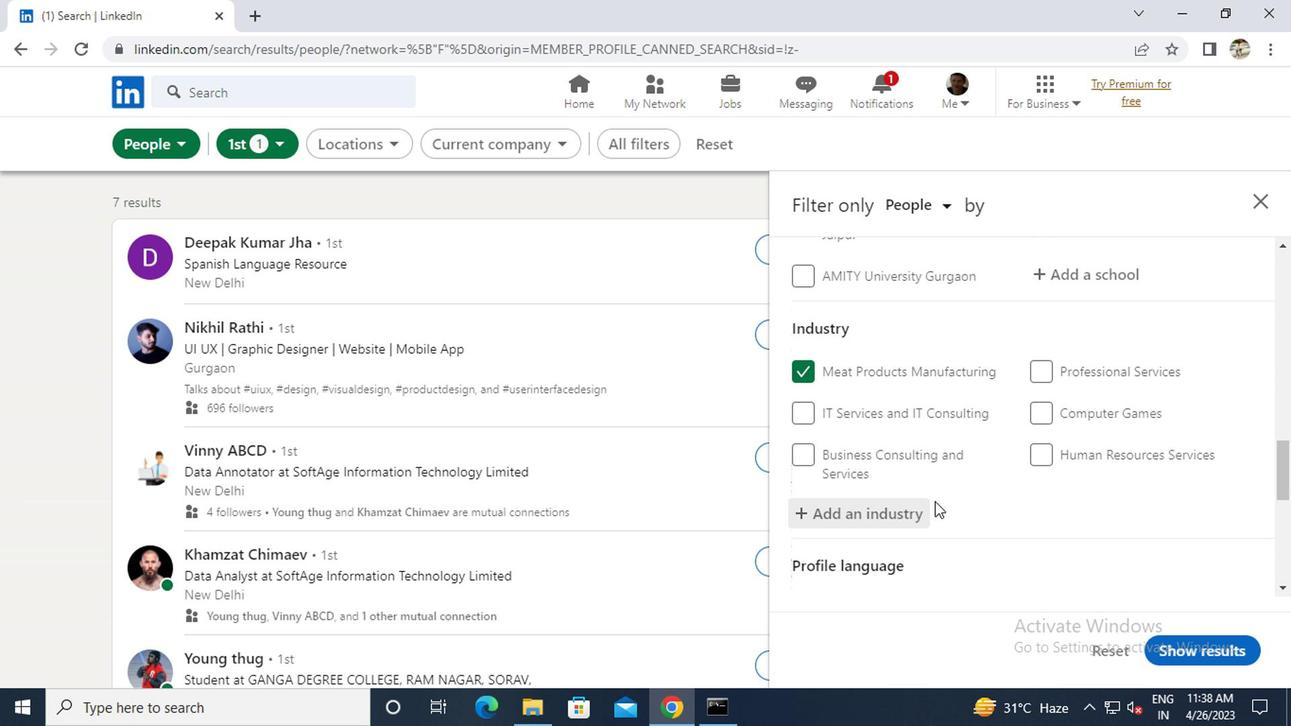 
Action: Mouse scrolled (933, 501) with delta (0, 0)
Screenshot: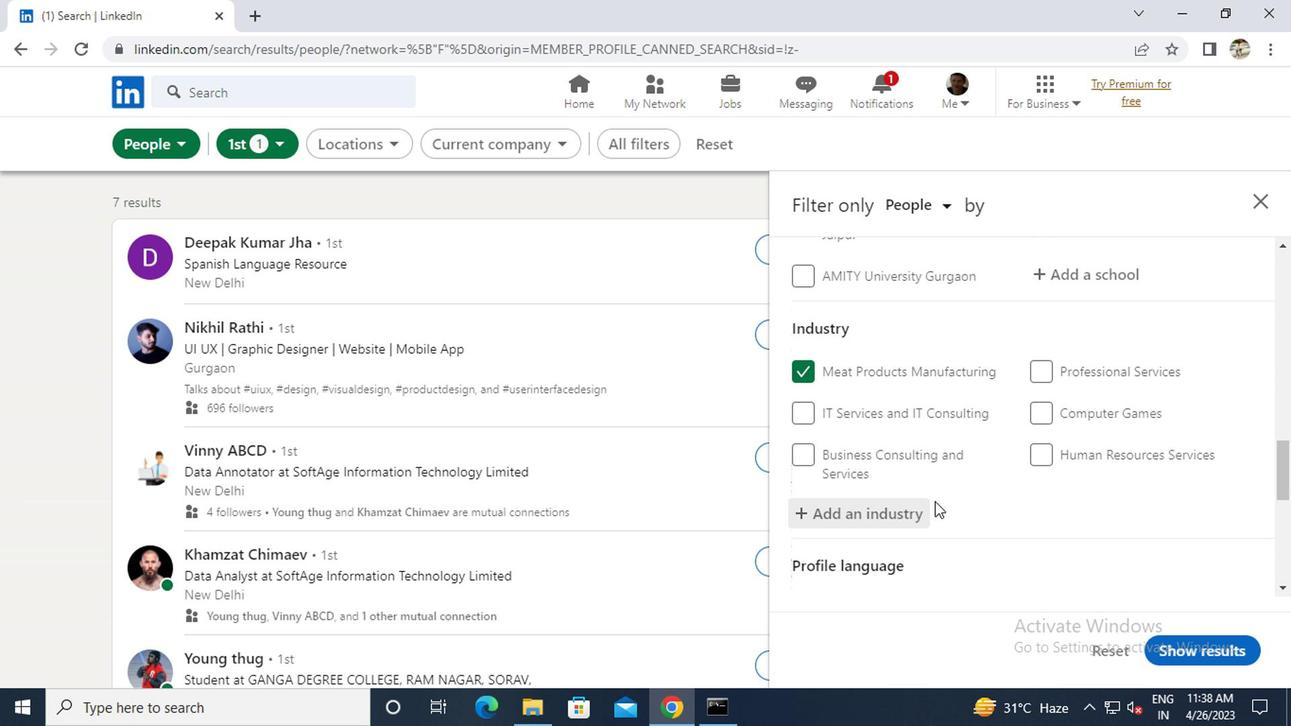 
Action: Mouse scrolled (933, 501) with delta (0, 0)
Screenshot: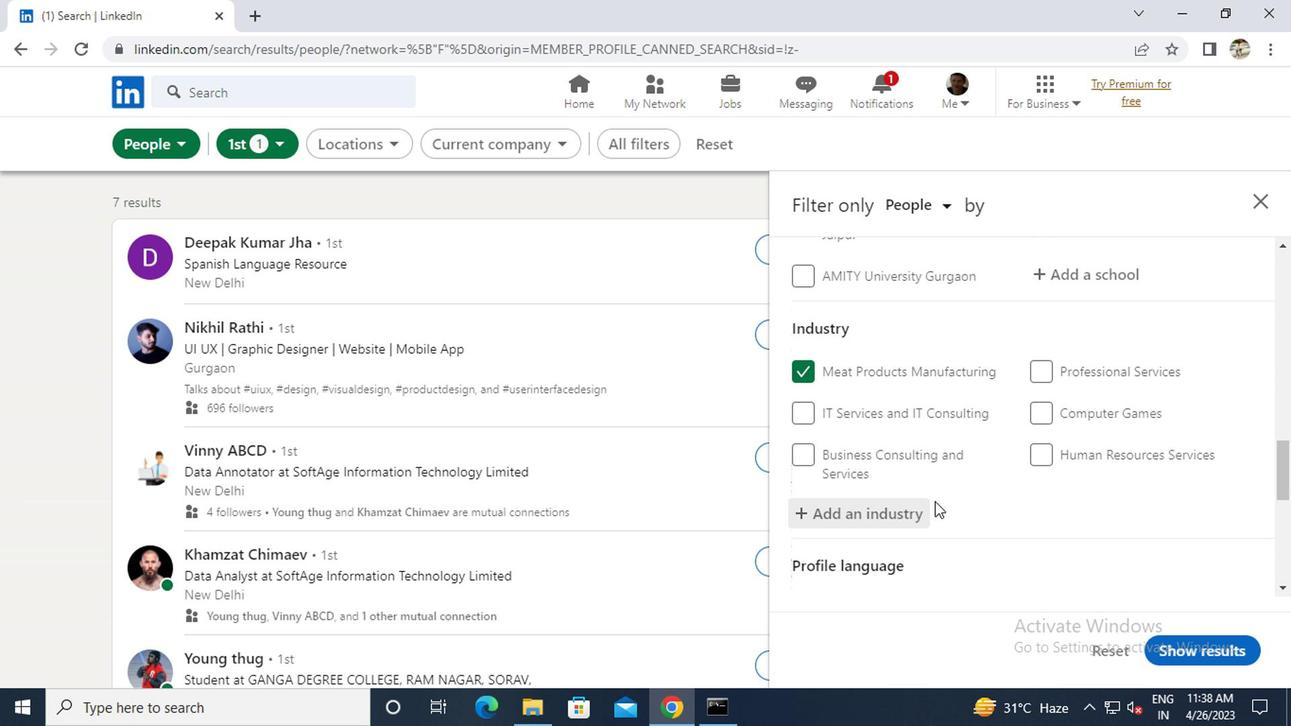 
Action: Mouse moved to (935, 501)
Screenshot: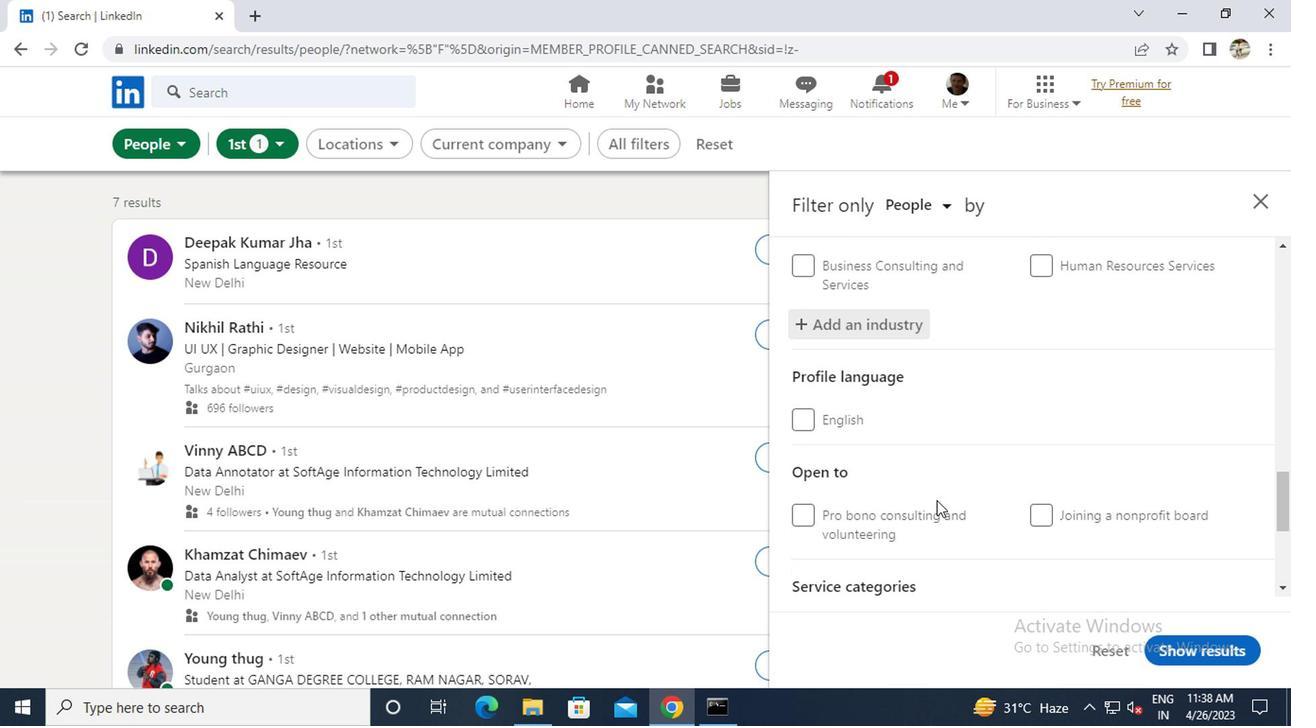 
Action: Mouse scrolled (935, 499) with delta (0, -1)
Screenshot: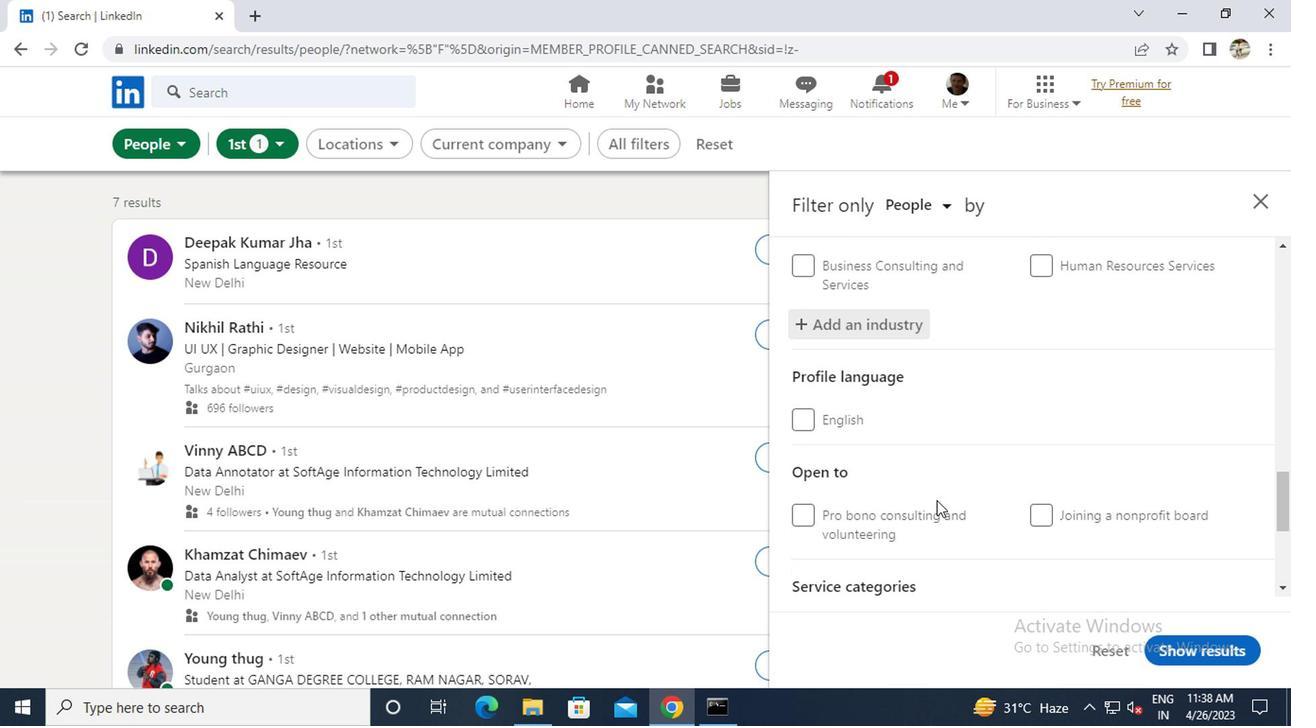 
Action: Mouse moved to (853, 535)
Screenshot: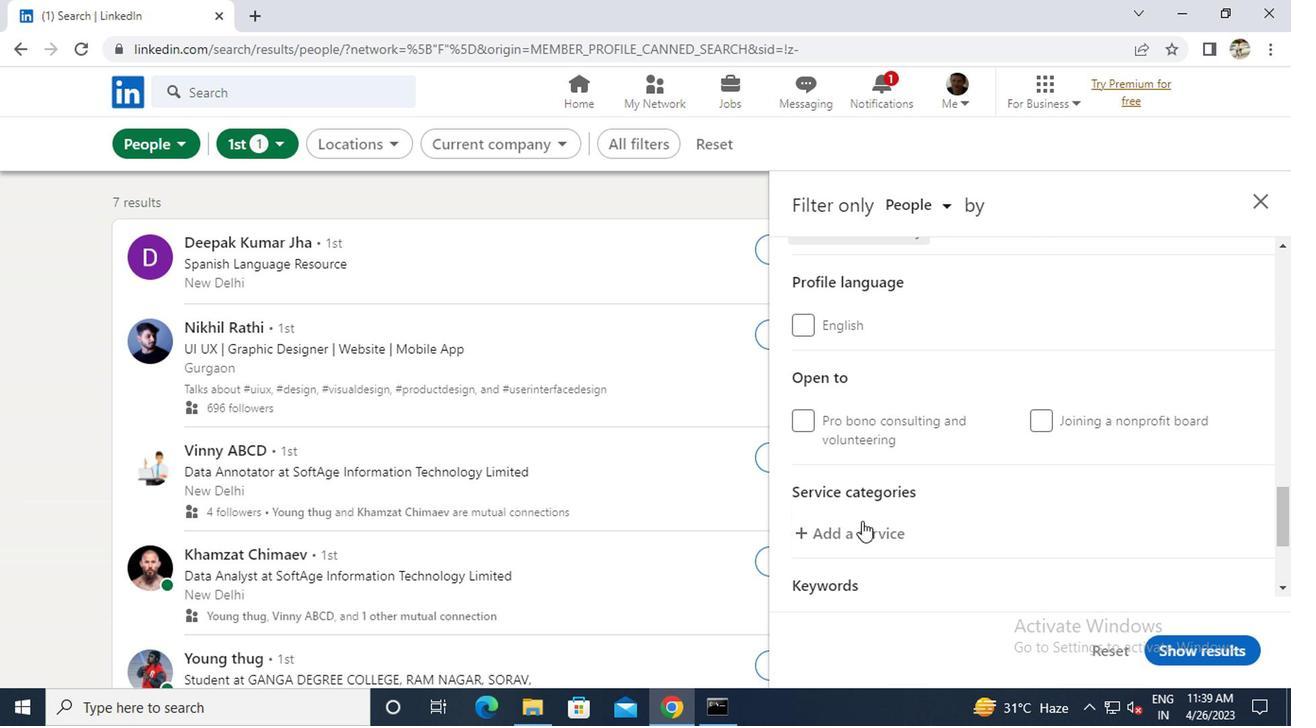 
Action: Mouse pressed left at (853, 535)
Screenshot: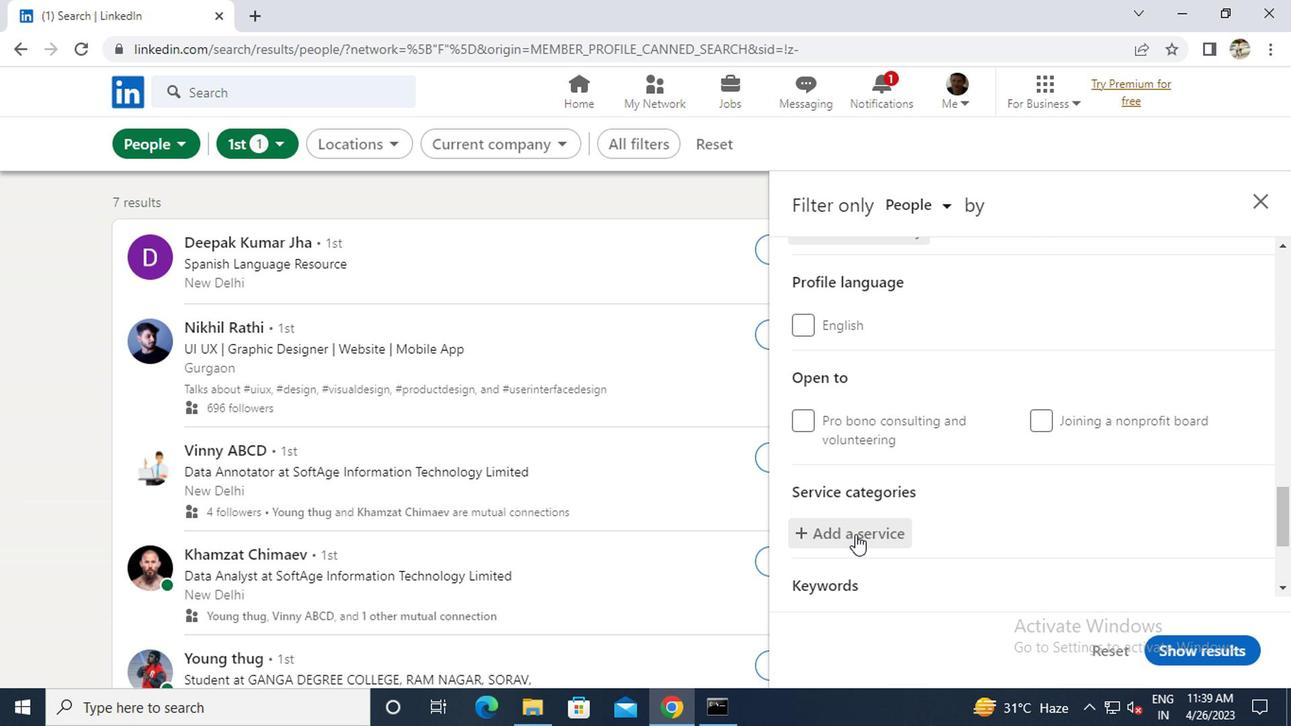 
Action: Key pressed <Key.caps_lock>B<Key.caps_lock>ANKR
Screenshot: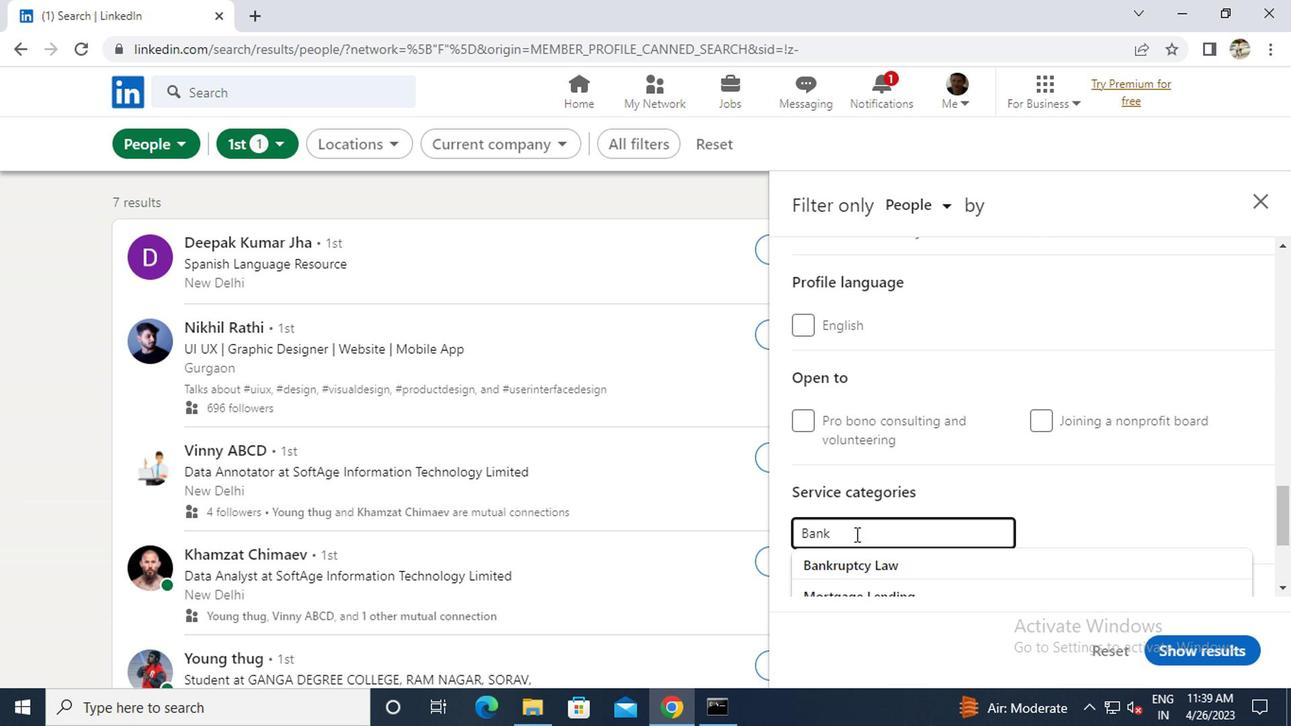 
Action: Mouse moved to (847, 570)
Screenshot: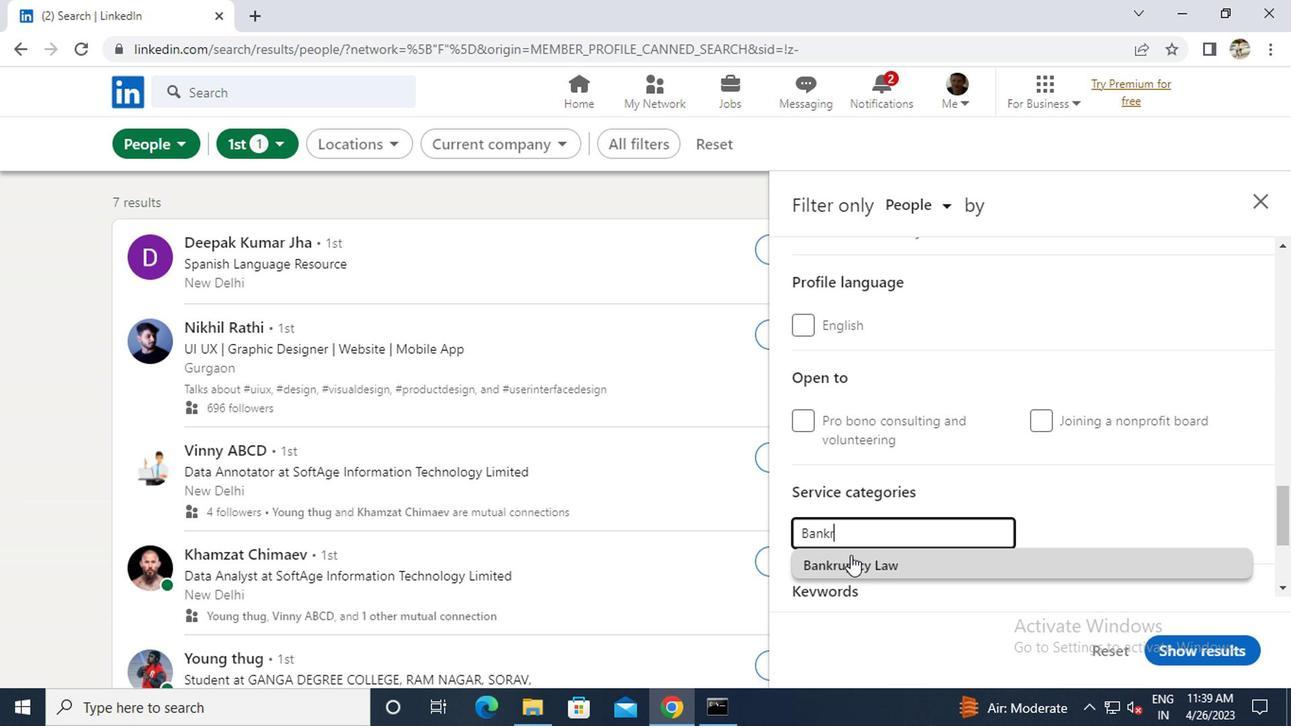 
Action: Mouse pressed left at (847, 570)
Screenshot: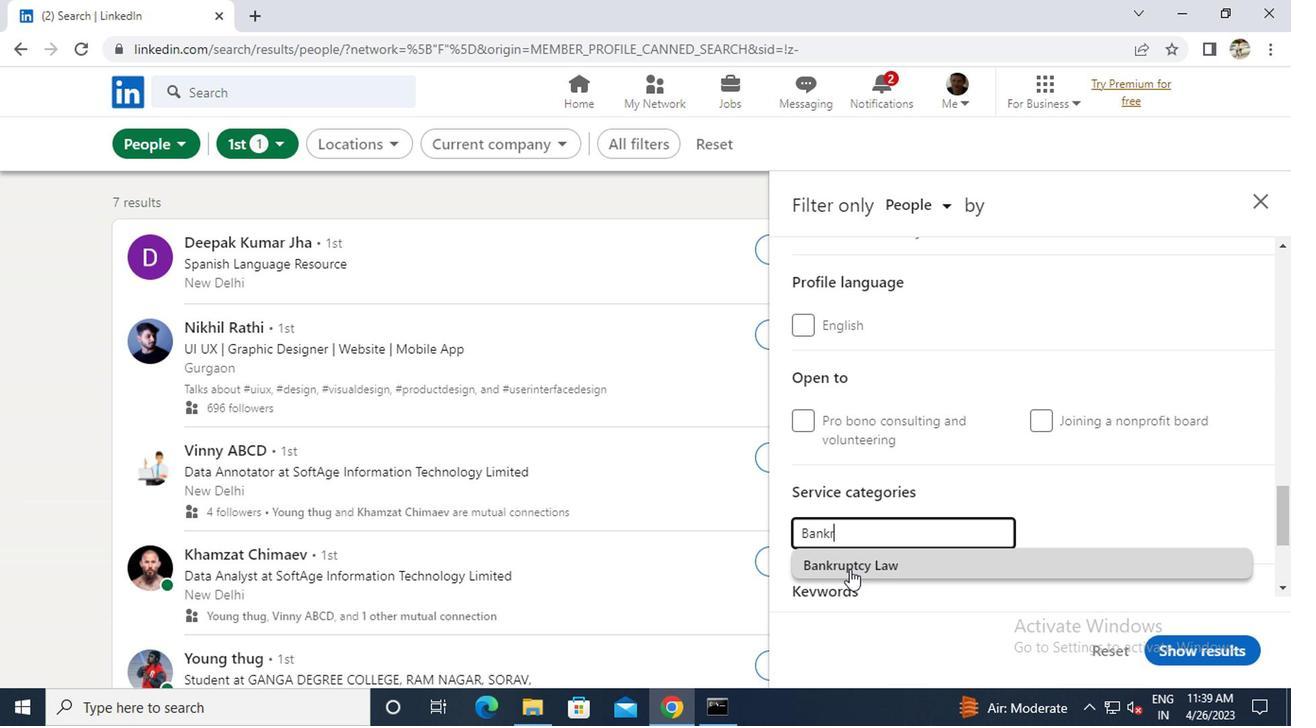 
Action: Mouse moved to (848, 568)
Screenshot: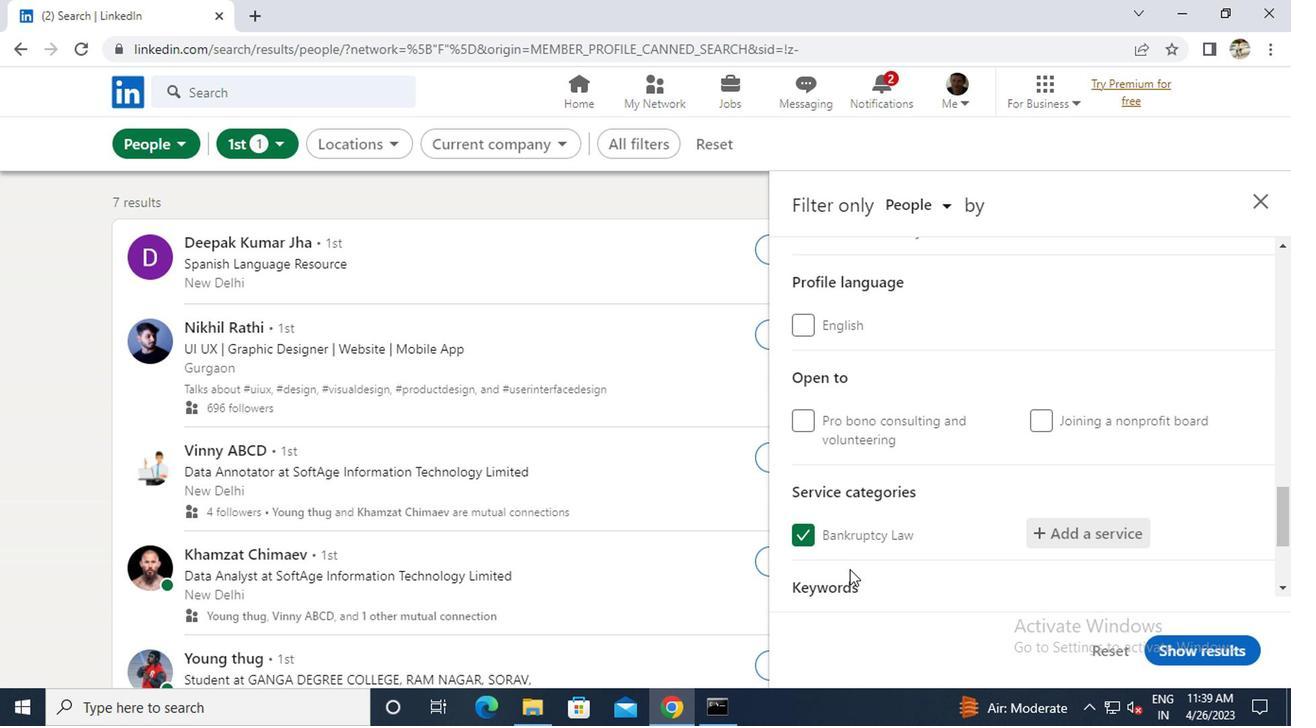 
Action: Mouse scrolled (848, 567) with delta (0, 0)
Screenshot: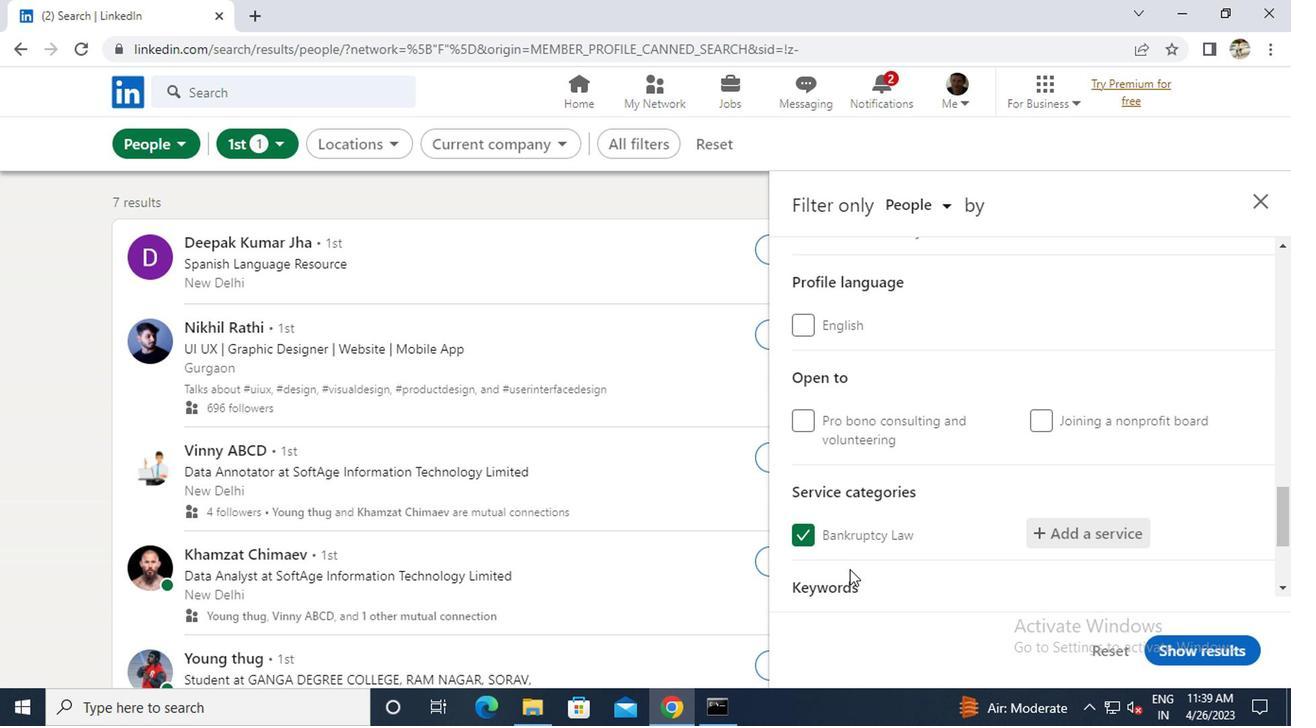
Action: Mouse moved to (849, 568)
Screenshot: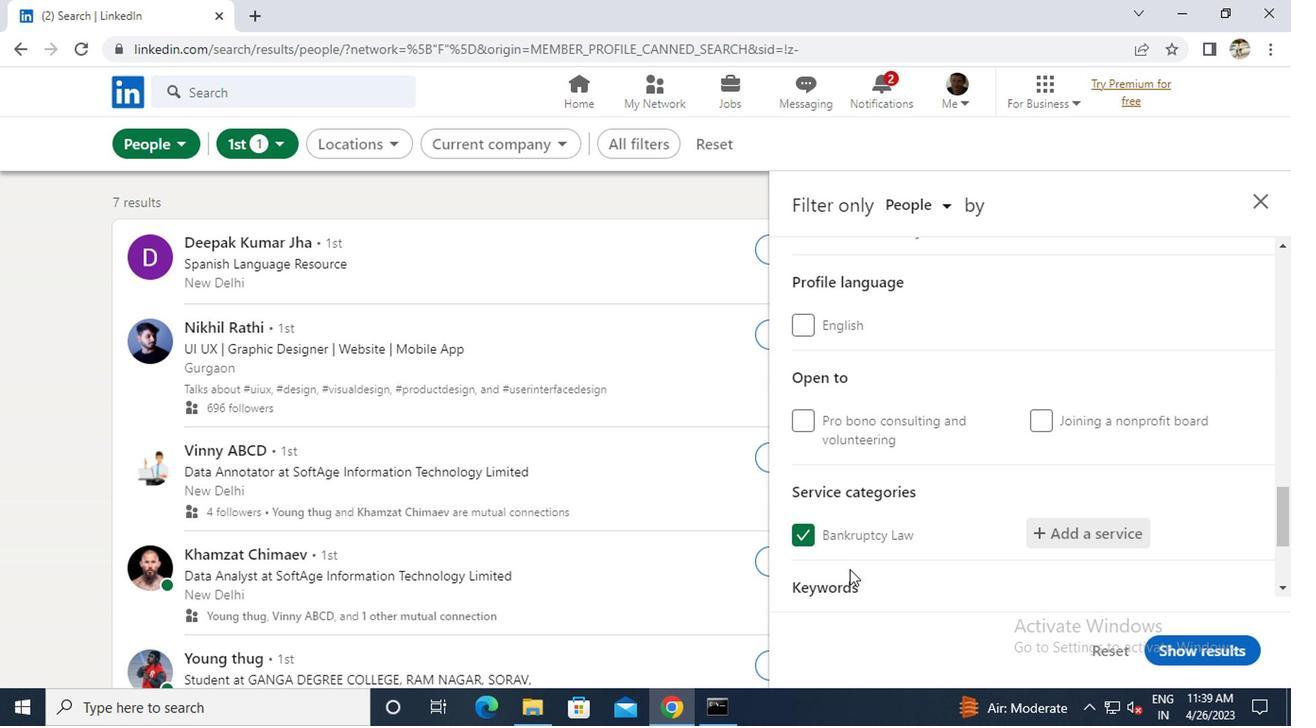 
Action: Mouse scrolled (849, 567) with delta (0, 0)
Screenshot: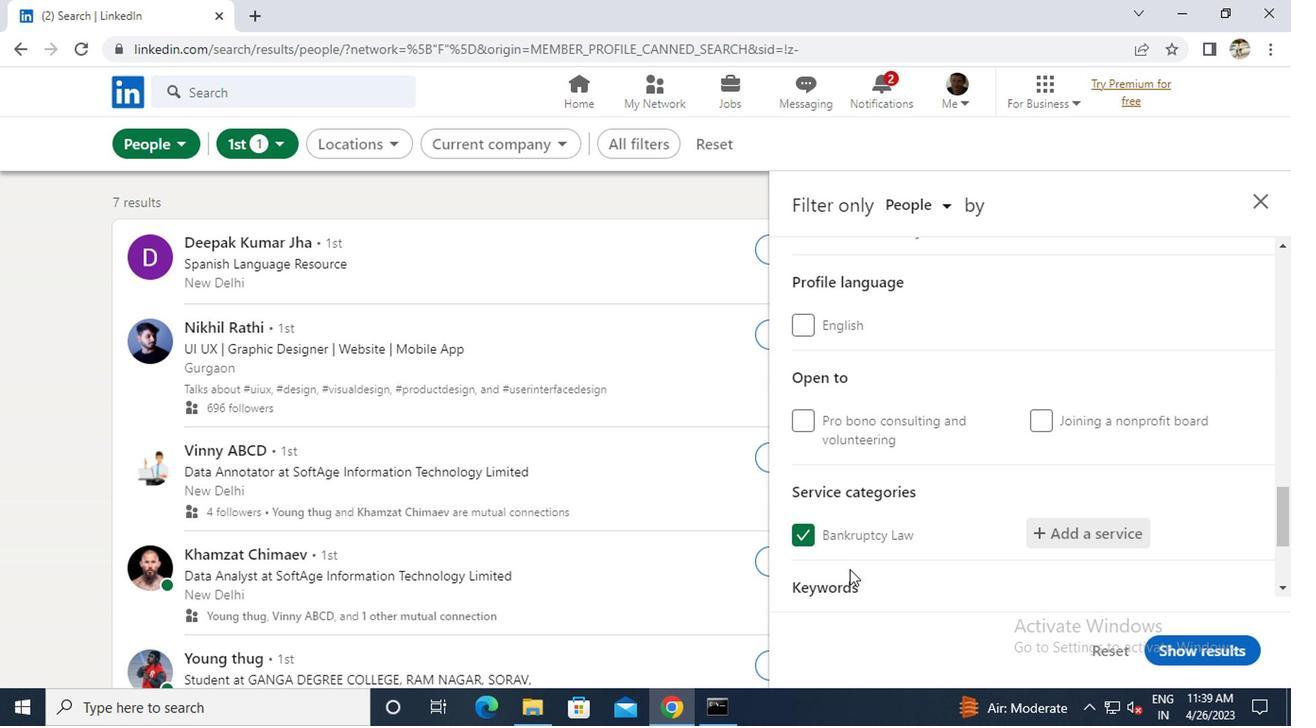 
Action: Mouse moved to (847, 527)
Screenshot: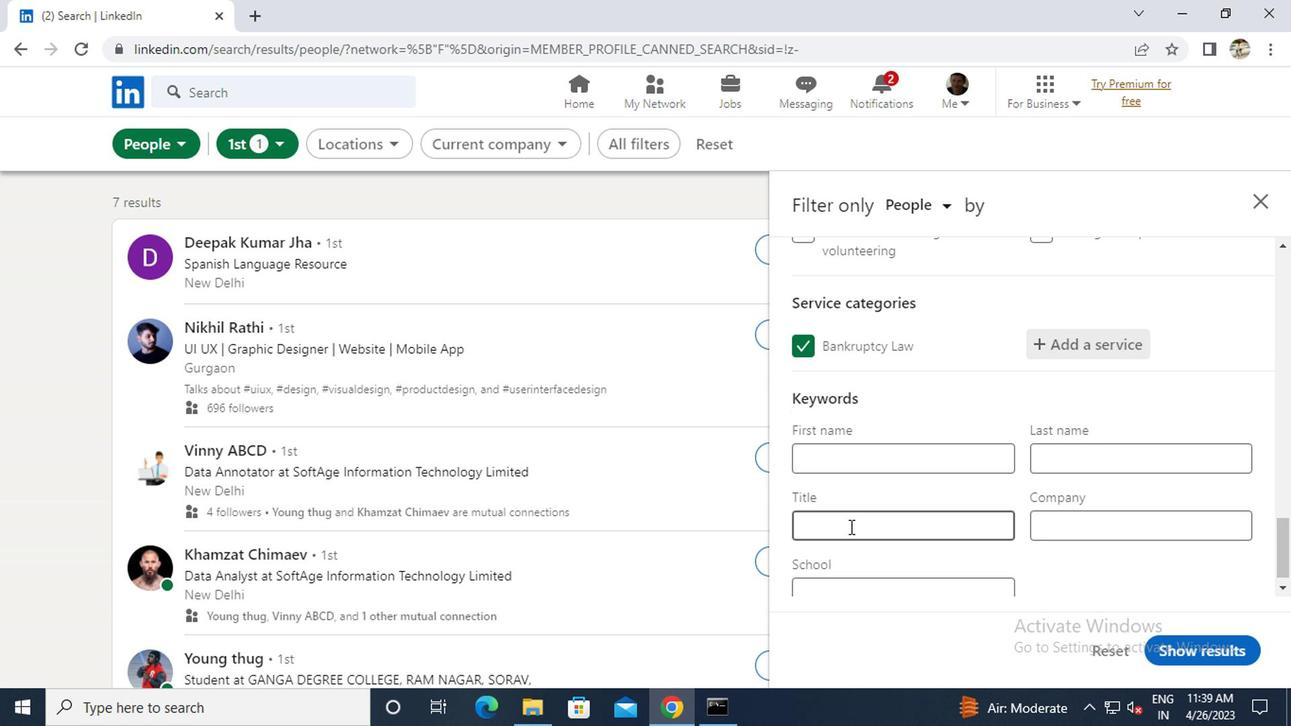 
Action: Mouse pressed left at (847, 527)
Screenshot: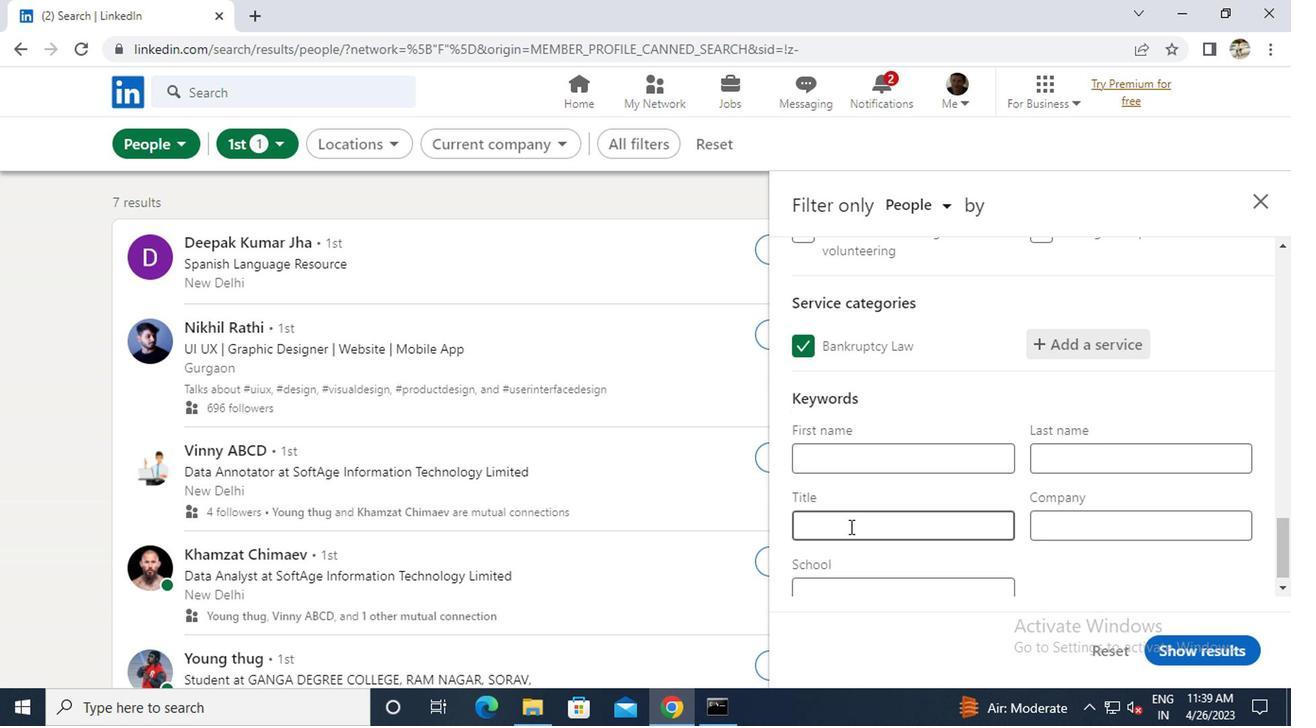 
Action: Key pressed <Key.caps_lock>C<Key.caps_lock>ONTINUP<Key.backspace>OS<Key.space><Key.caps_lock>I<Key.caps_lock>MPROVMENT<Key.space><Key.caps_lock>L<Key.caps_lock>EAD
Screenshot: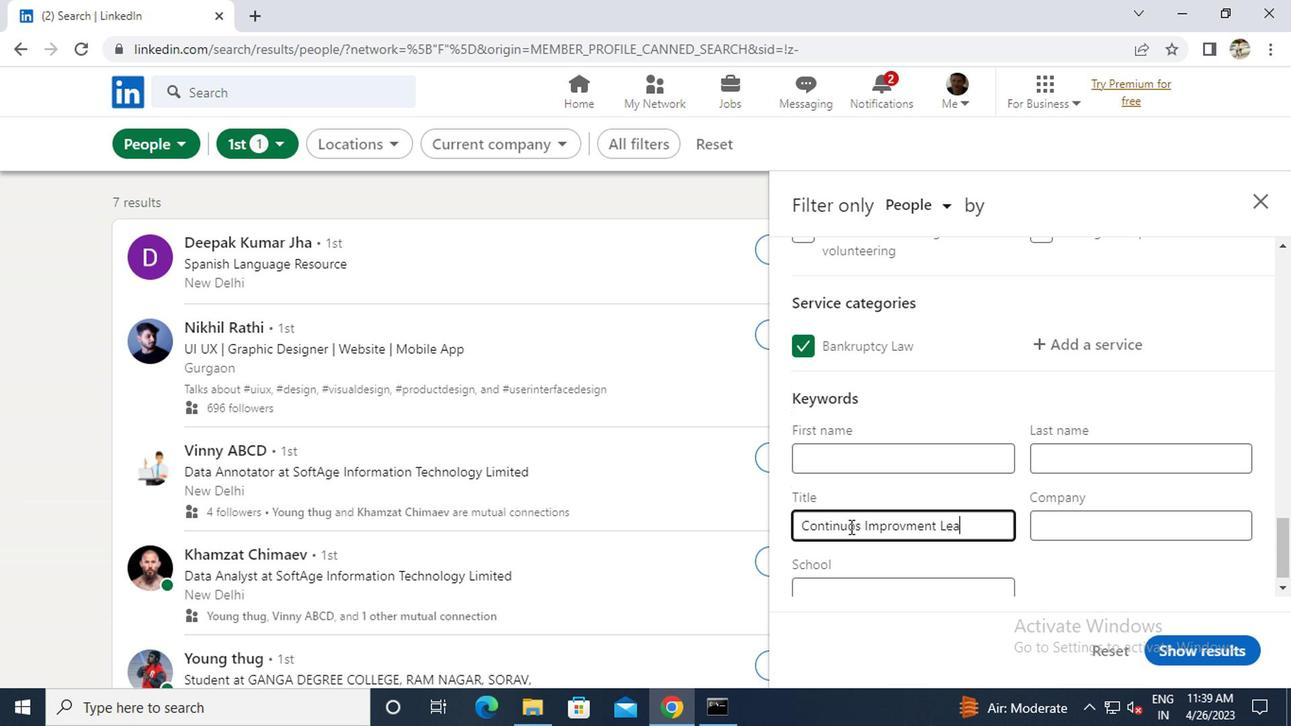 
Action: Mouse moved to (1184, 653)
Screenshot: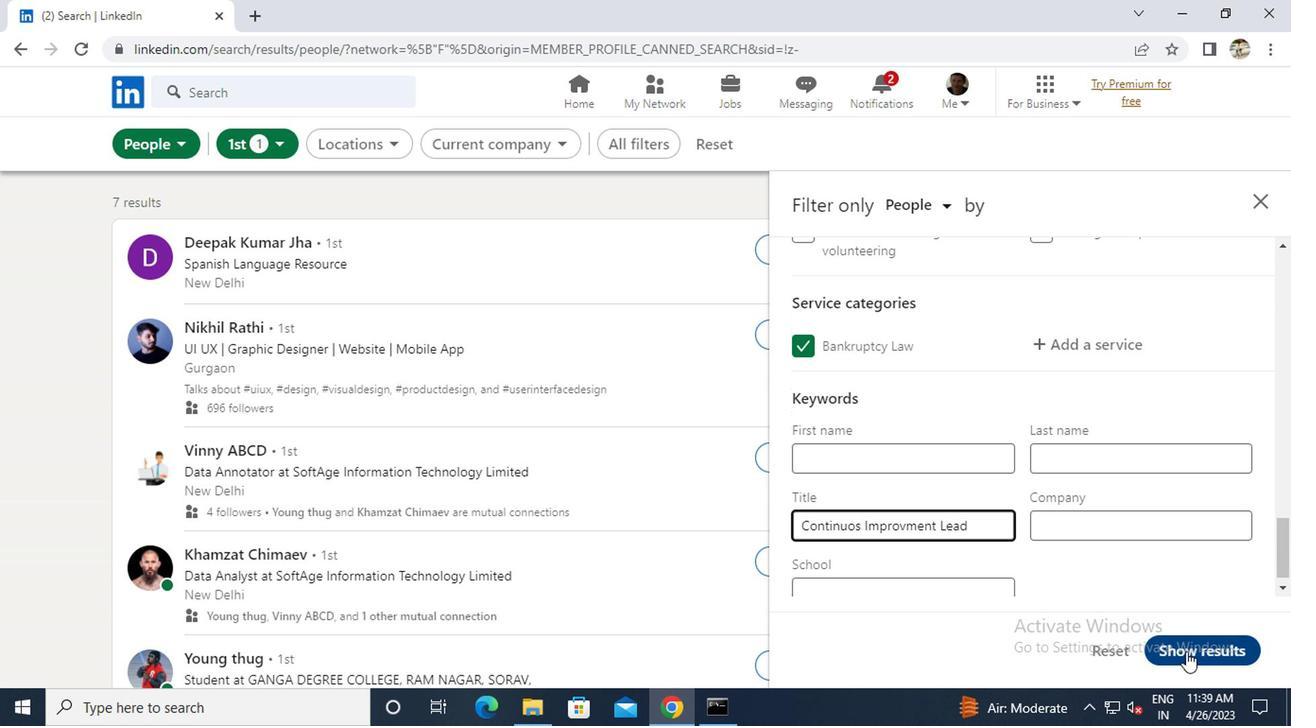 
Action: Mouse pressed left at (1184, 653)
Screenshot: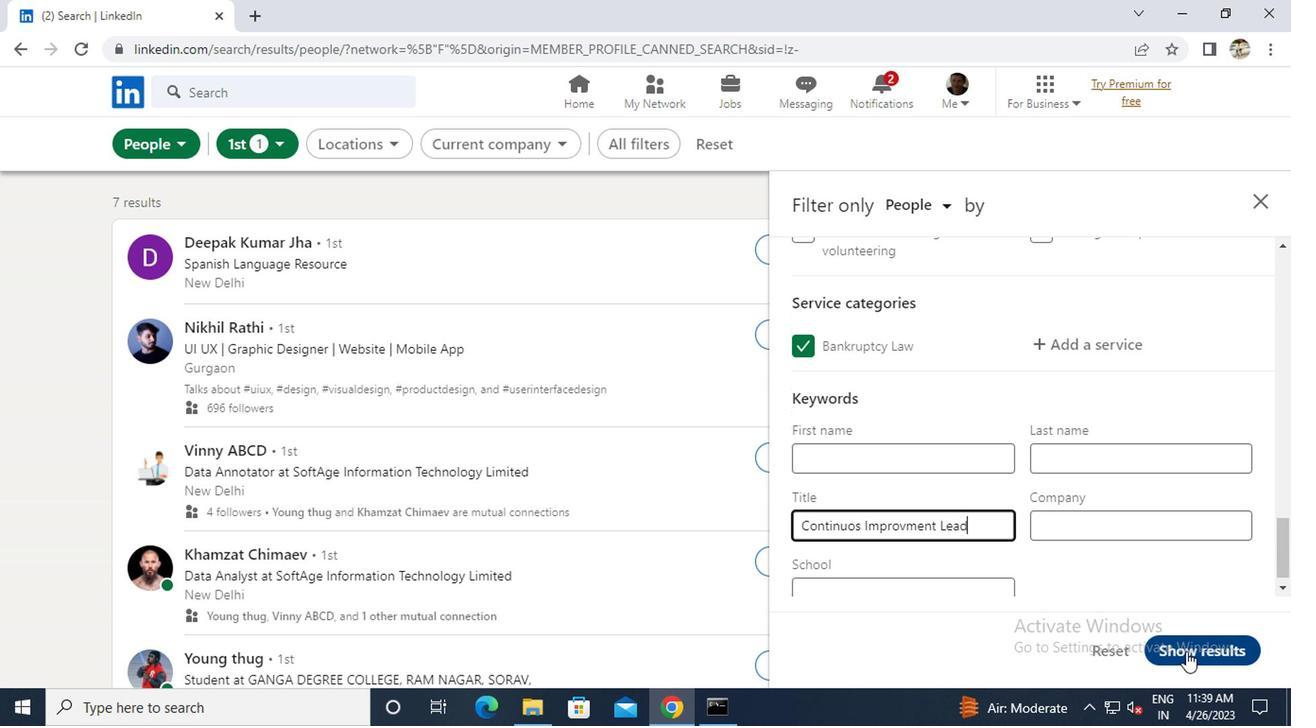 
Action: Mouse moved to (705, 412)
Screenshot: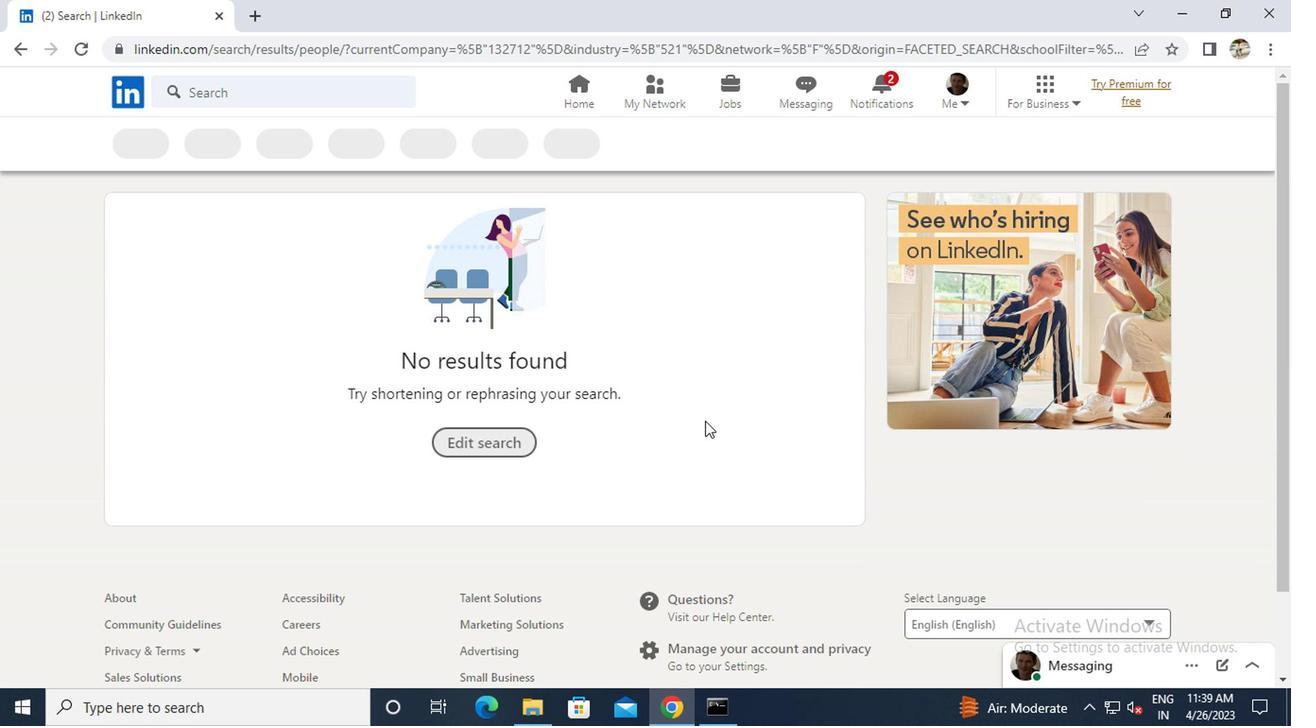 
